 Task: Forward email with the signature Gabriel Evans with the subject Request for a video from softage.1@softage.net to softage.8@softage.net with the message Could you please provide a summary of the customer feedback received?, select last sentence, change the font color from current to red and background color to green Send the email
Action: Mouse moved to (1090, 86)
Screenshot: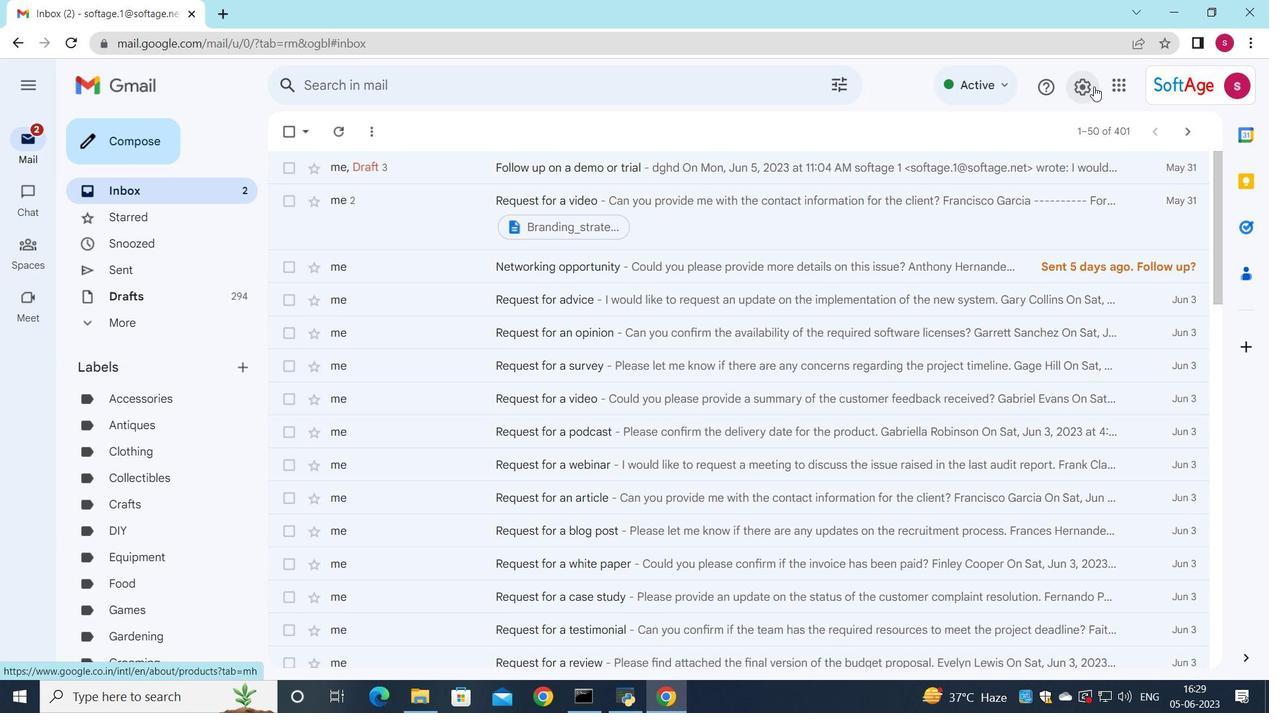 
Action: Mouse pressed left at (1090, 86)
Screenshot: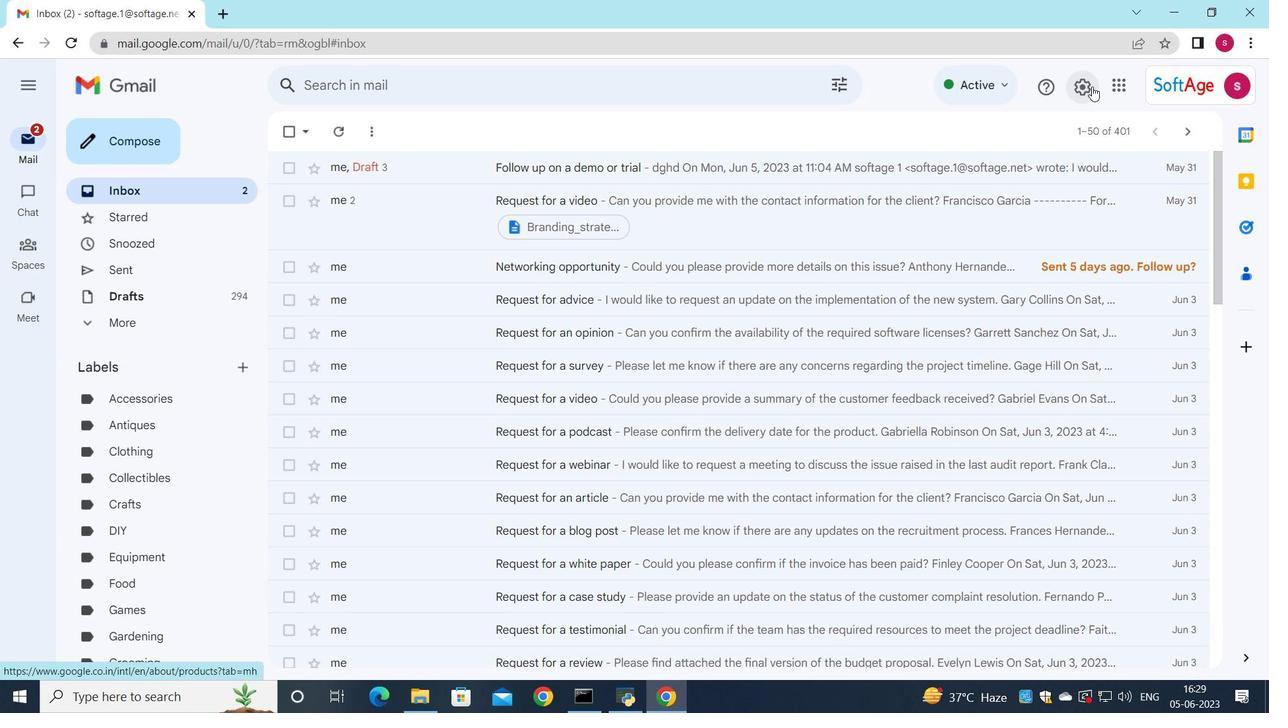 
Action: Mouse moved to (1094, 166)
Screenshot: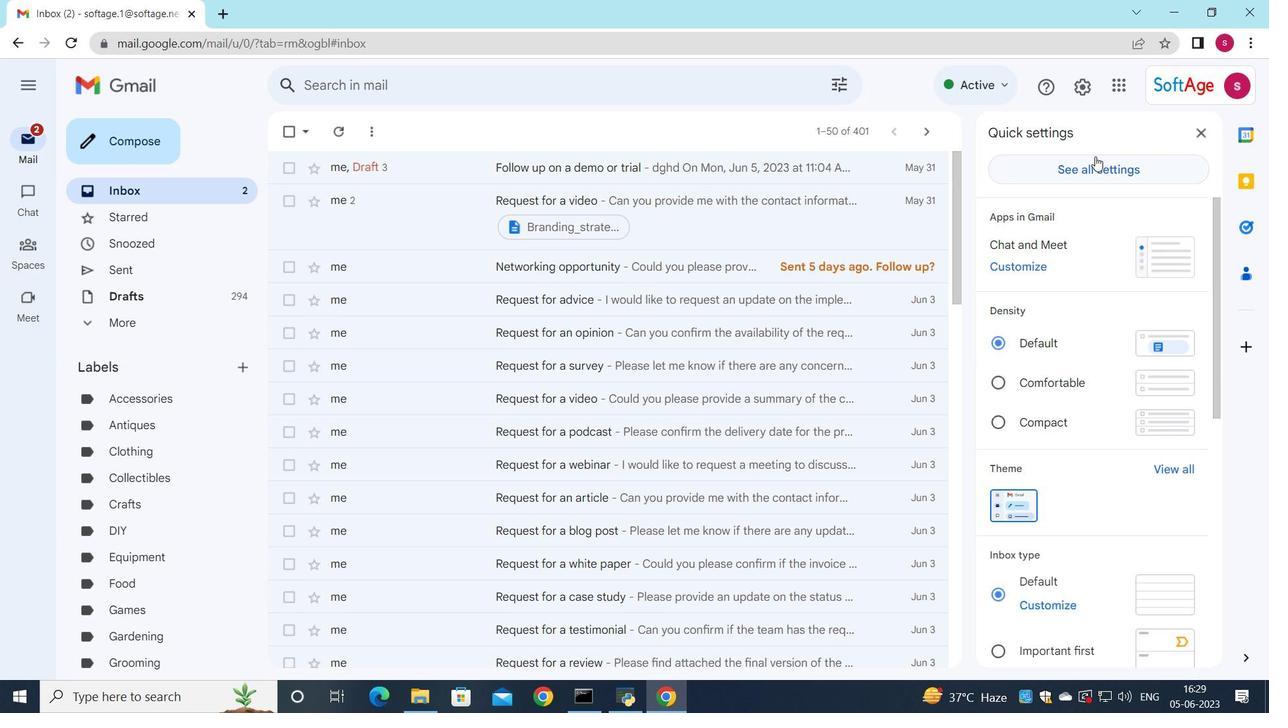 
Action: Mouse pressed left at (1094, 166)
Screenshot: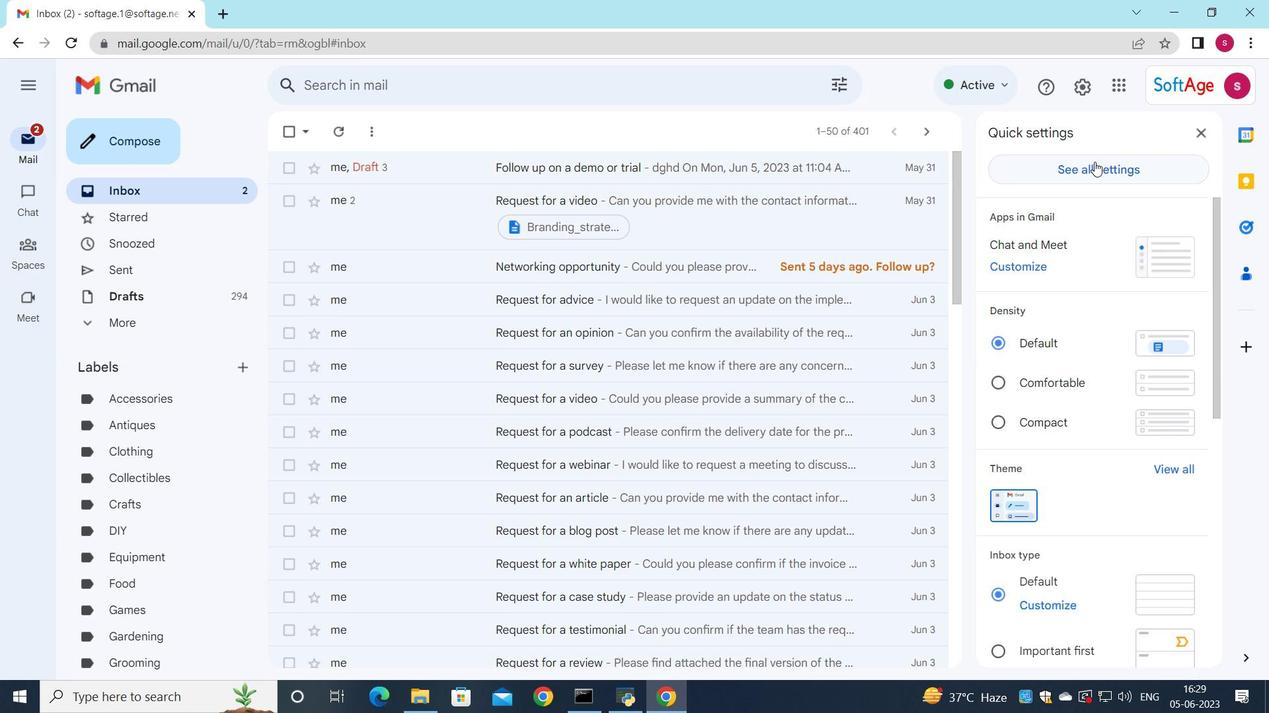 
Action: Mouse moved to (591, 580)
Screenshot: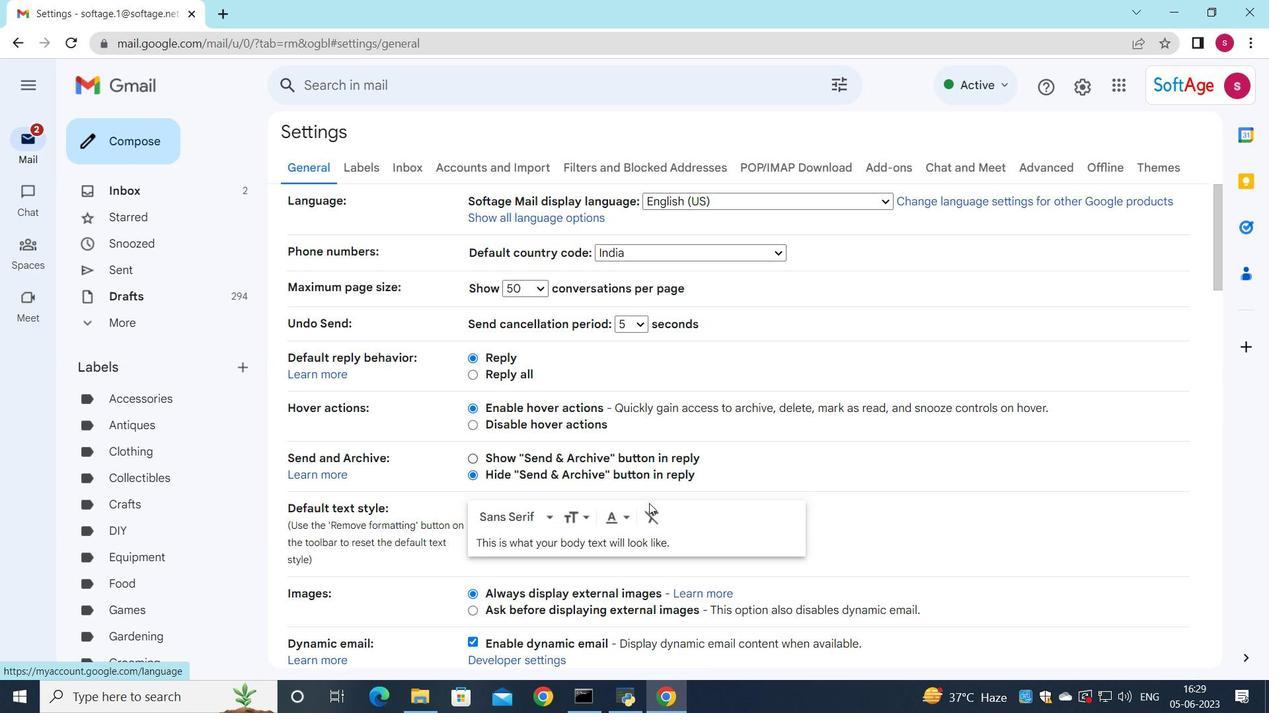 
Action: Mouse scrolled (591, 579) with delta (0, 0)
Screenshot: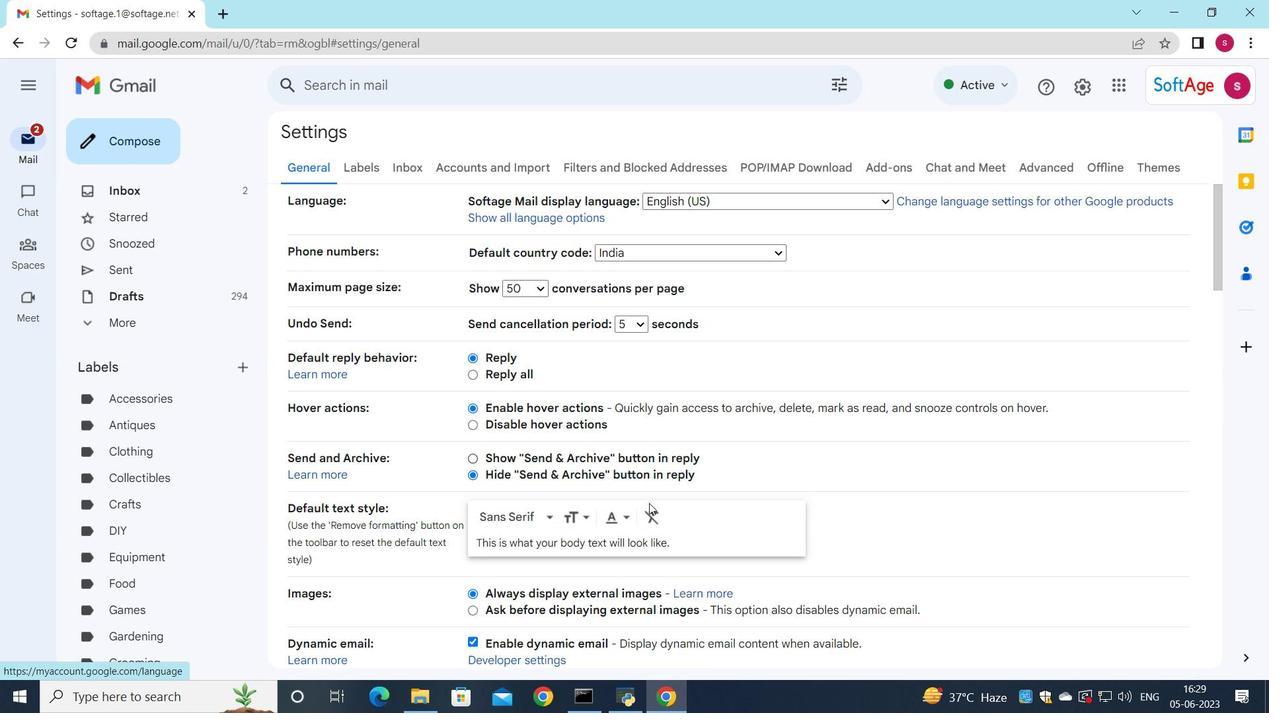 
Action: Mouse scrolled (591, 579) with delta (0, 0)
Screenshot: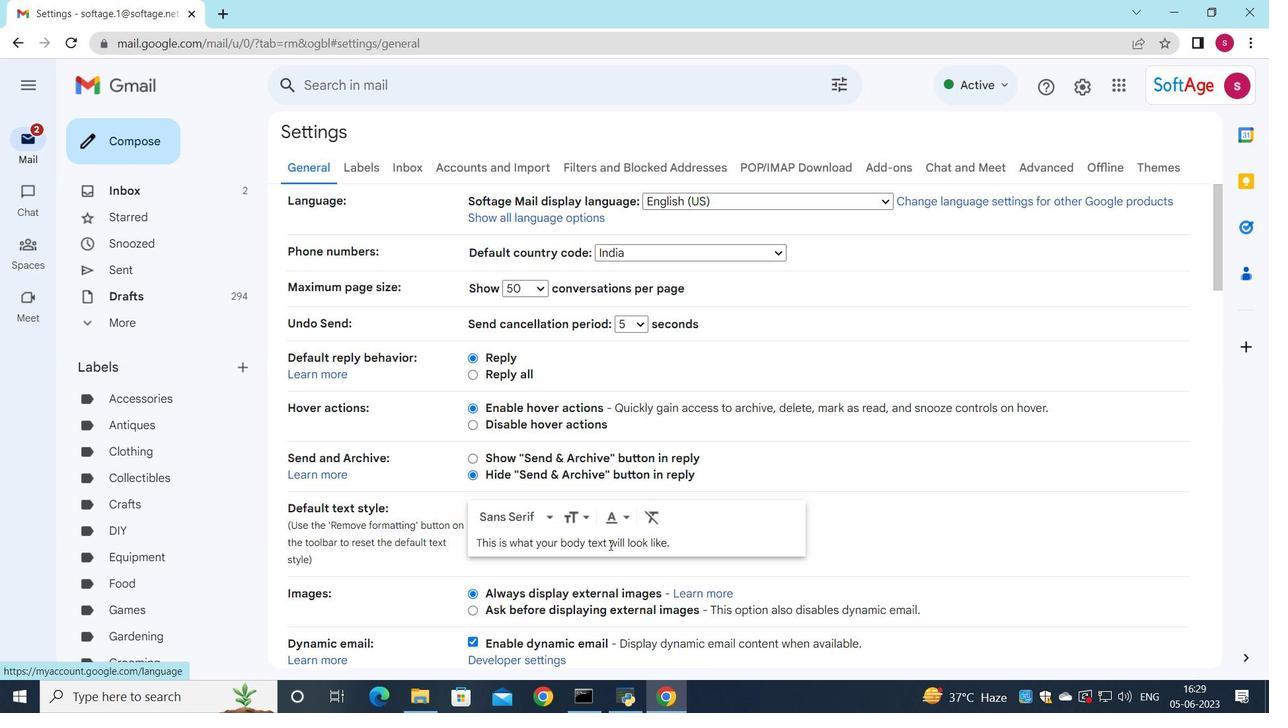 
Action: Mouse scrolled (591, 579) with delta (0, 0)
Screenshot: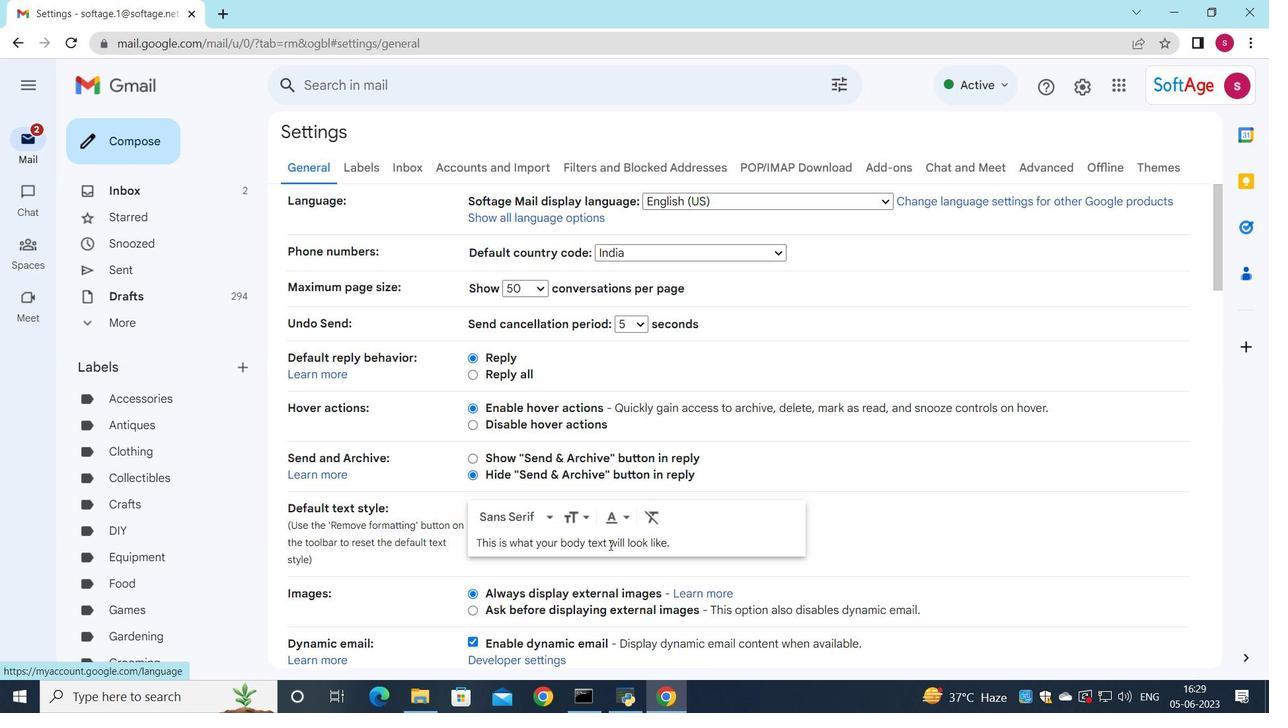 
Action: Mouse scrolled (591, 579) with delta (0, 0)
Screenshot: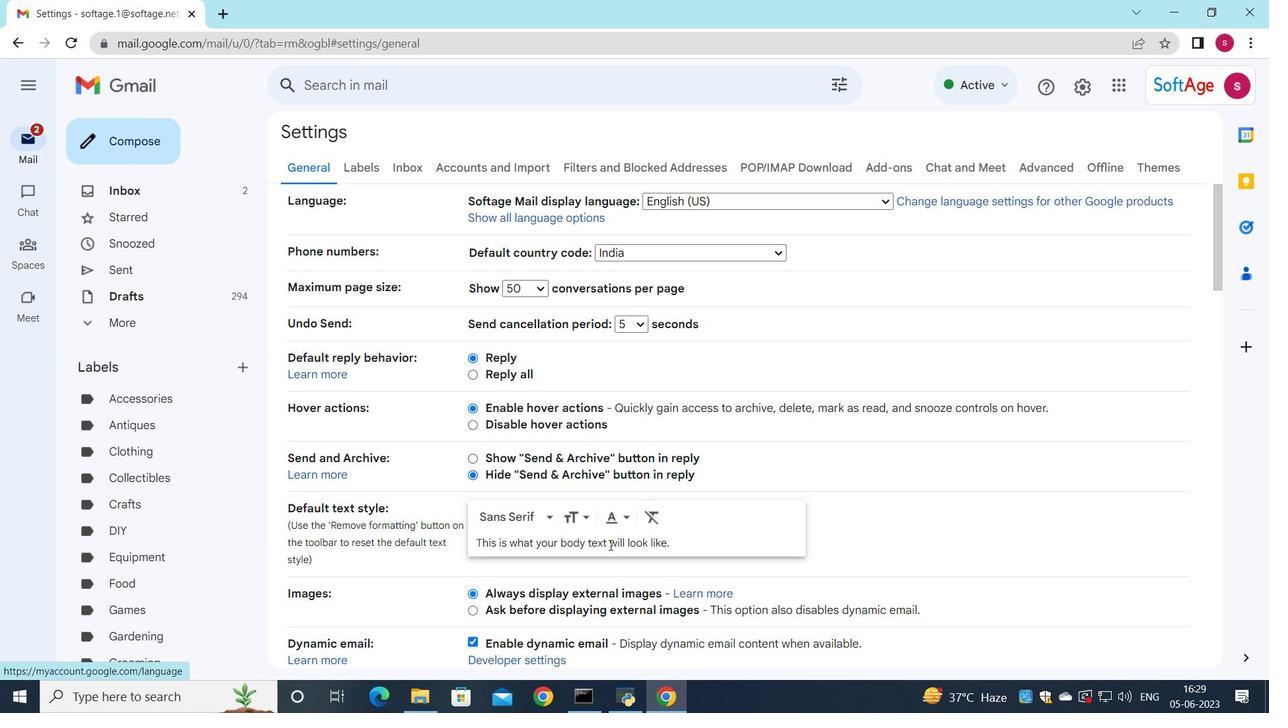 
Action: Mouse moved to (598, 553)
Screenshot: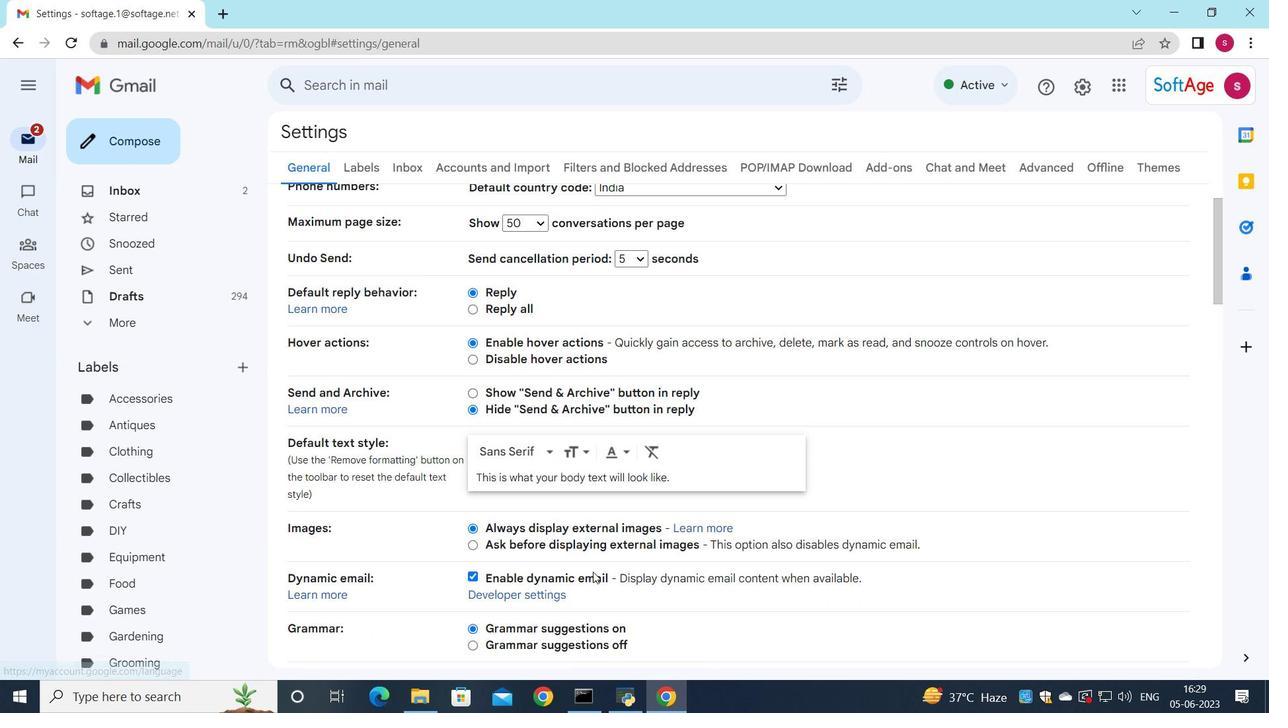 
Action: Mouse scrolled (598, 552) with delta (0, 0)
Screenshot: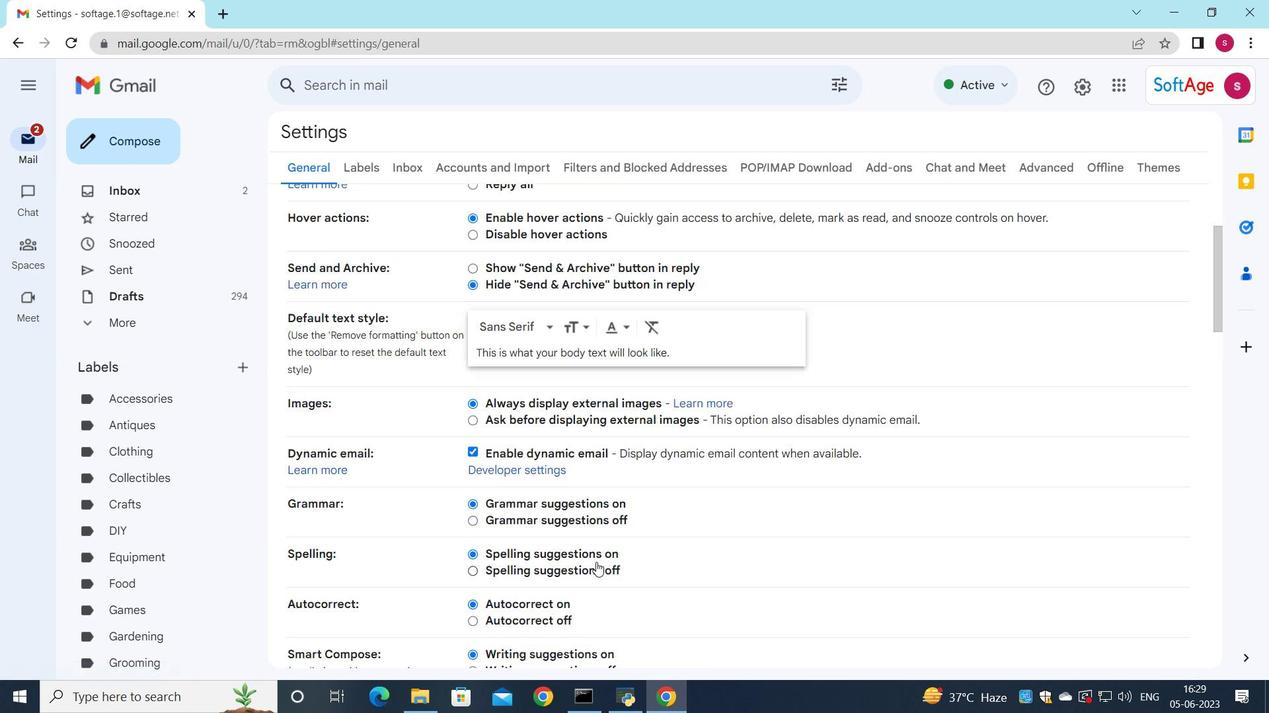 
Action: Mouse scrolled (598, 552) with delta (0, 0)
Screenshot: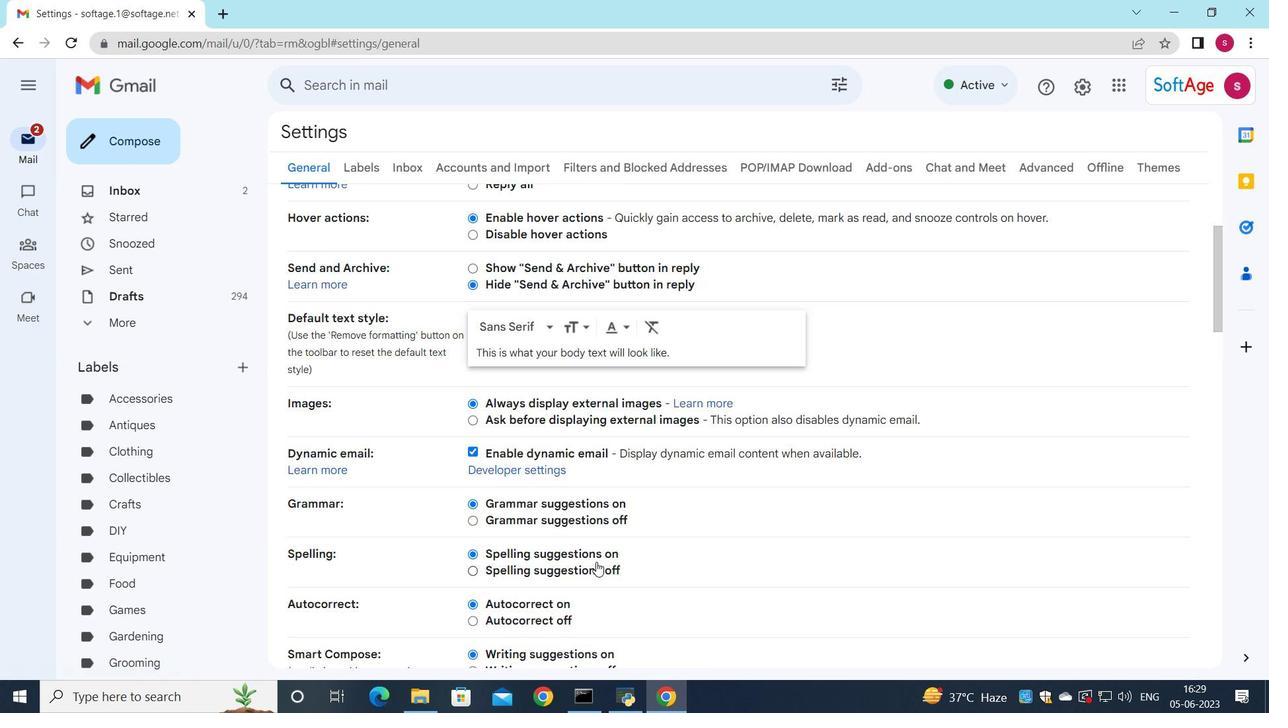 
Action: Mouse scrolled (598, 552) with delta (0, 0)
Screenshot: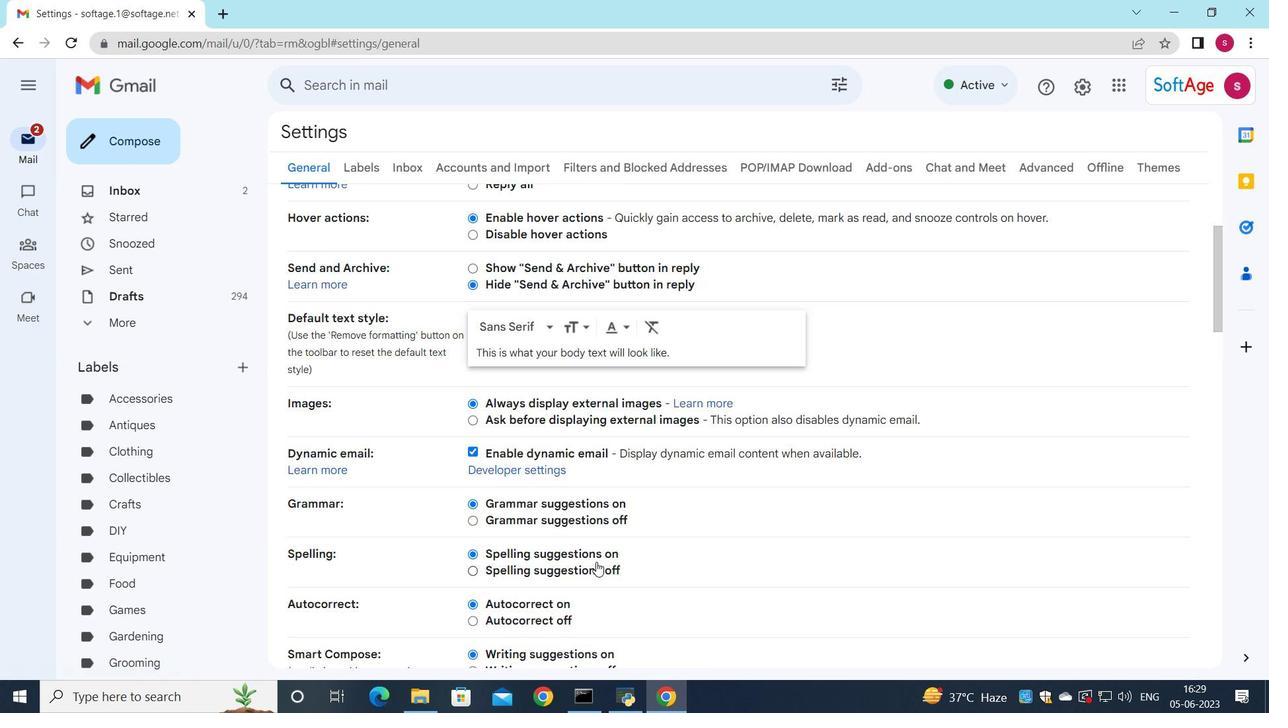 
Action: Mouse scrolled (598, 552) with delta (0, 0)
Screenshot: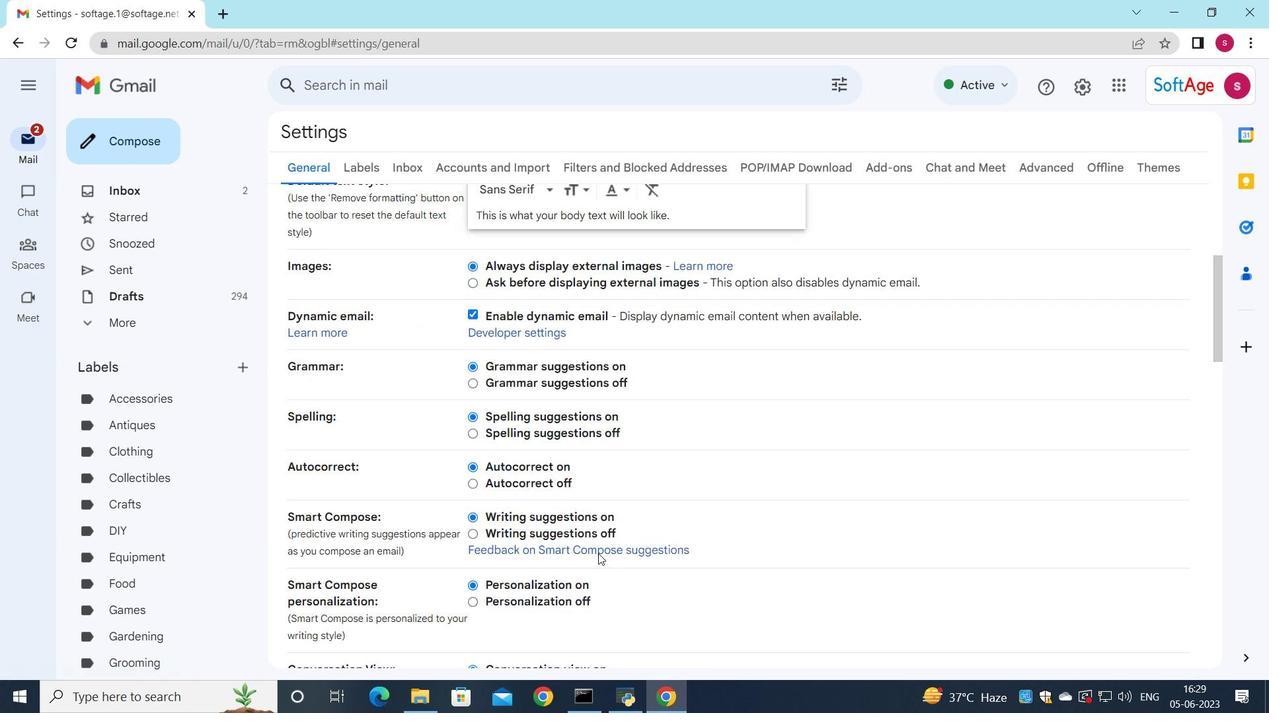 
Action: Mouse moved to (599, 552)
Screenshot: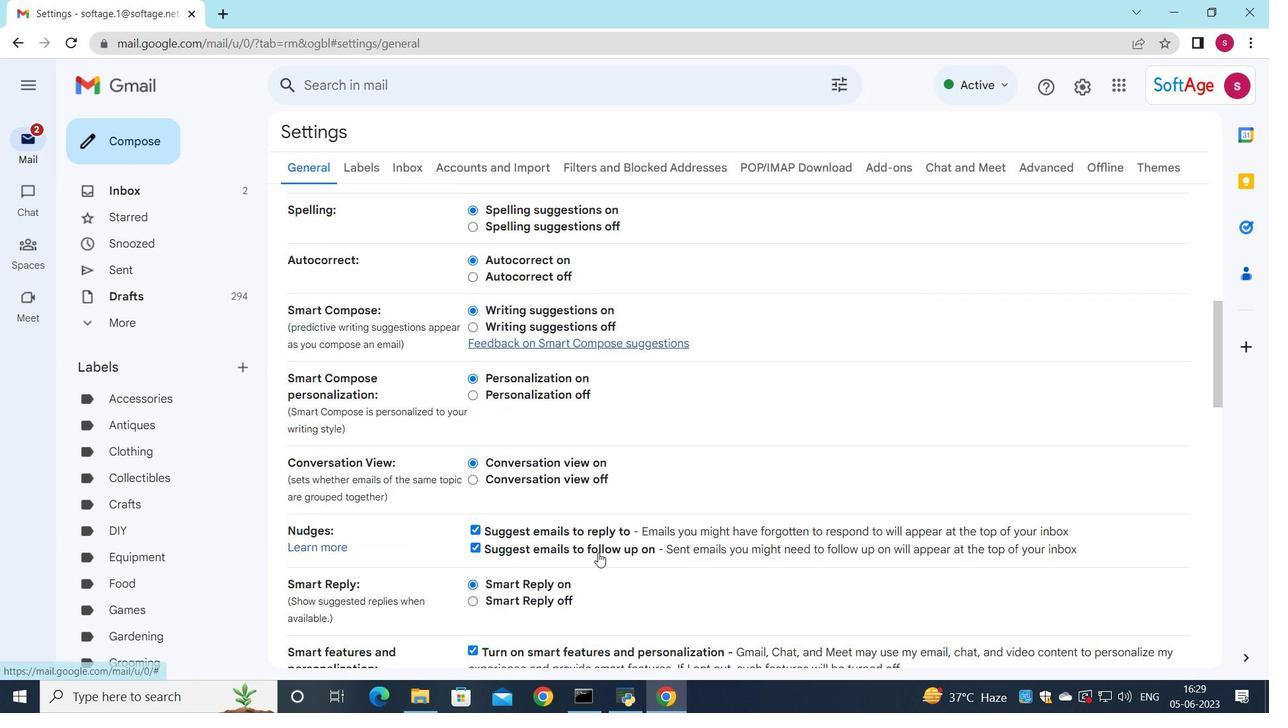
Action: Mouse scrolled (599, 551) with delta (0, 0)
Screenshot: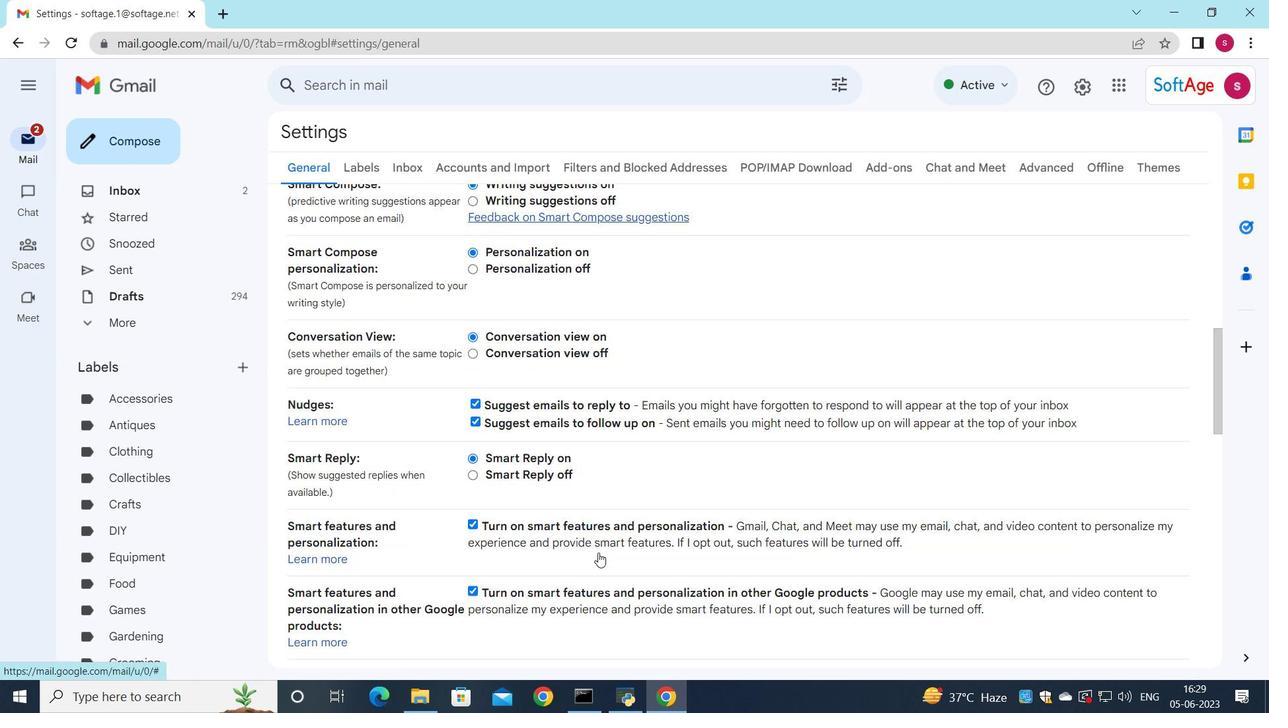 
Action: Mouse scrolled (599, 551) with delta (0, 0)
Screenshot: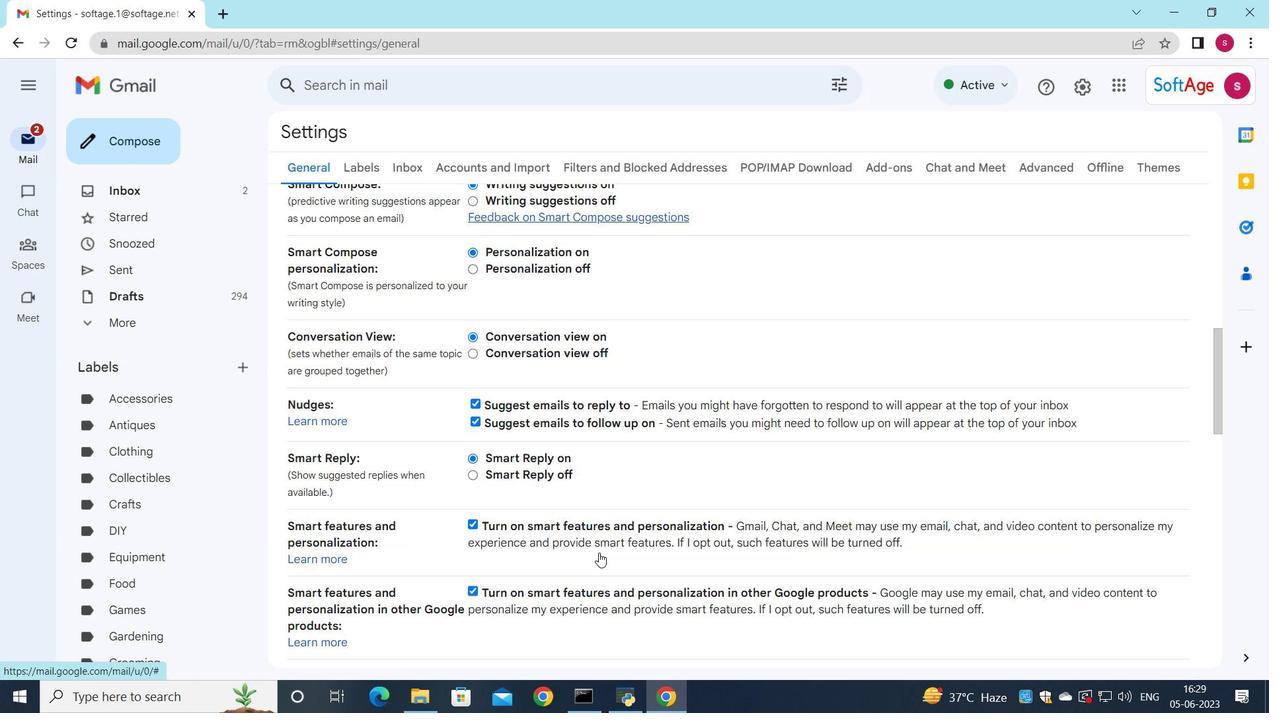 
Action: Mouse scrolled (599, 551) with delta (0, 0)
Screenshot: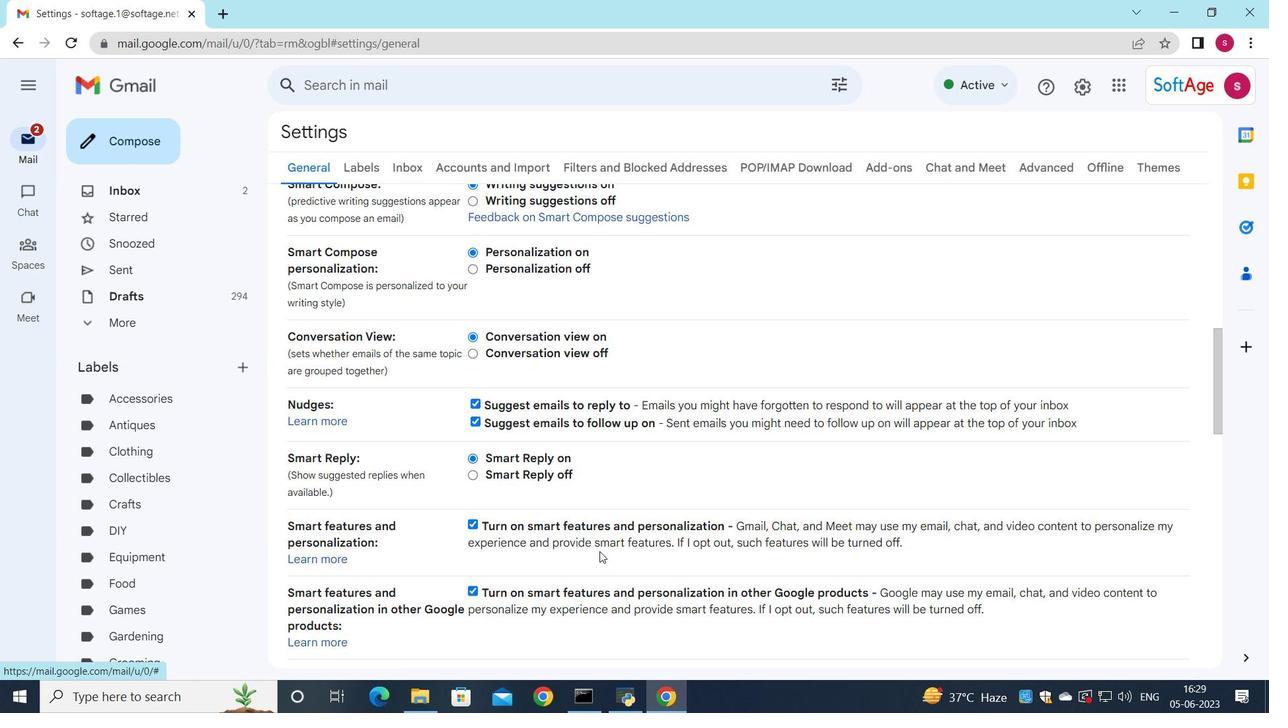 
Action: Mouse moved to (608, 536)
Screenshot: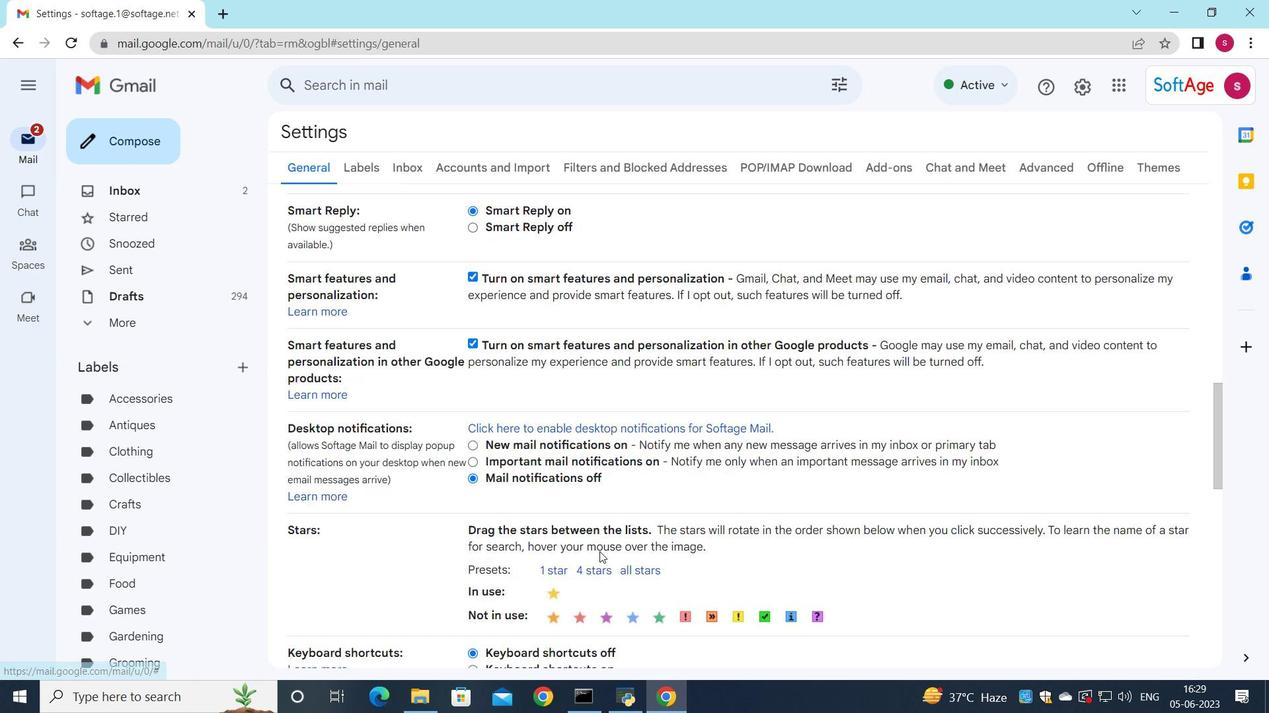 
Action: Mouse scrolled (608, 535) with delta (0, 0)
Screenshot: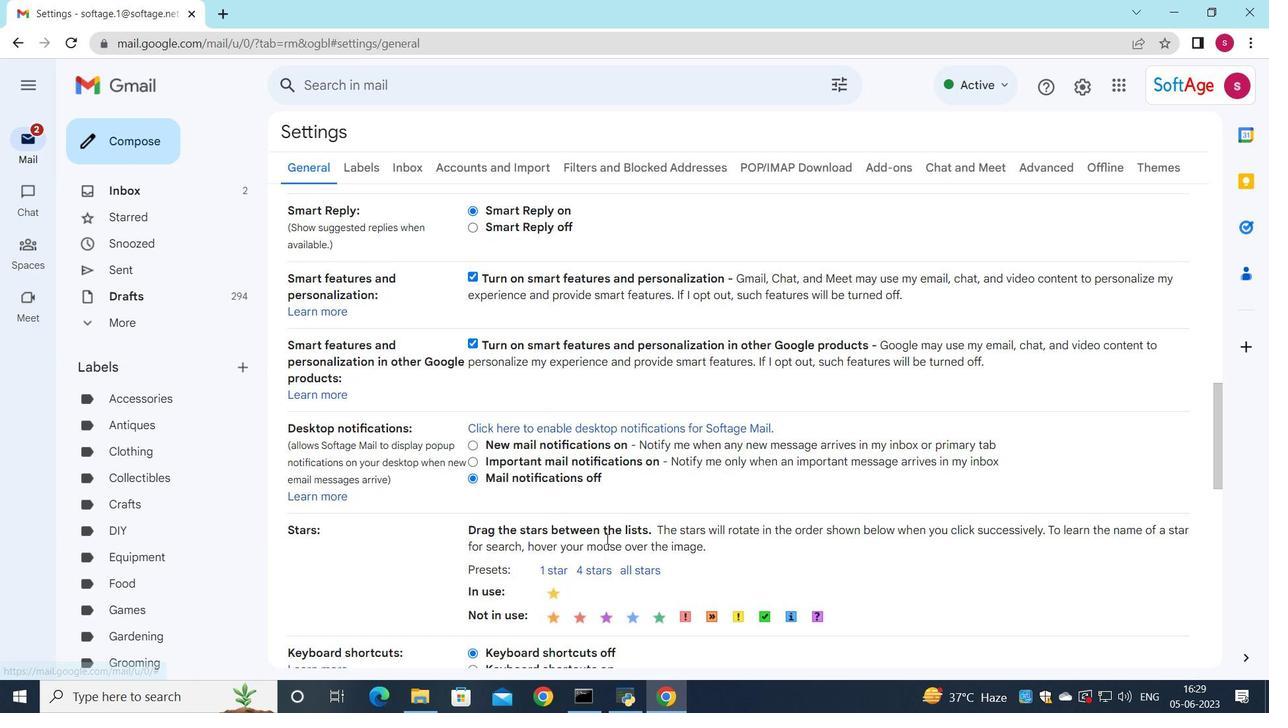 
Action: Mouse scrolled (608, 535) with delta (0, 0)
Screenshot: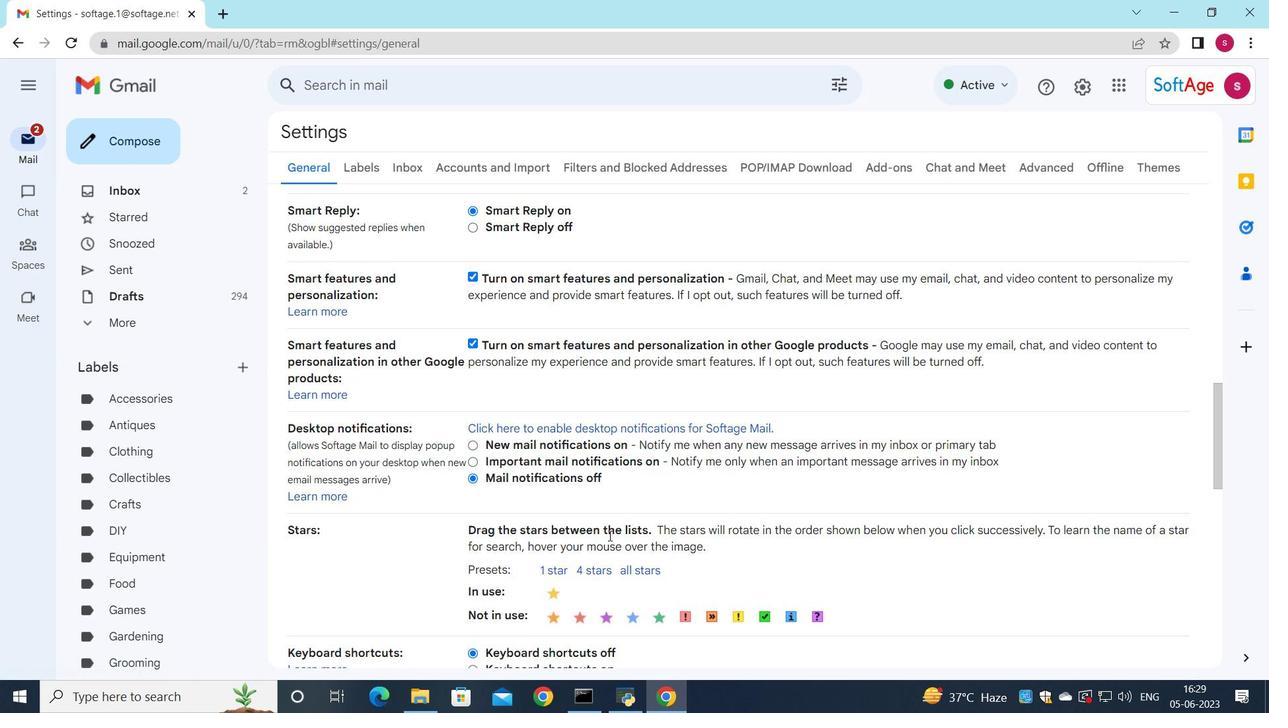 
Action: Mouse moved to (608, 536)
Screenshot: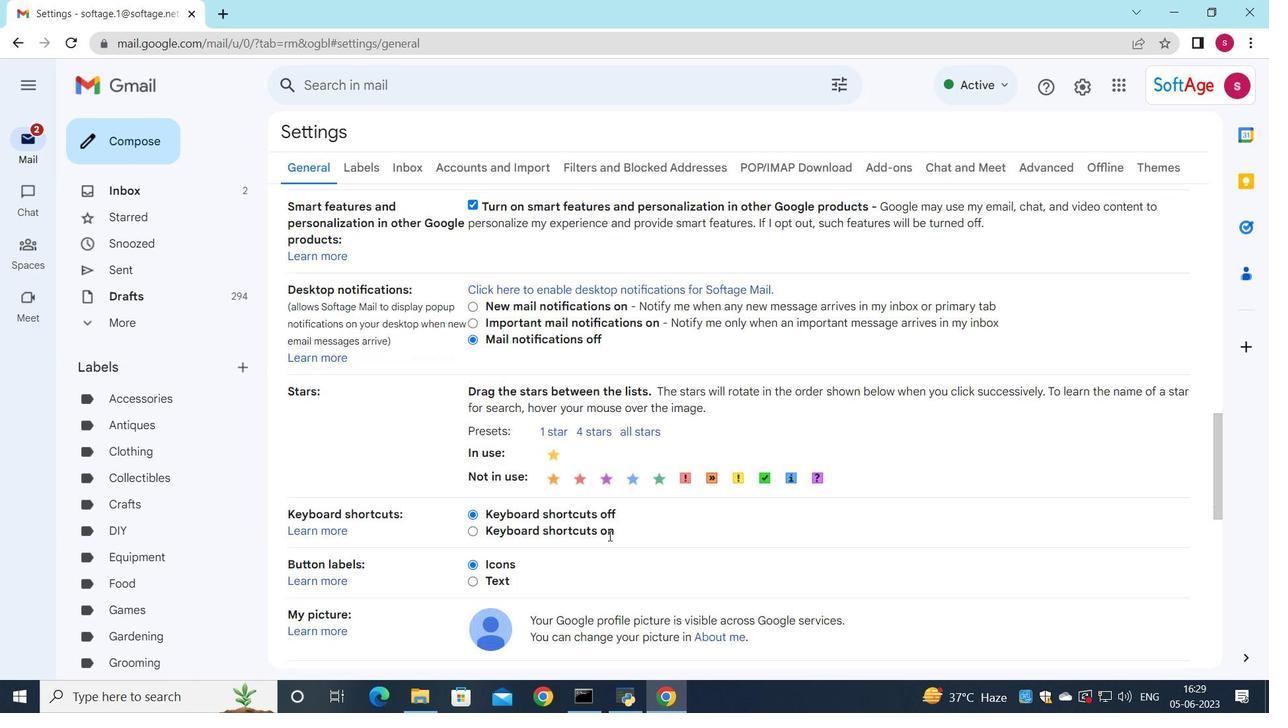 
Action: Mouse scrolled (608, 535) with delta (0, 0)
Screenshot: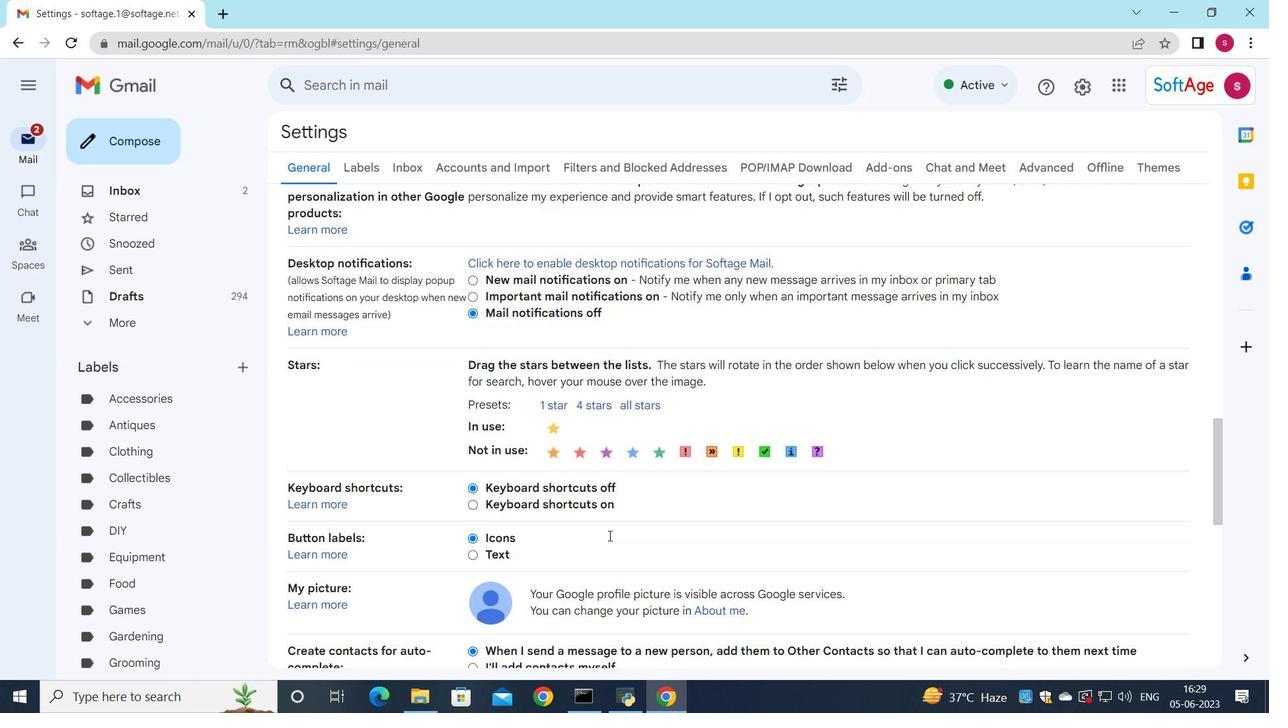 
Action: Mouse scrolled (608, 535) with delta (0, 0)
Screenshot: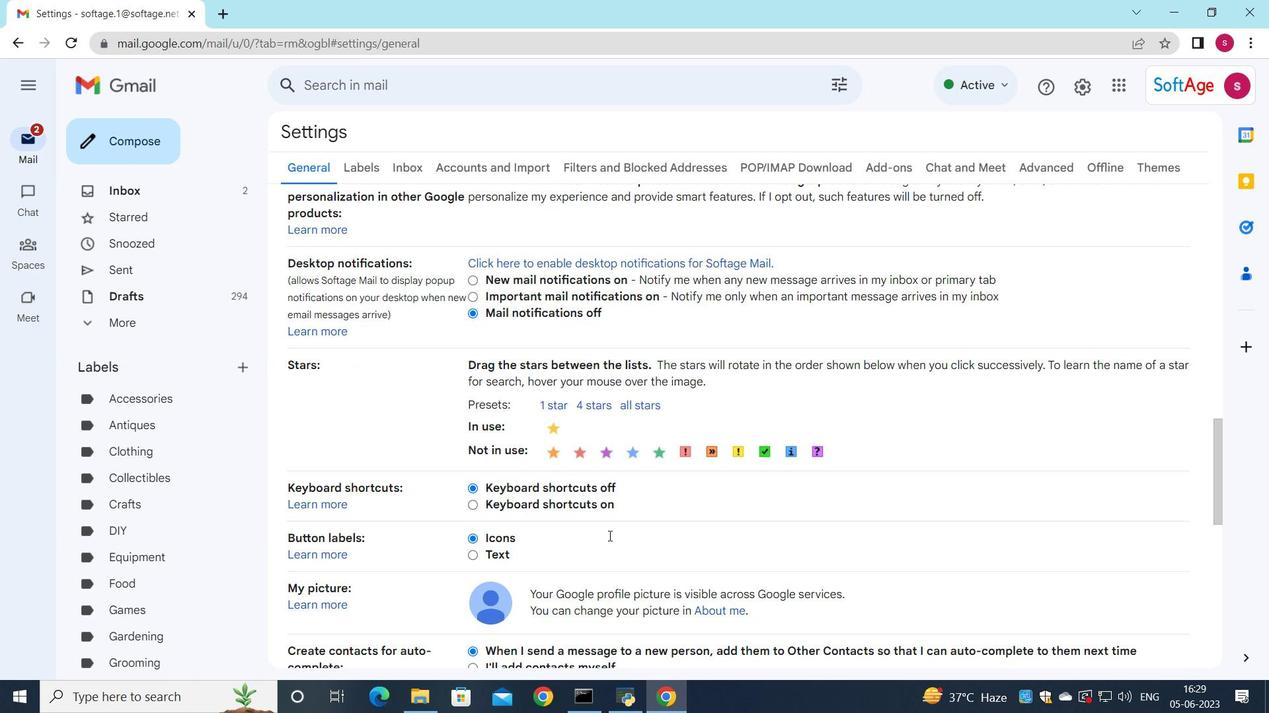 
Action: Mouse moved to (602, 537)
Screenshot: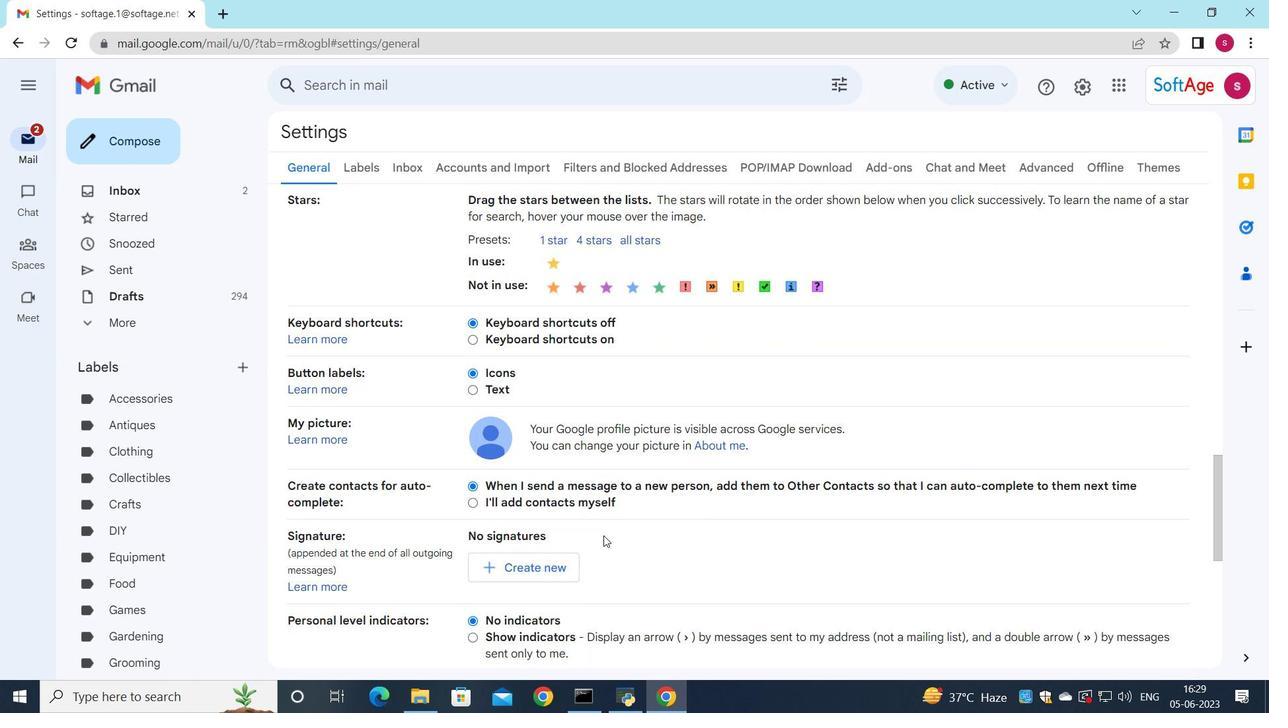 
Action: Mouse scrolled (602, 536) with delta (0, 0)
Screenshot: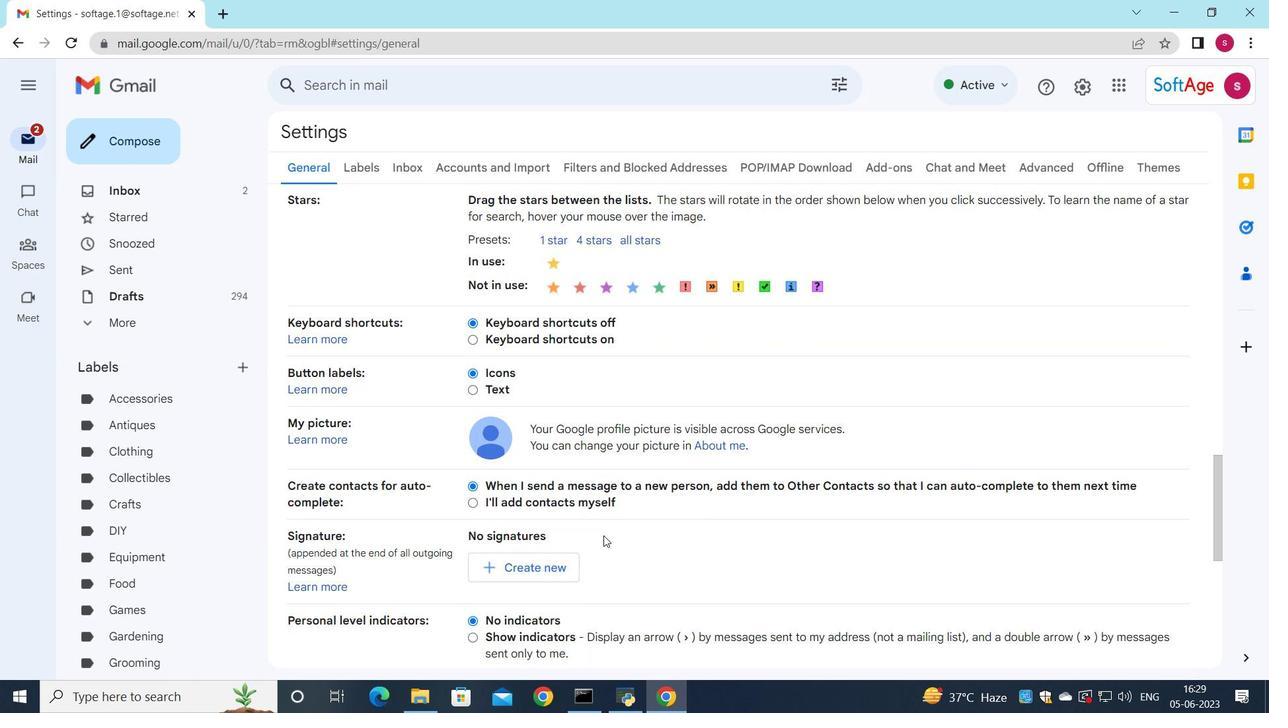 
Action: Mouse moved to (602, 537)
Screenshot: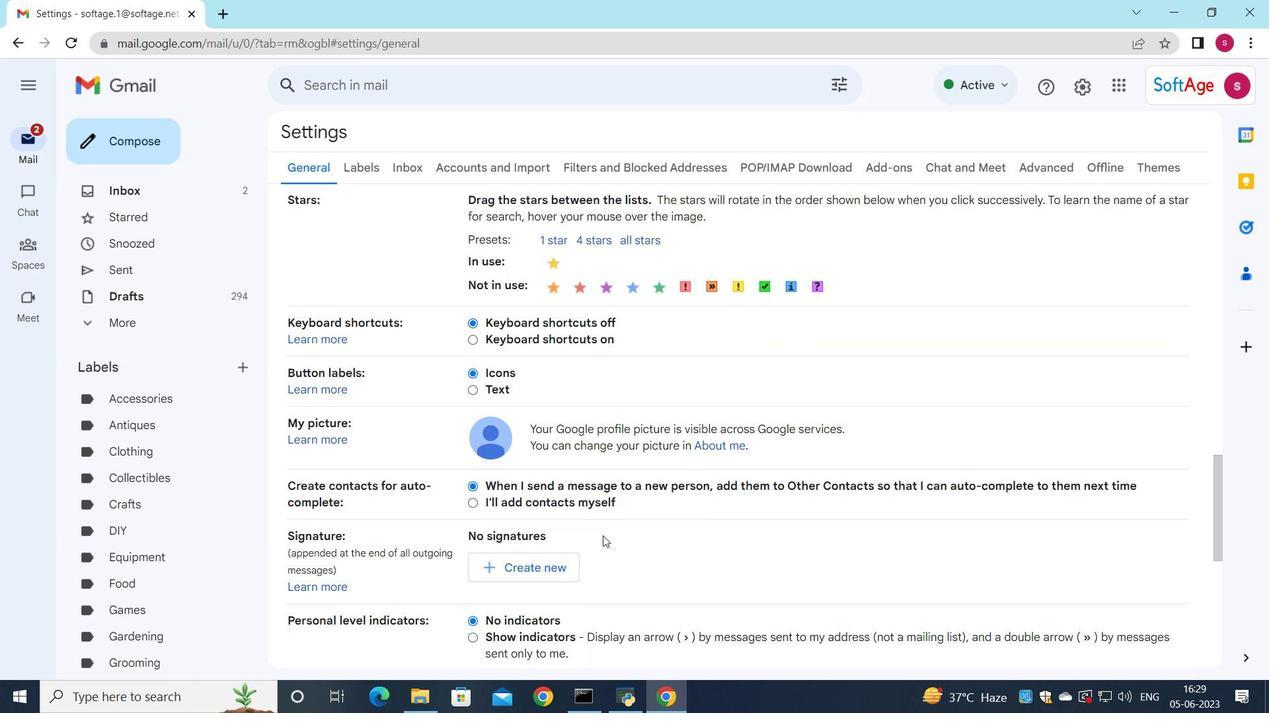 
Action: Mouse scrolled (602, 536) with delta (0, 0)
Screenshot: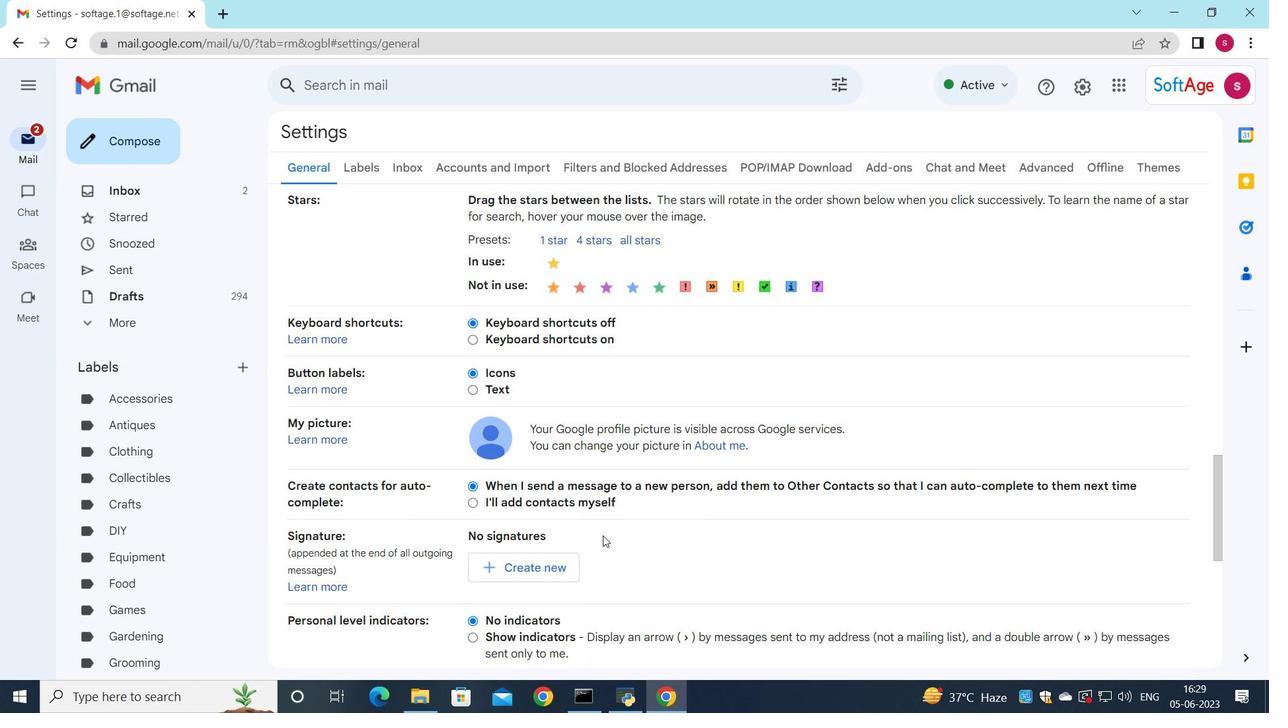 
Action: Mouse moved to (544, 412)
Screenshot: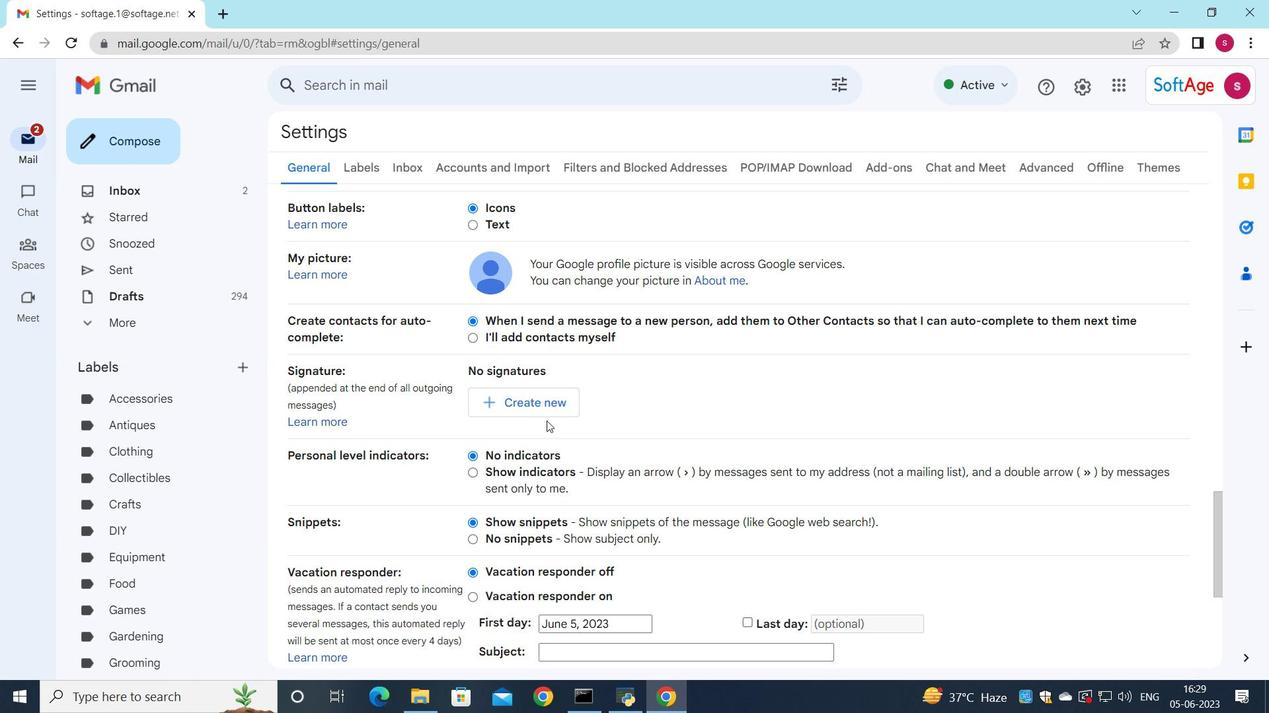 
Action: Mouse pressed left at (544, 412)
Screenshot: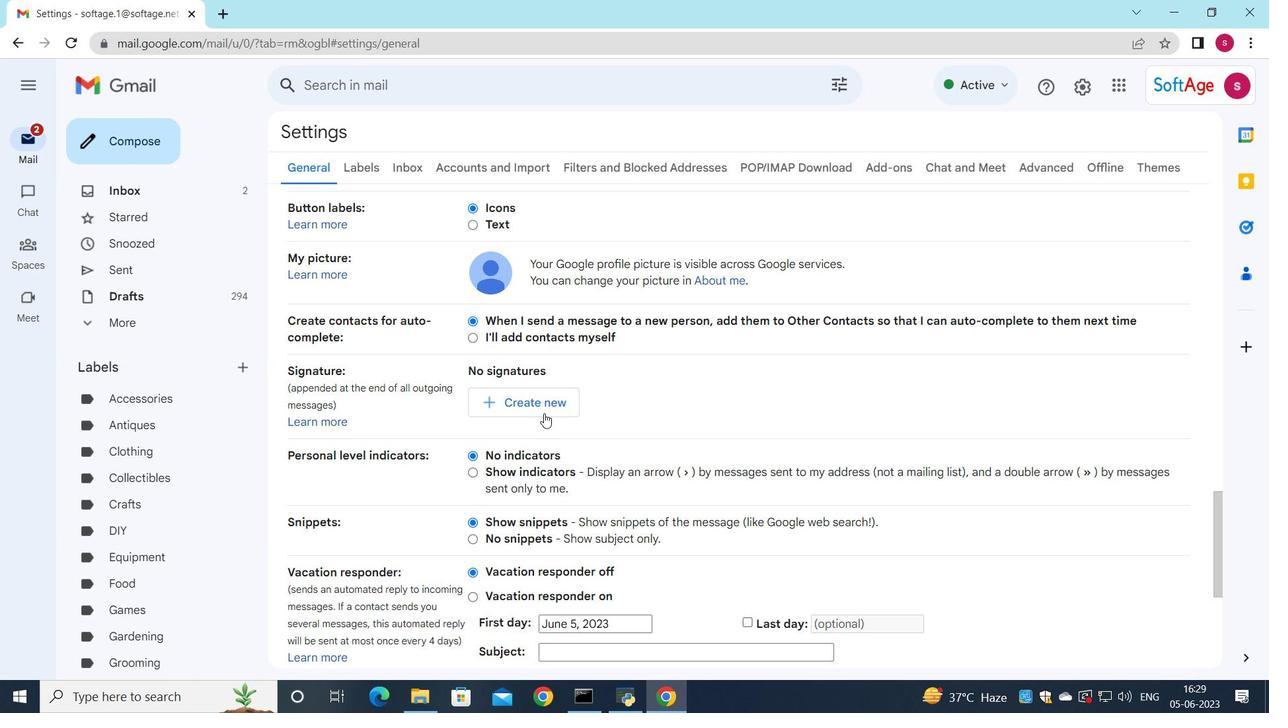 
Action: Mouse moved to (805, 334)
Screenshot: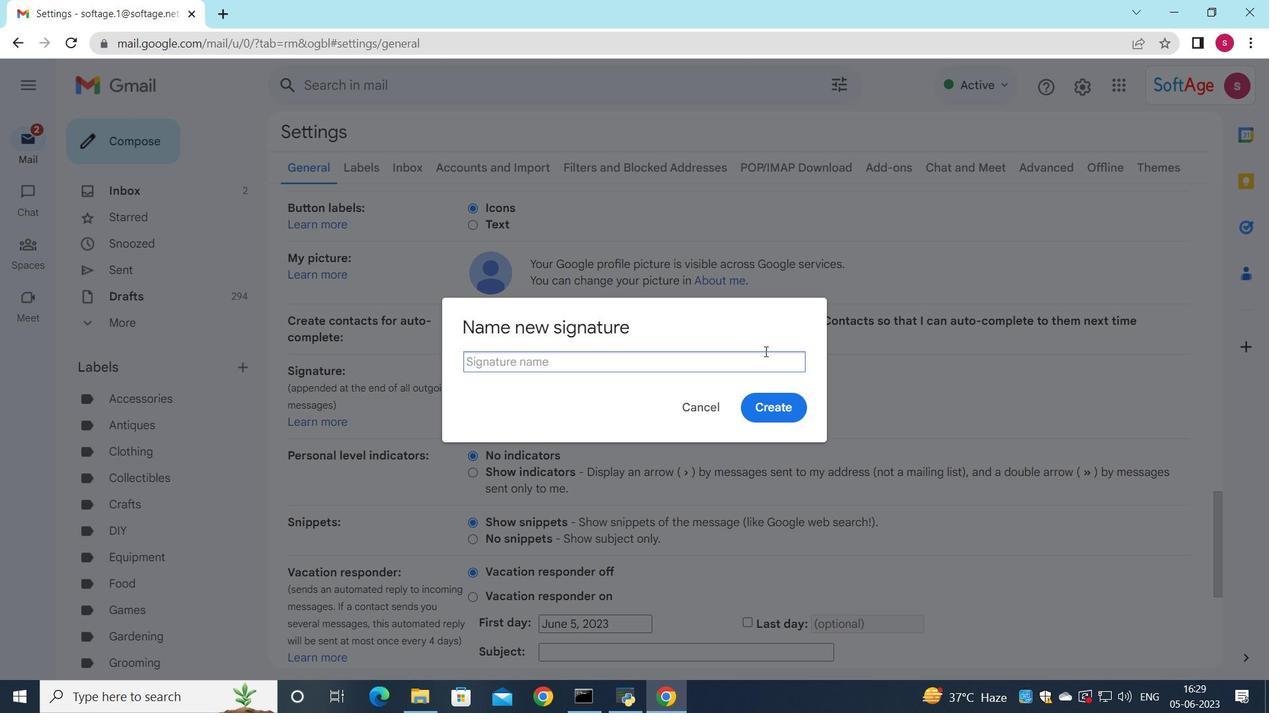 
Action: Key pressed <Key.shift><Key.shift>Gabriel<Key.space><Key.shift>evans
Screenshot: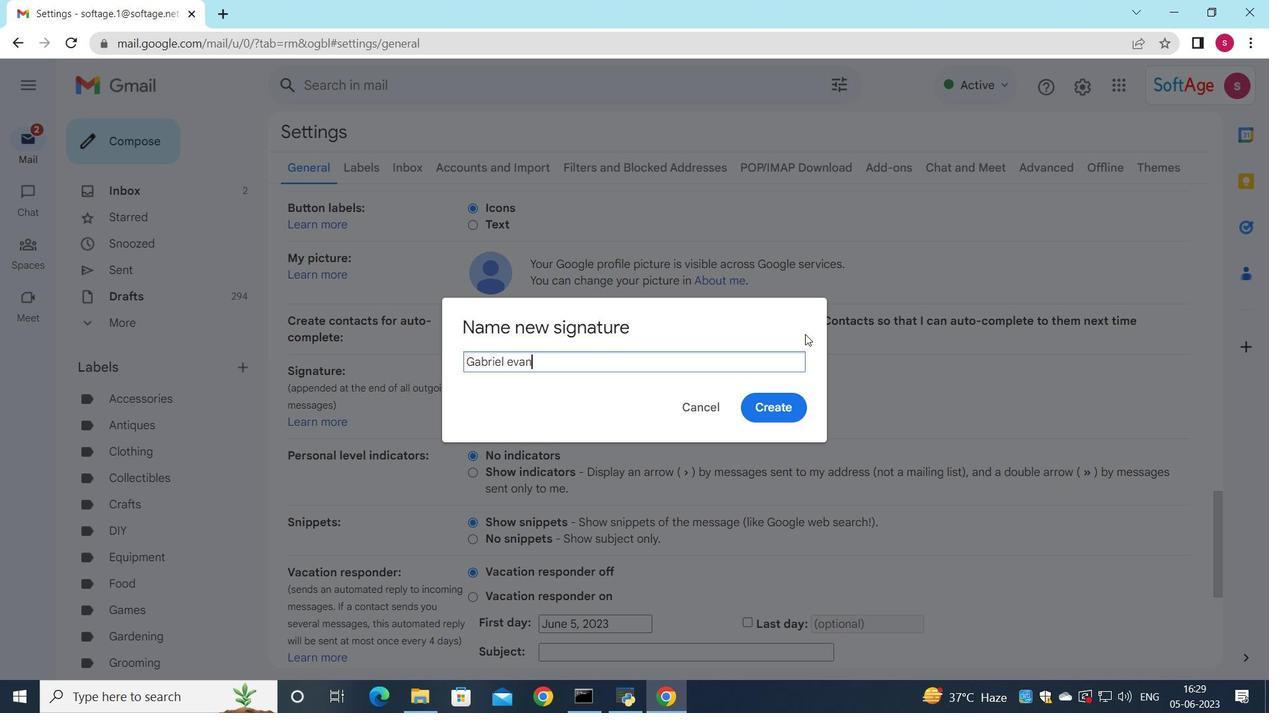 
Action: Mouse moved to (512, 363)
Screenshot: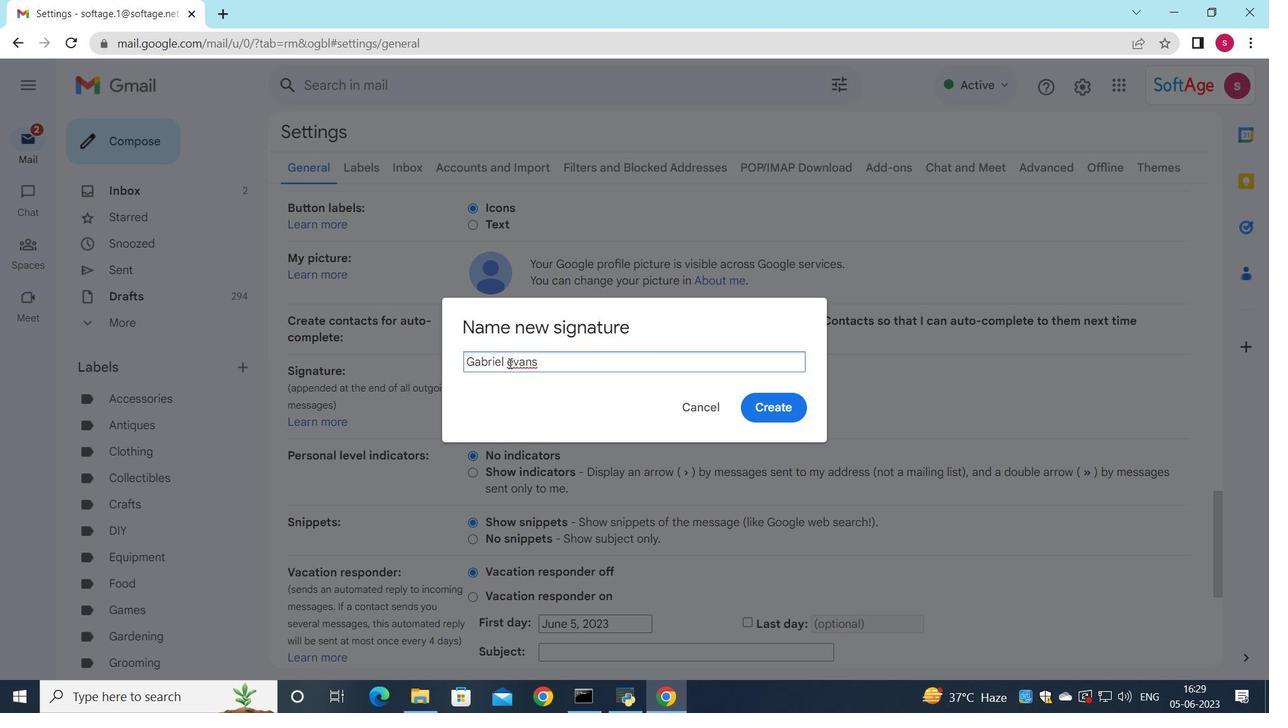 
Action: Mouse pressed left at (512, 363)
Screenshot: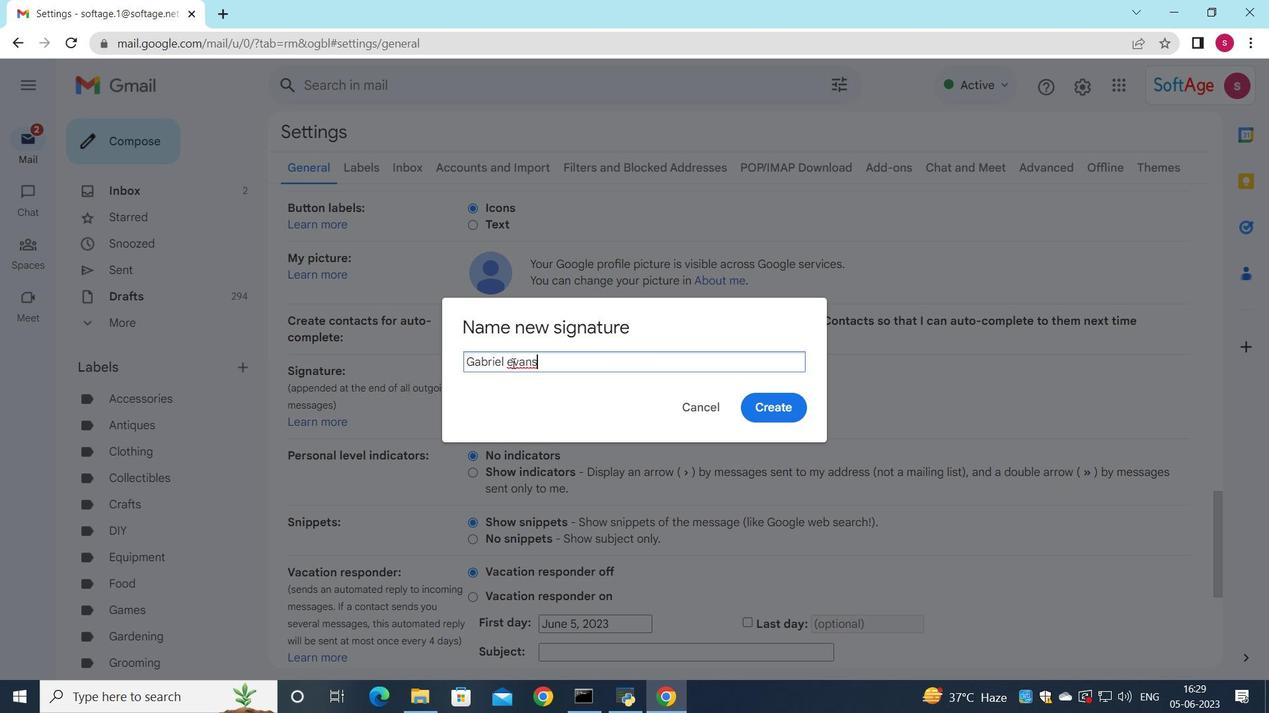 
Action: Key pressed <Key.backspace><Key.shift>E
Screenshot: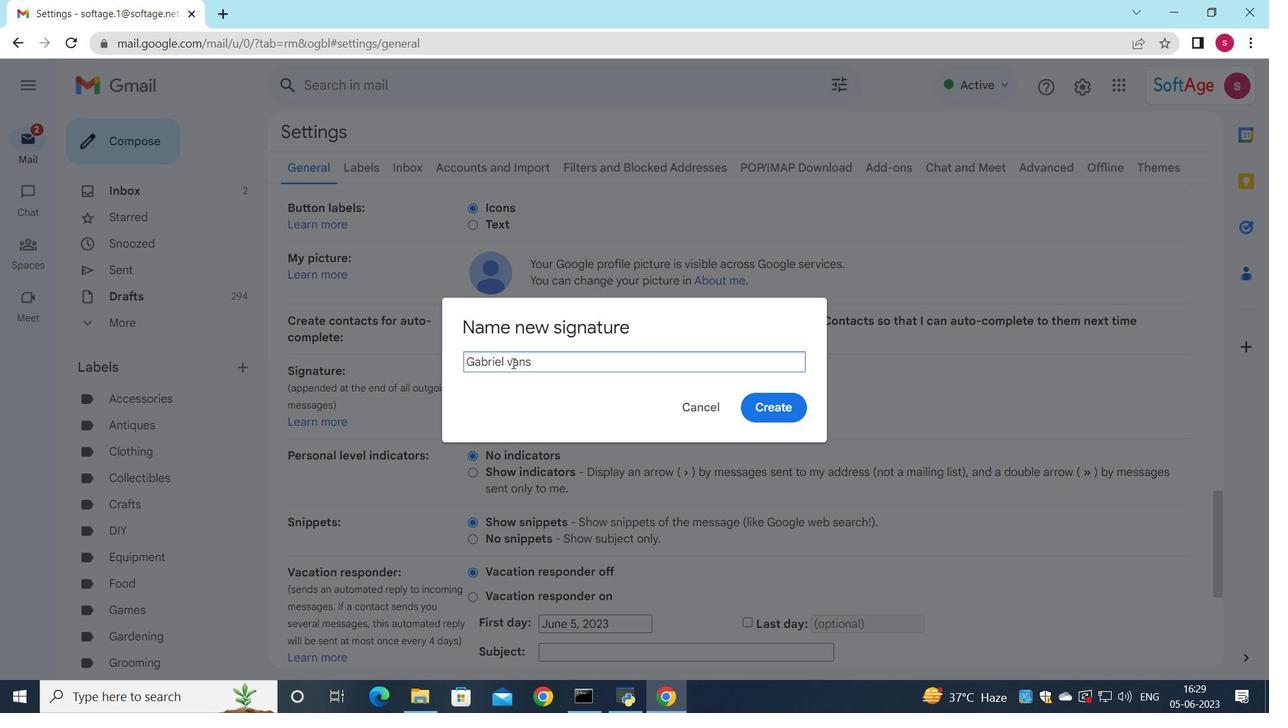 
Action: Mouse moved to (775, 407)
Screenshot: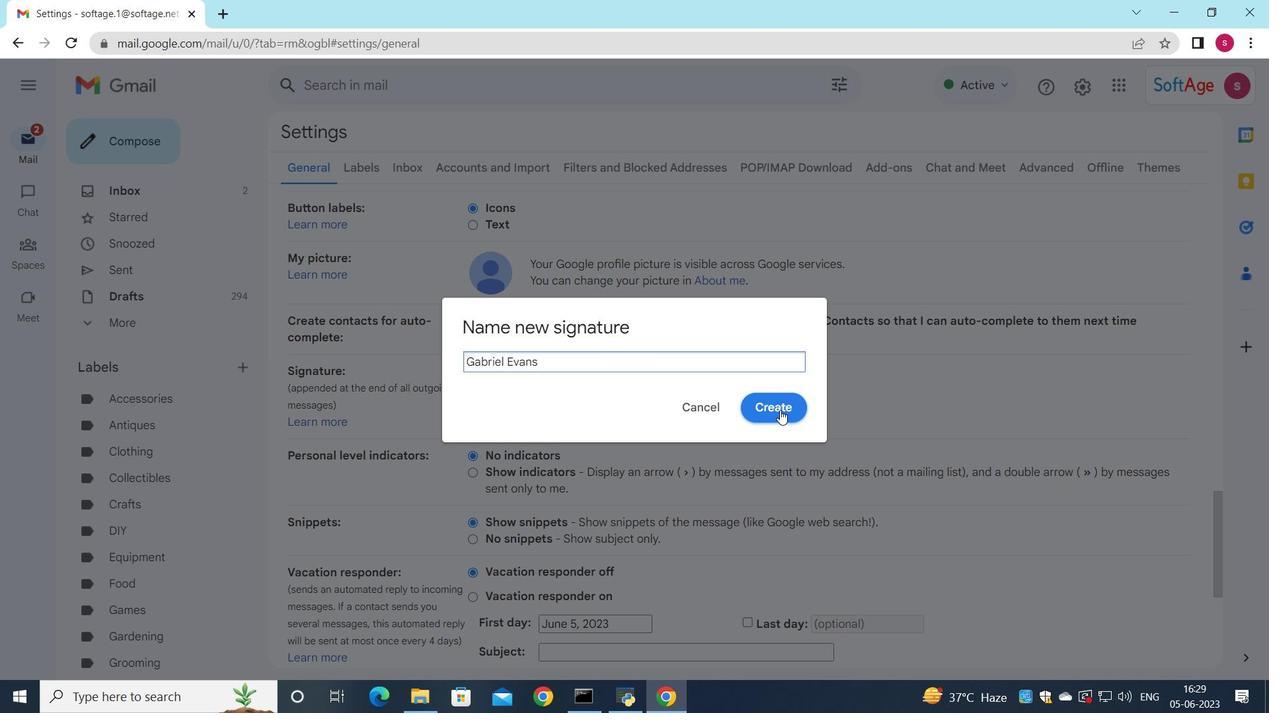 
Action: Mouse pressed left at (775, 407)
Screenshot: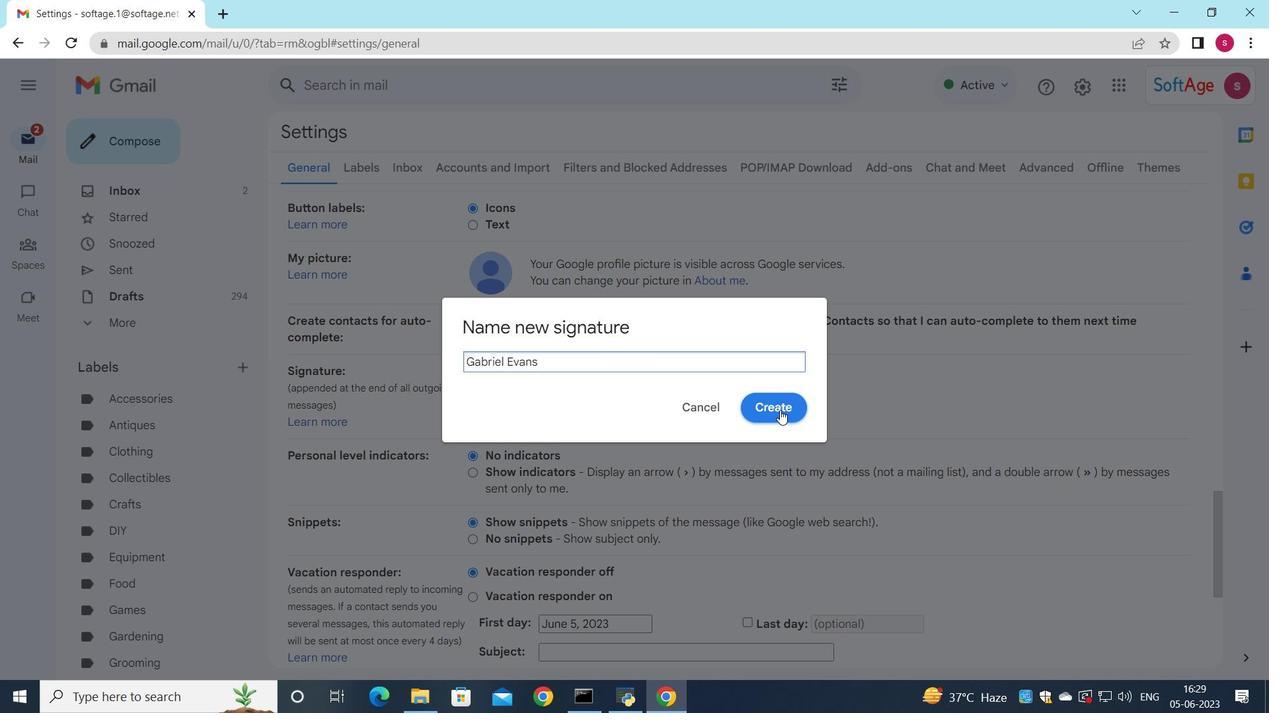
Action: Mouse moved to (762, 421)
Screenshot: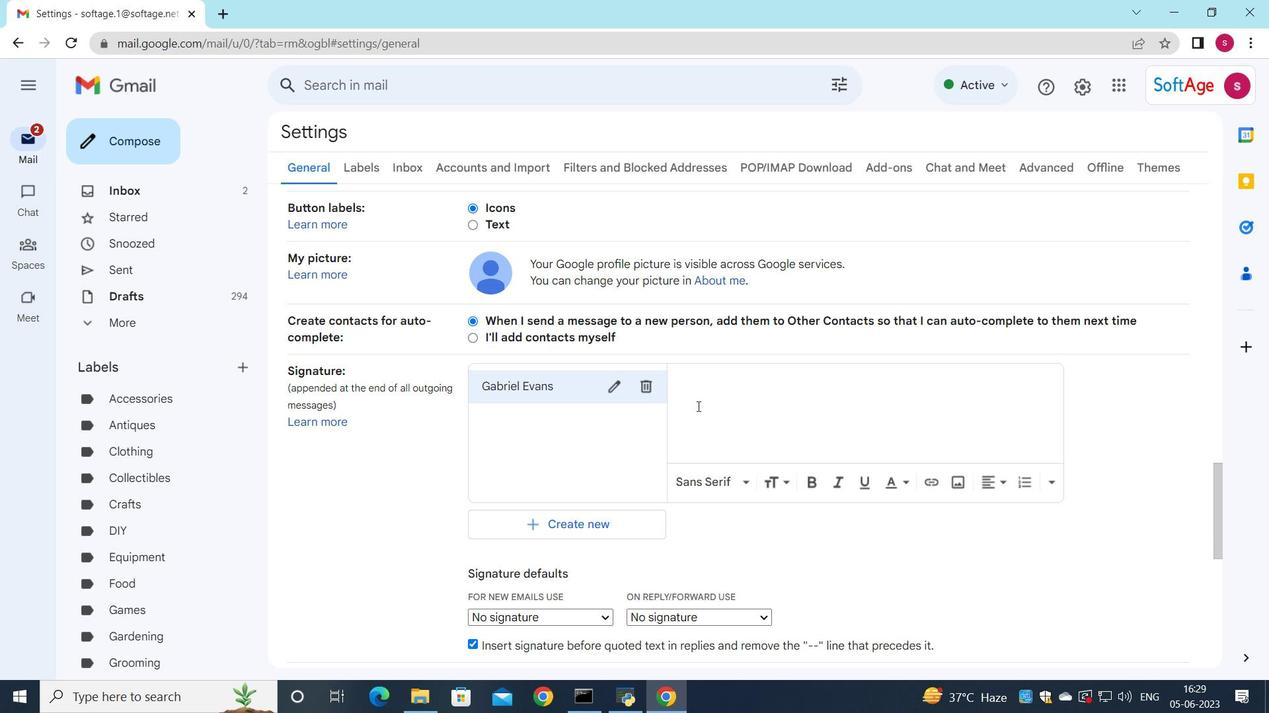 
Action: Mouse pressed left at (762, 421)
Screenshot: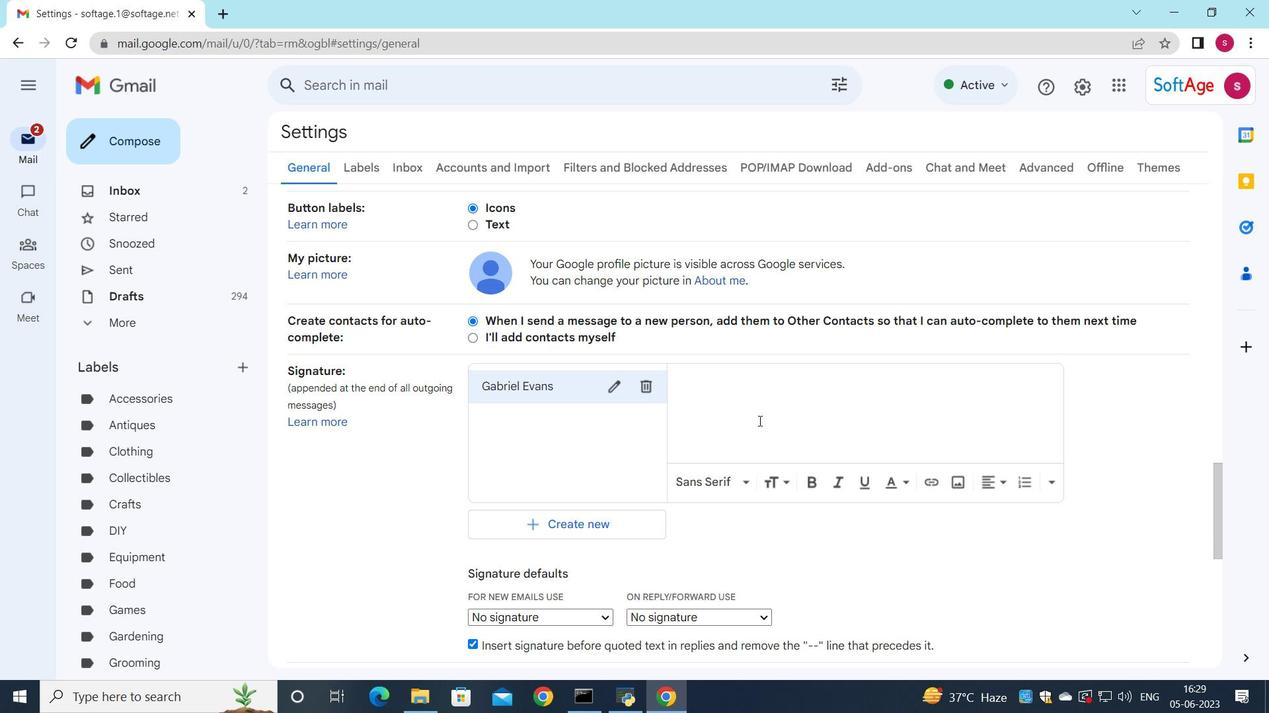 
Action: Key pressed <Key.shift>Gabriel<Key.space><Key.shift>Evans
Screenshot: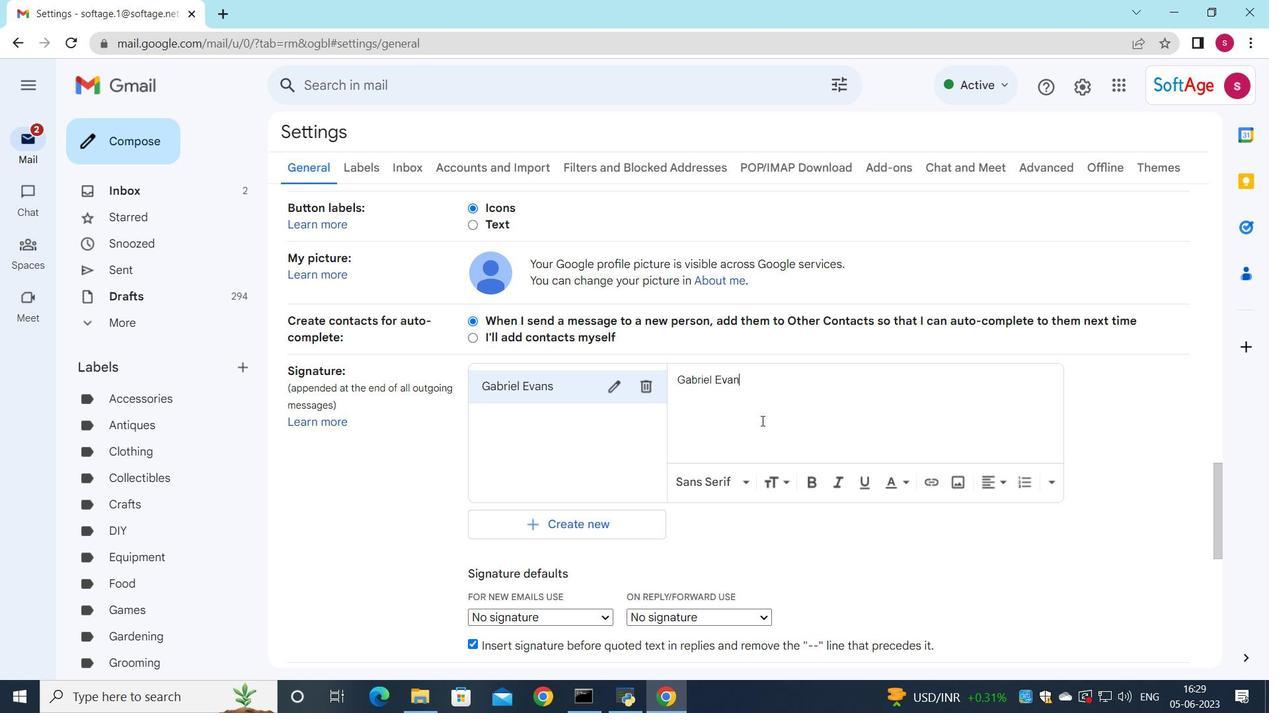 
Action: Mouse scrolled (762, 421) with delta (0, 0)
Screenshot: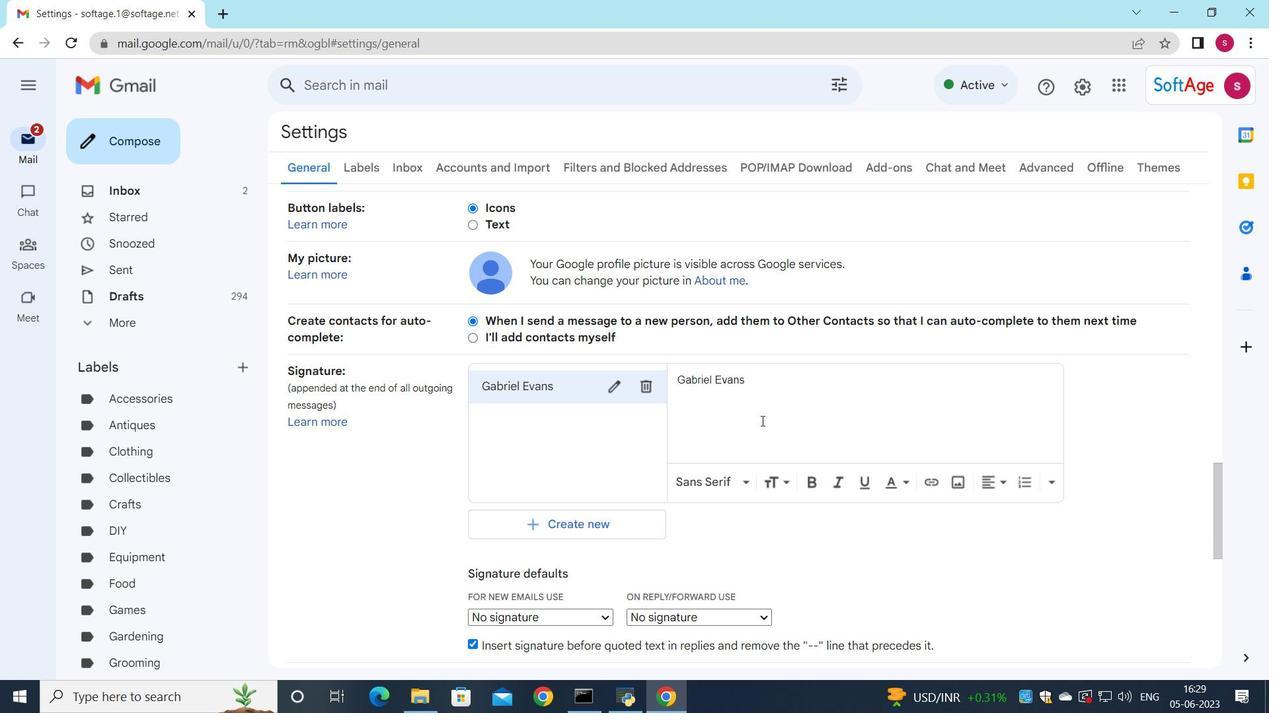 
Action: Mouse moved to (652, 409)
Screenshot: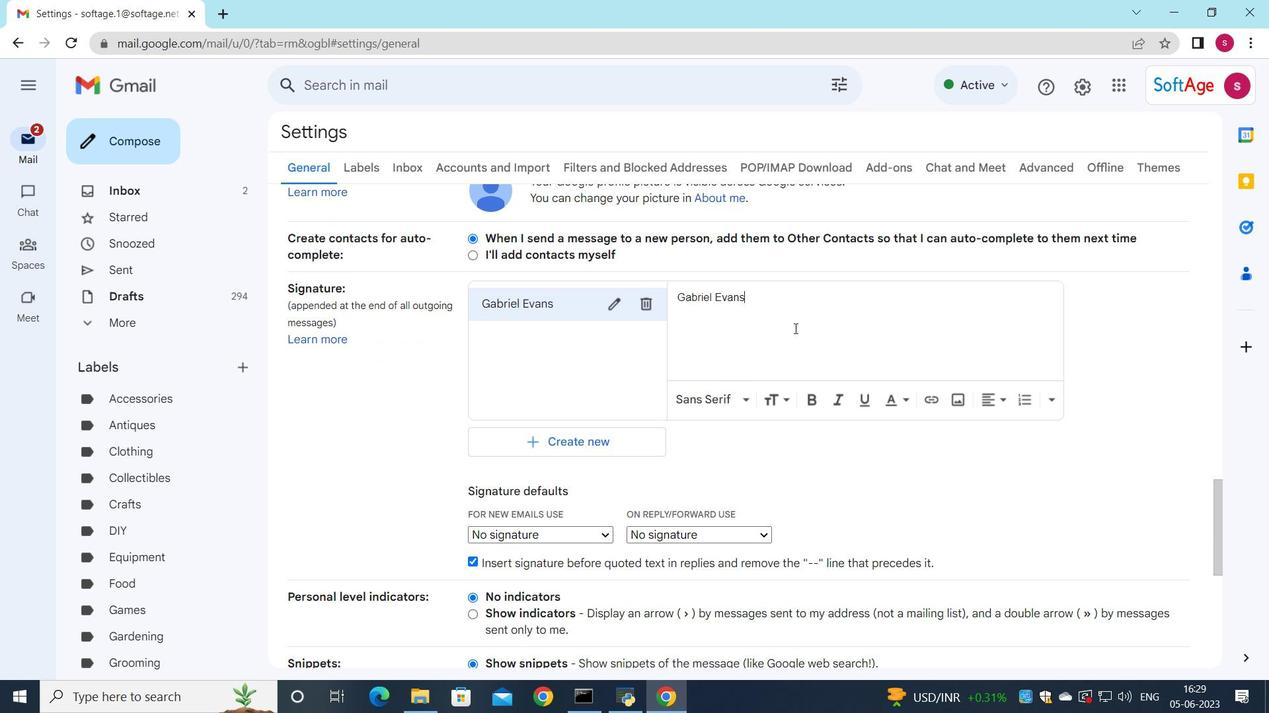 
Action: Mouse scrolled (652, 408) with delta (0, 0)
Screenshot: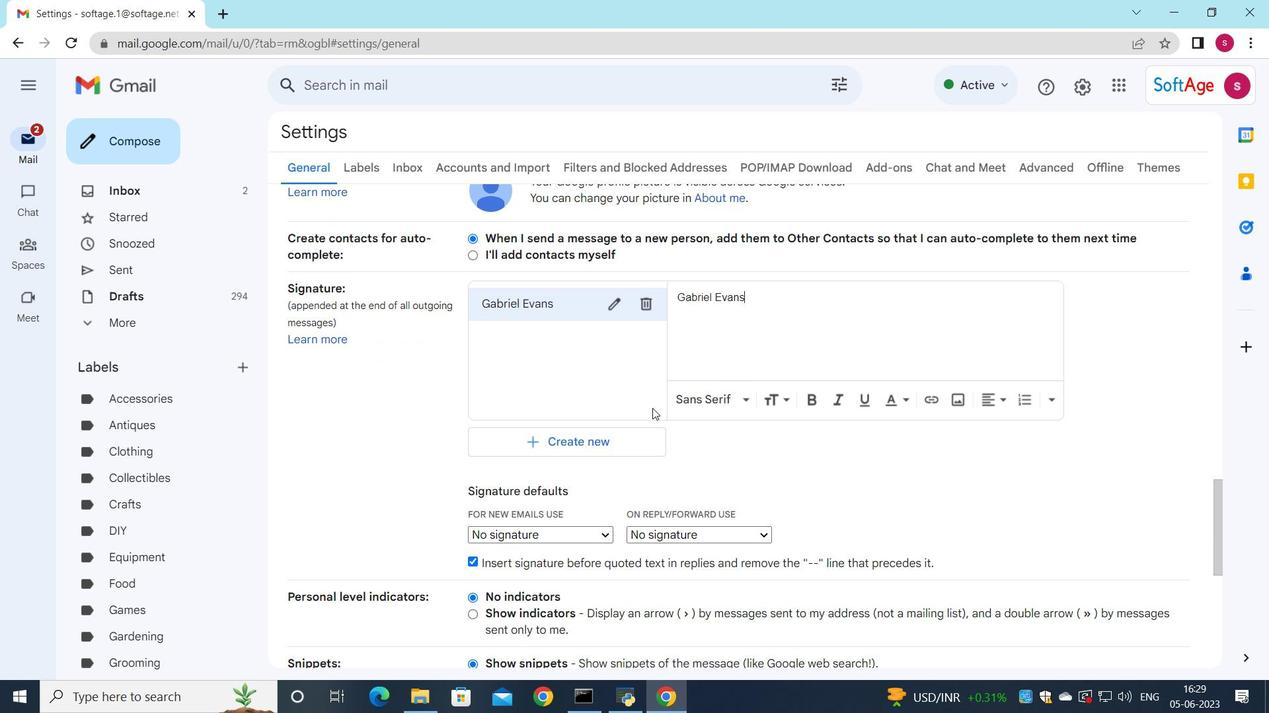 
Action: Mouse moved to (608, 446)
Screenshot: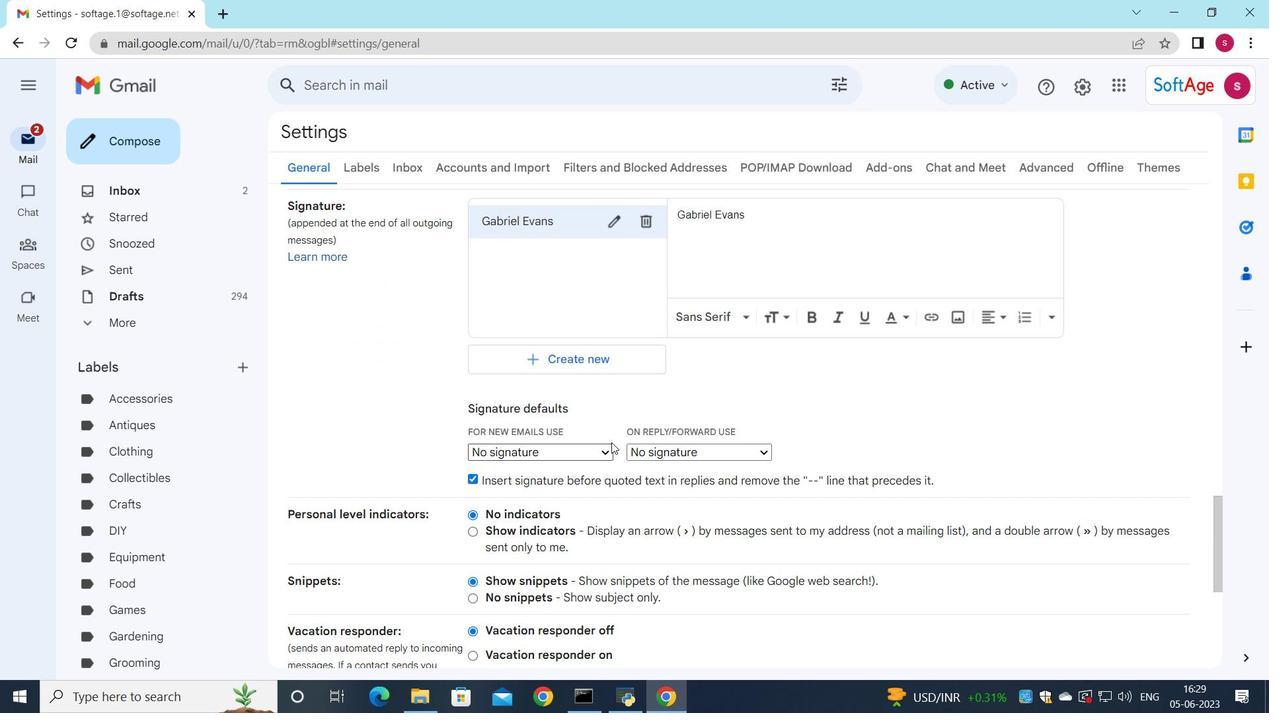 
Action: Mouse pressed left at (608, 446)
Screenshot: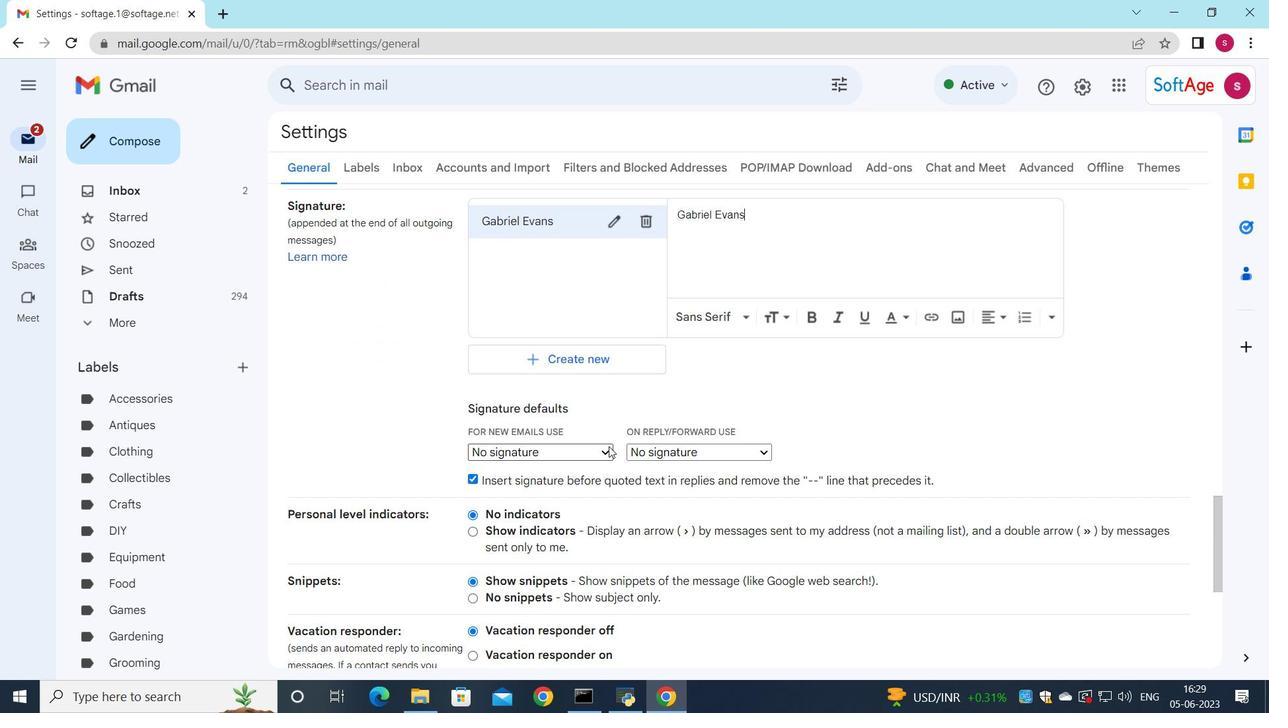 
Action: Mouse moved to (585, 485)
Screenshot: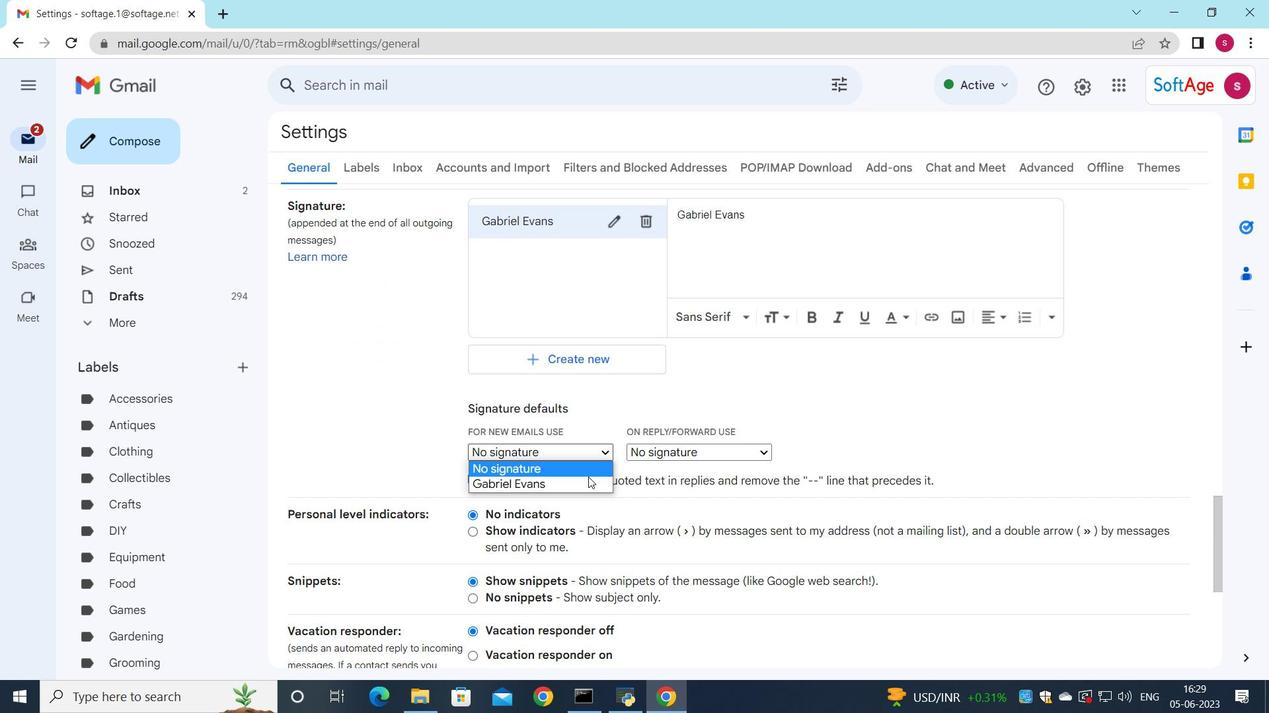 
Action: Mouse pressed left at (585, 485)
Screenshot: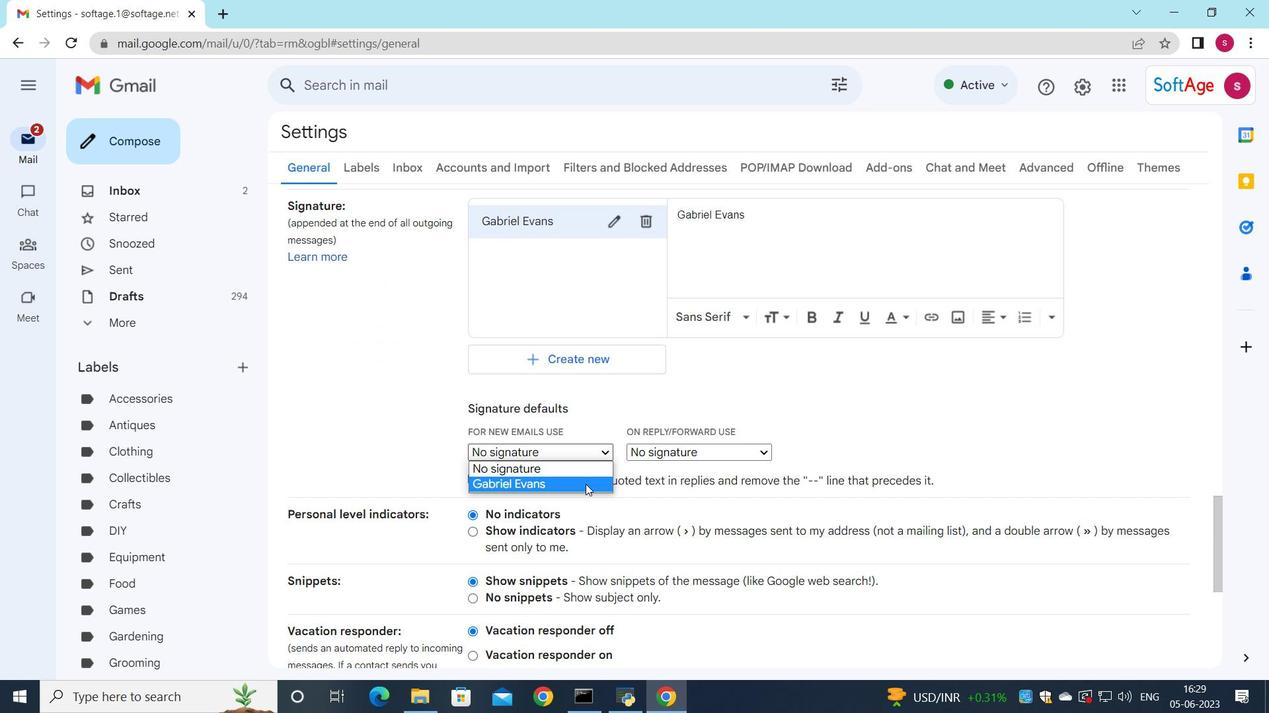 
Action: Mouse moved to (653, 454)
Screenshot: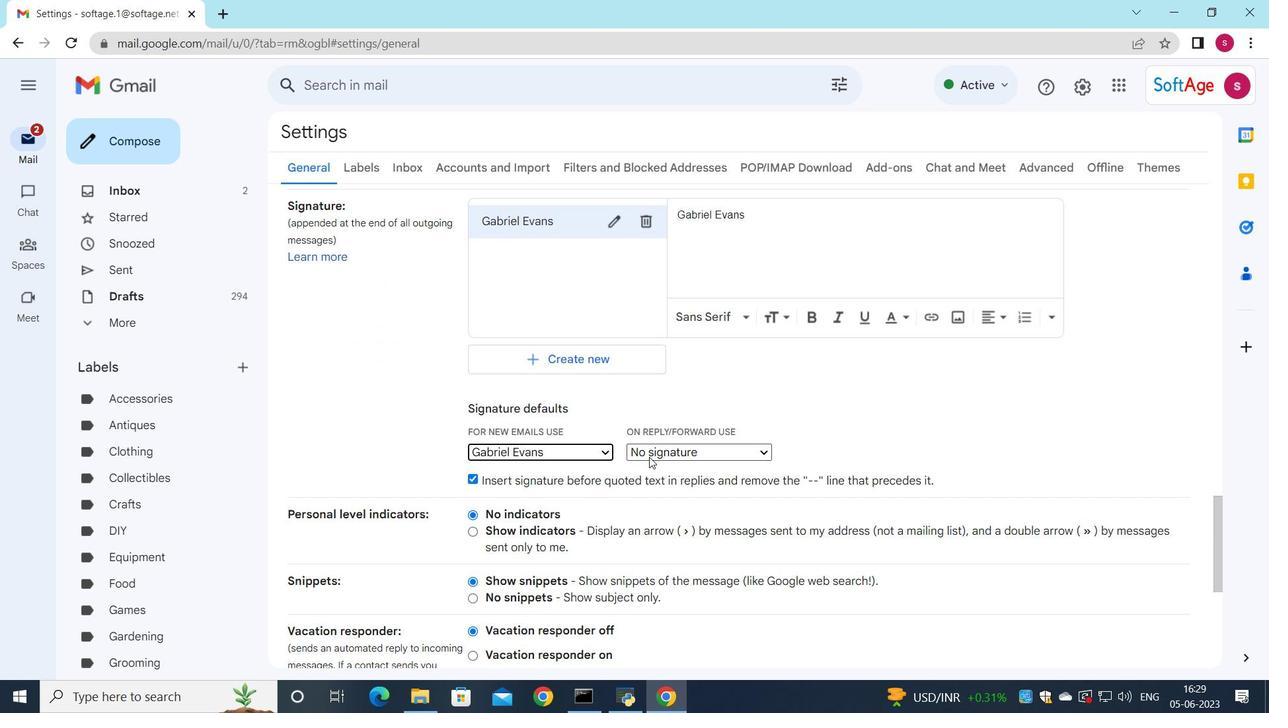
Action: Mouse pressed left at (653, 454)
Screenshot: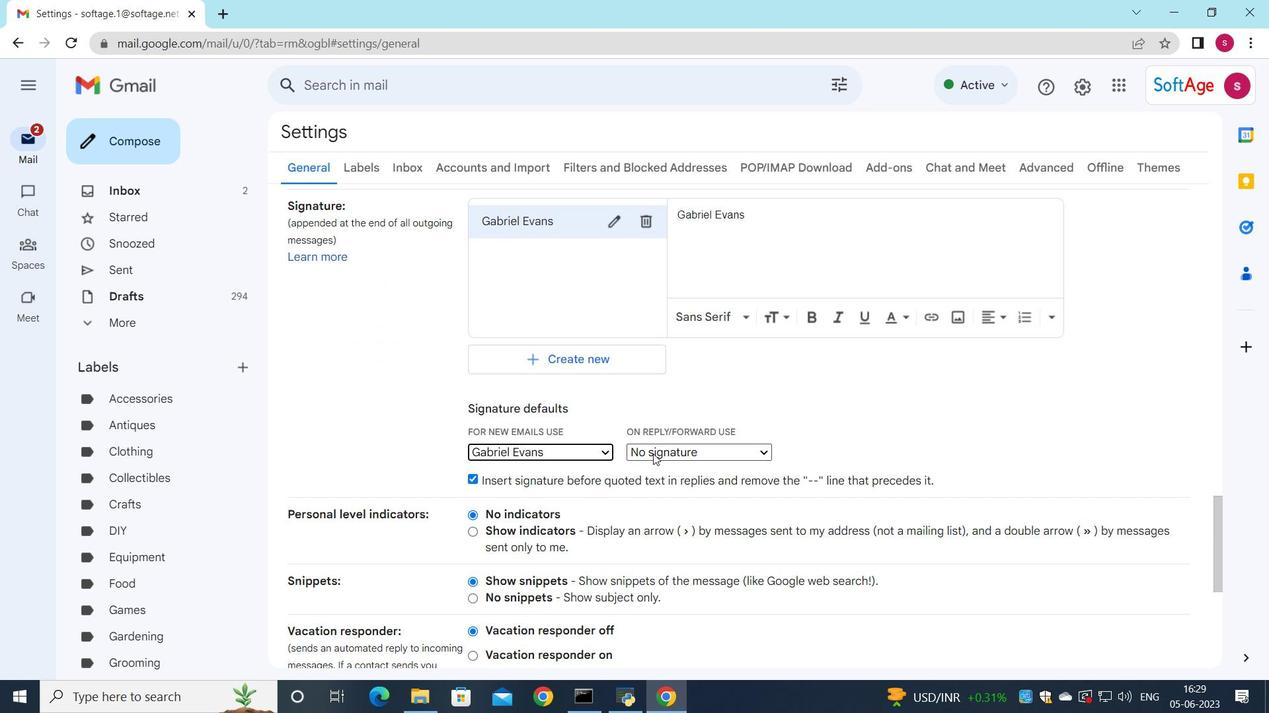 
Action: Mouse moved to (658, 483)
Screenshot: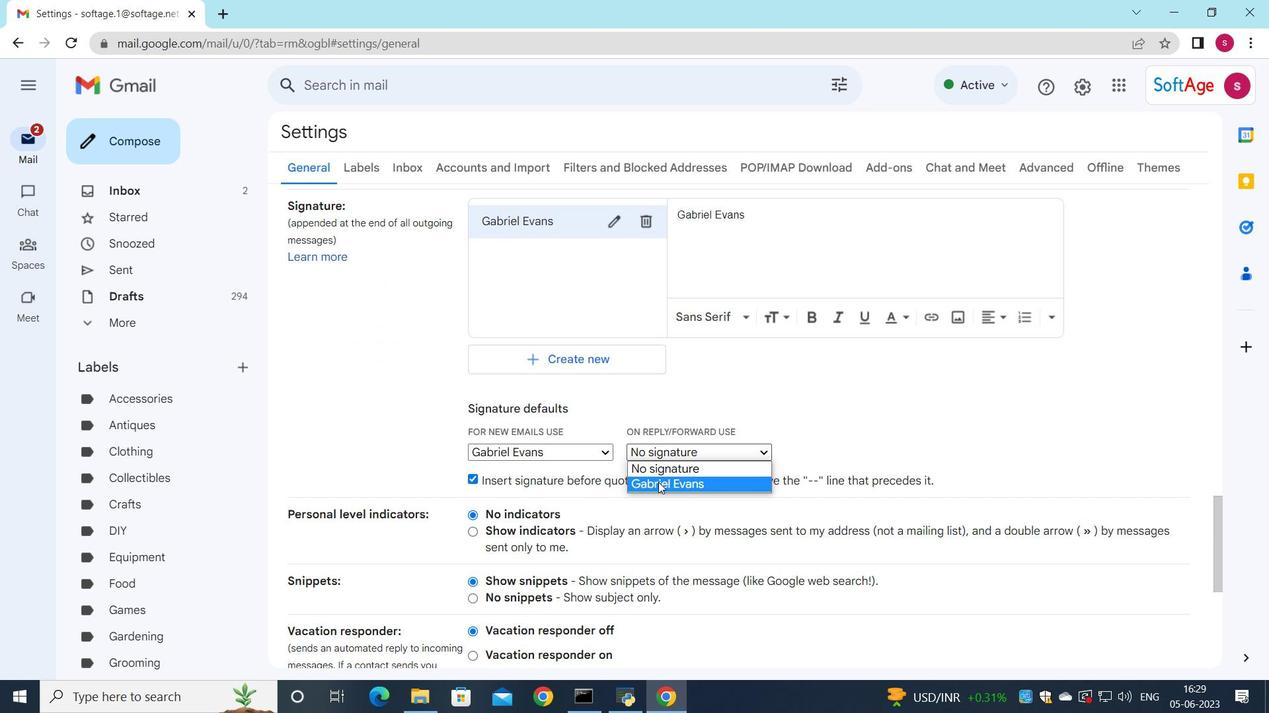 
Action: Mouse pressed left at (658, 483)
Screenshot: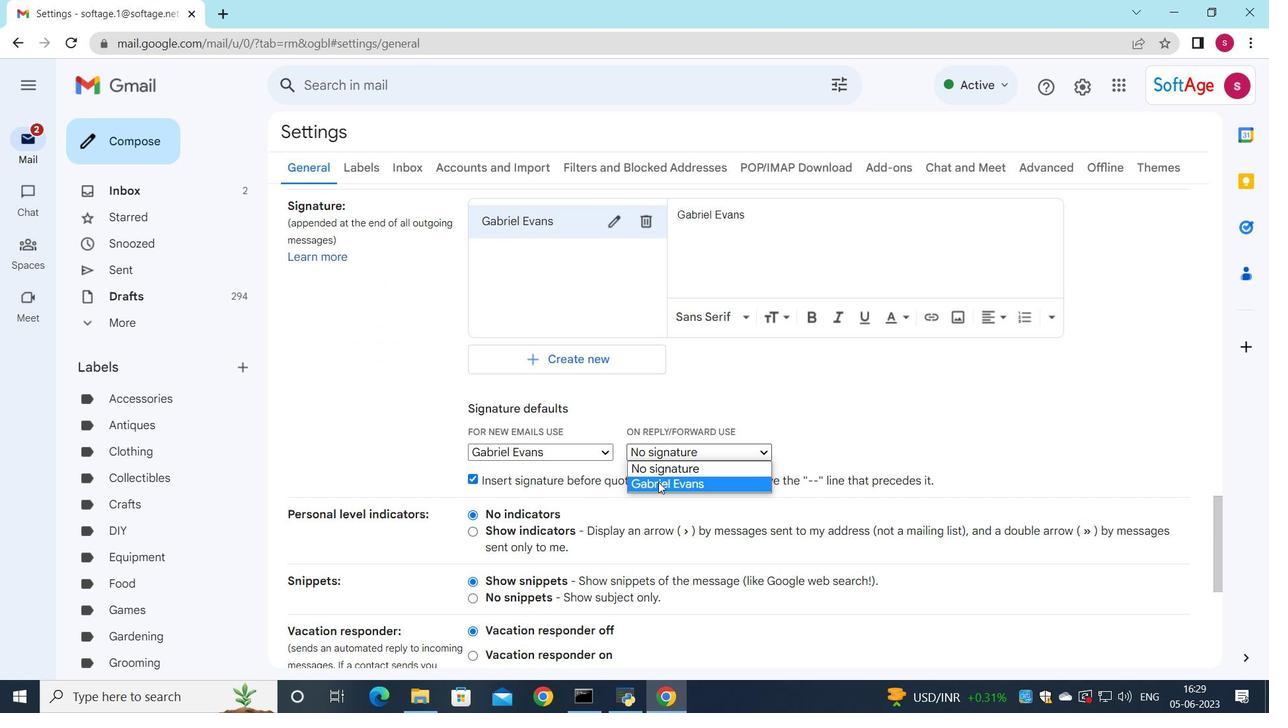 
Action: Mouse moved to (663, 470)
Screenshot: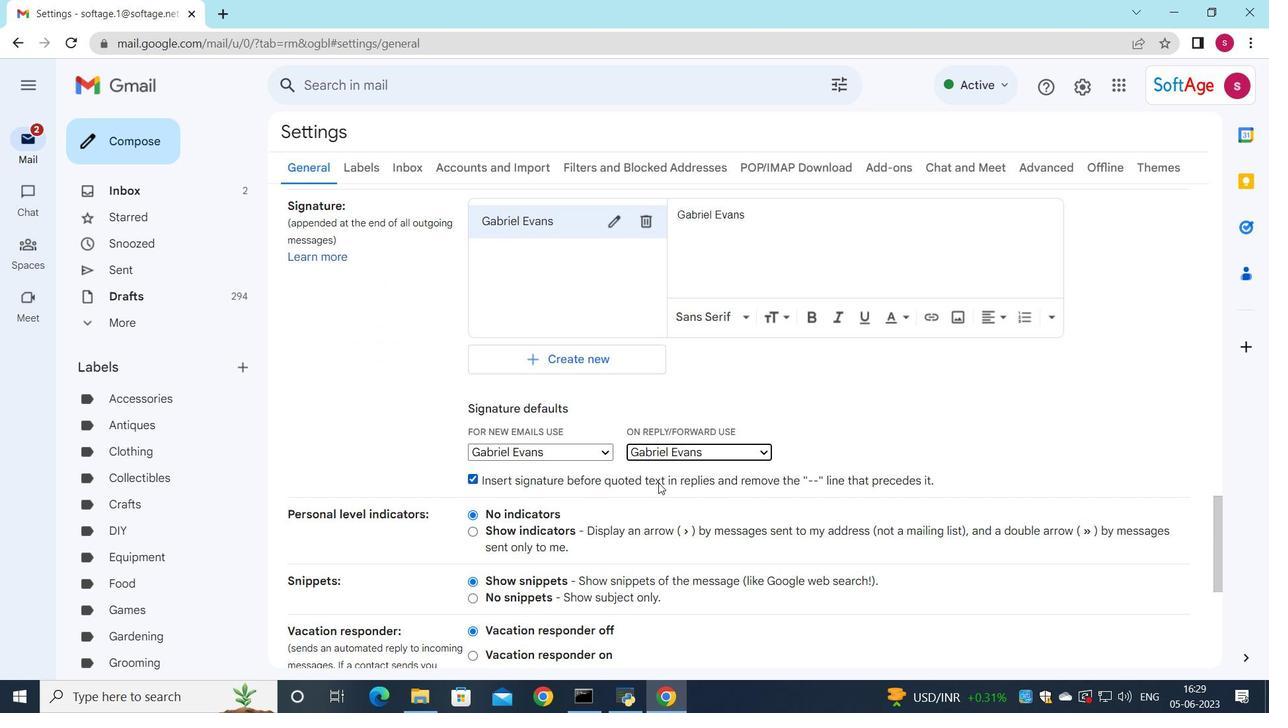 
Action: Mouse scrolled (663, 470) with delta (0, 0)
Screenshot: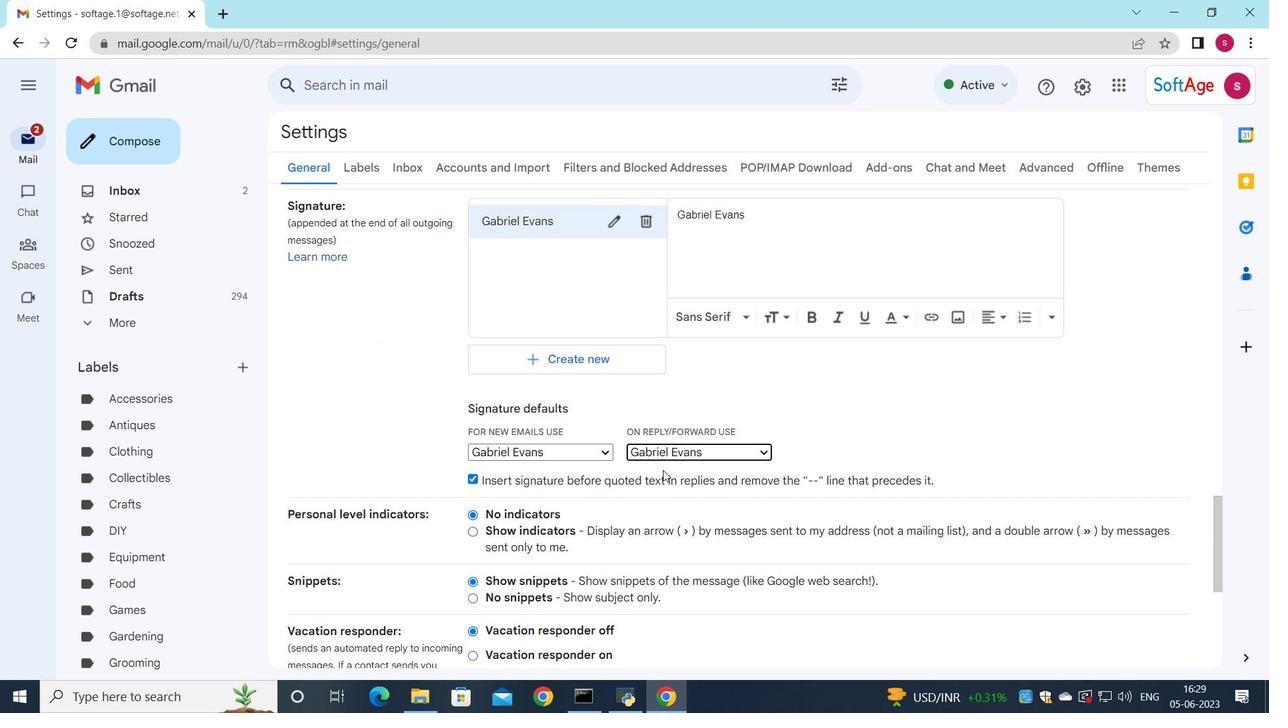 
Action: Mouse scrolled (663, 470) with delta (0, 0)
Screenshot: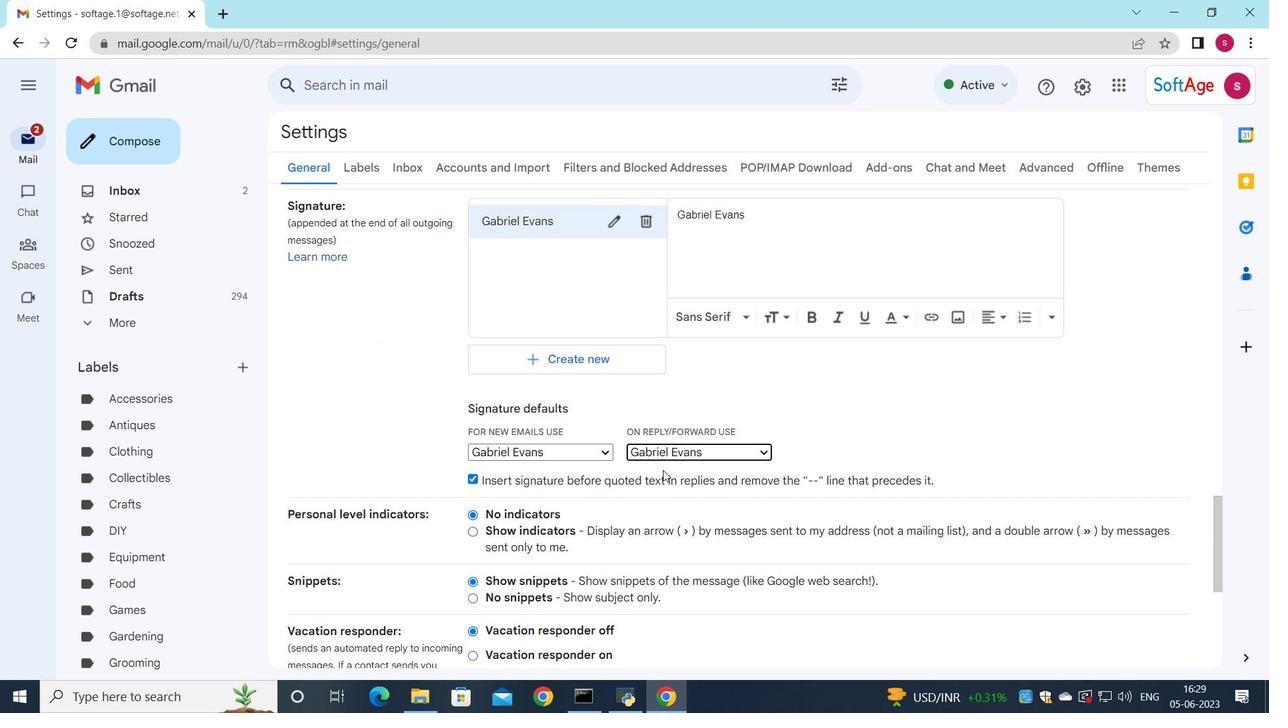 
Action: Mouse scrolled (663, 470) with delta (0, 0)
Screenshot: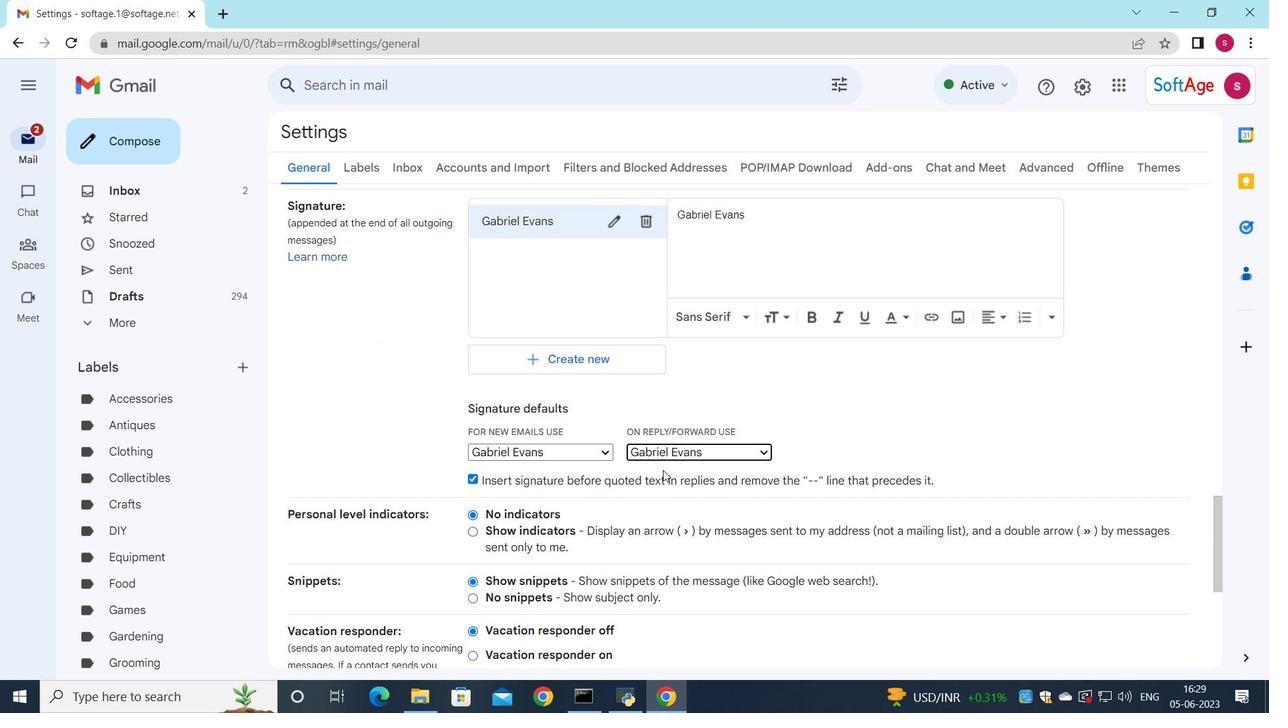 
Action: Mouse scrolled (663, 470) with delta (0, 0)
Screenshot: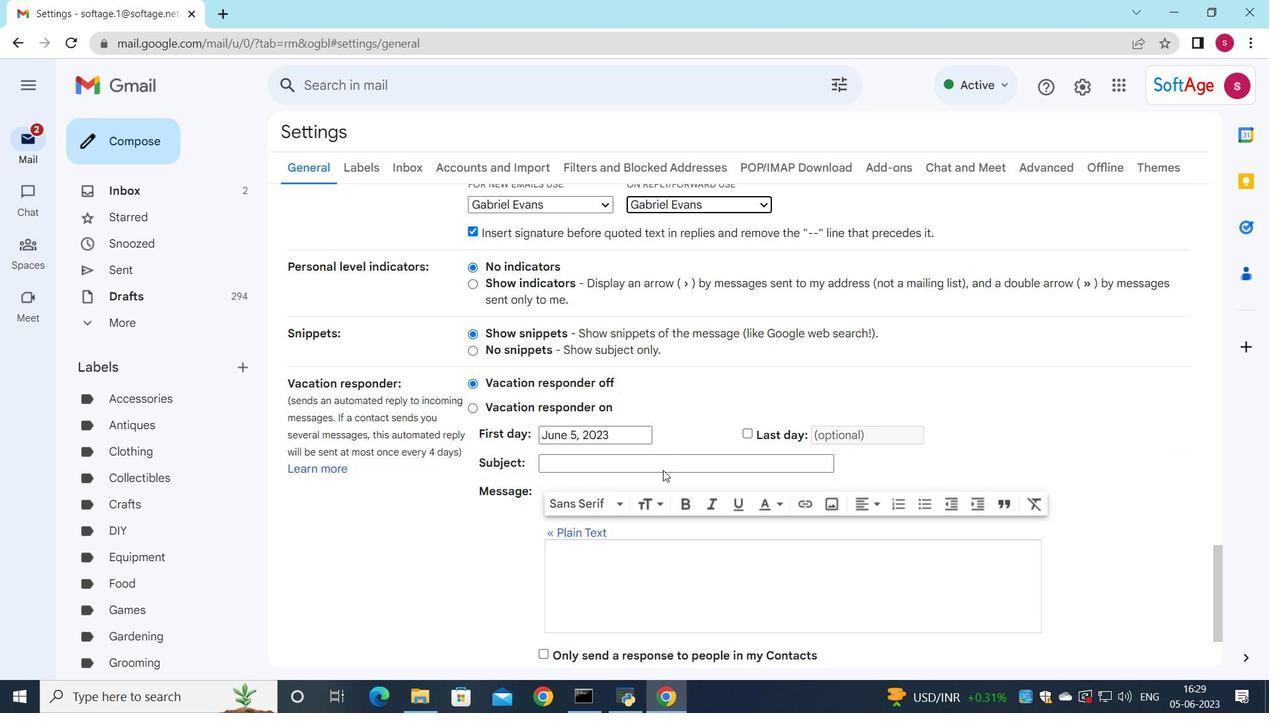 
Action: Mouse scrolled (663, 470) with delta (0, 0)
Screenshot: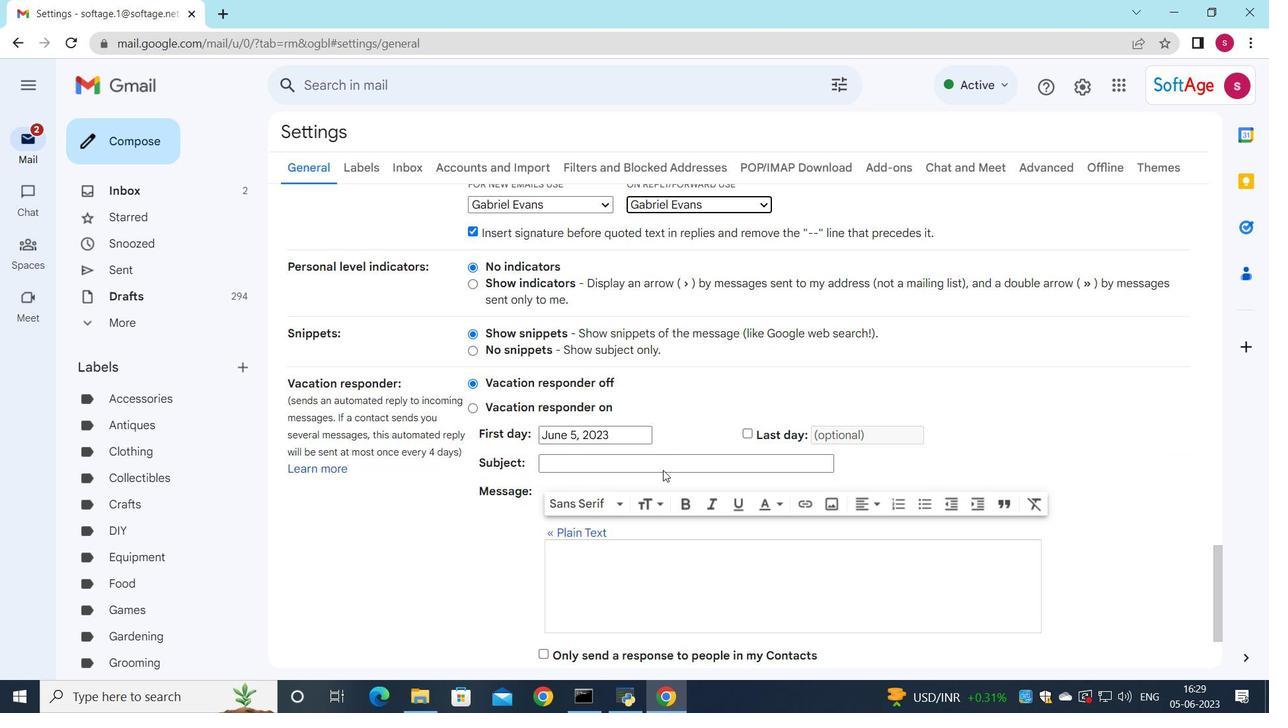 
Action: Mouse moved to (663, 470)
Screenshot: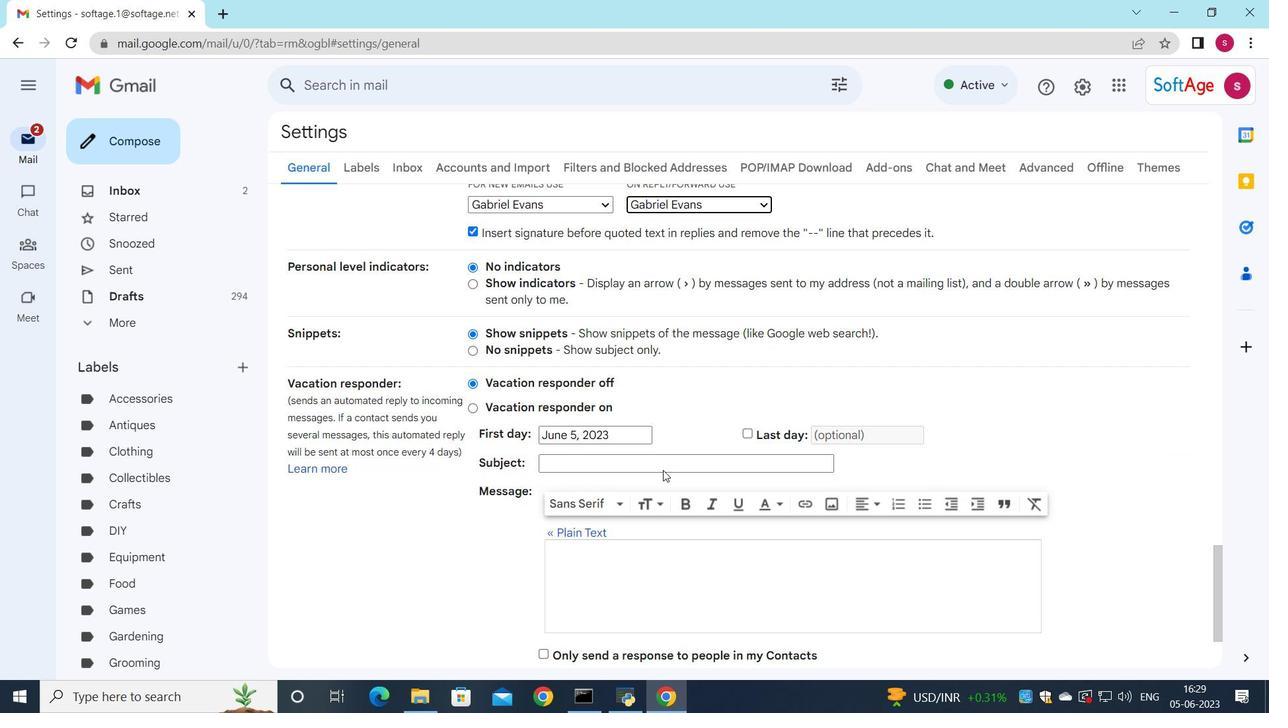 
Action: Mouse scrolled (663, 470) with delta (0, 0)
Screenshot: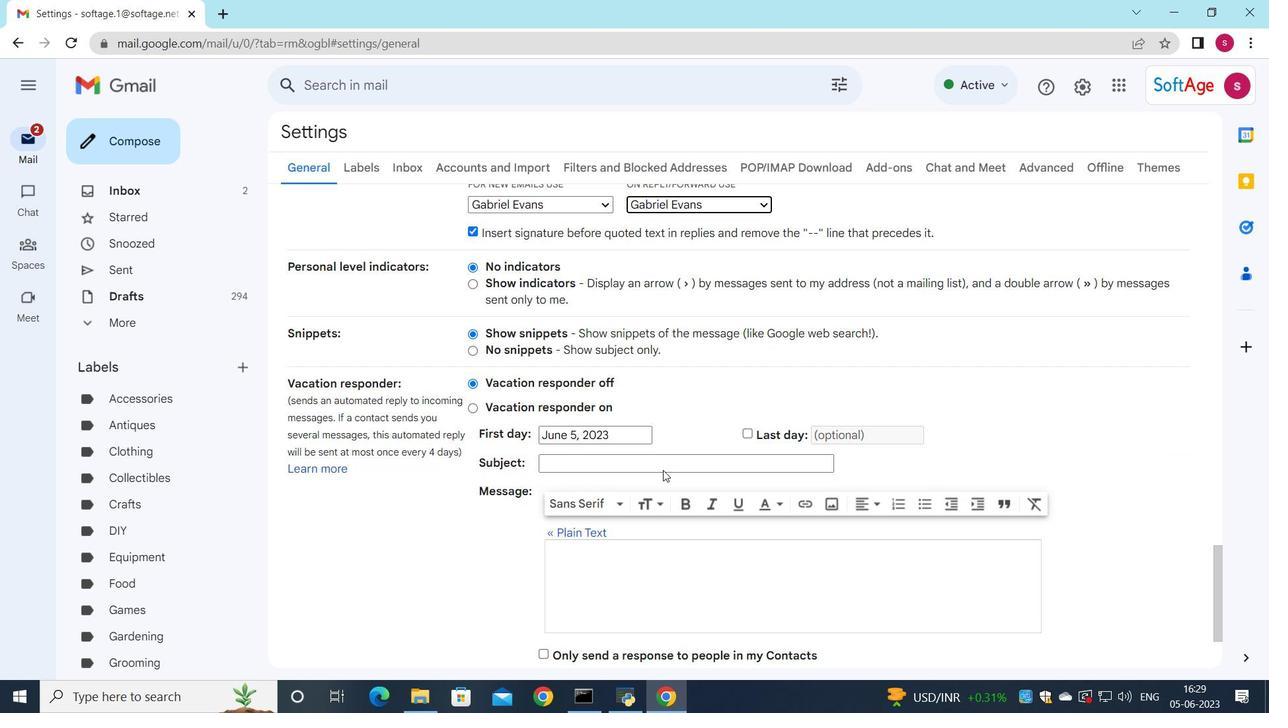 
Action: Mouse moved to (661, 475)
Screenshot: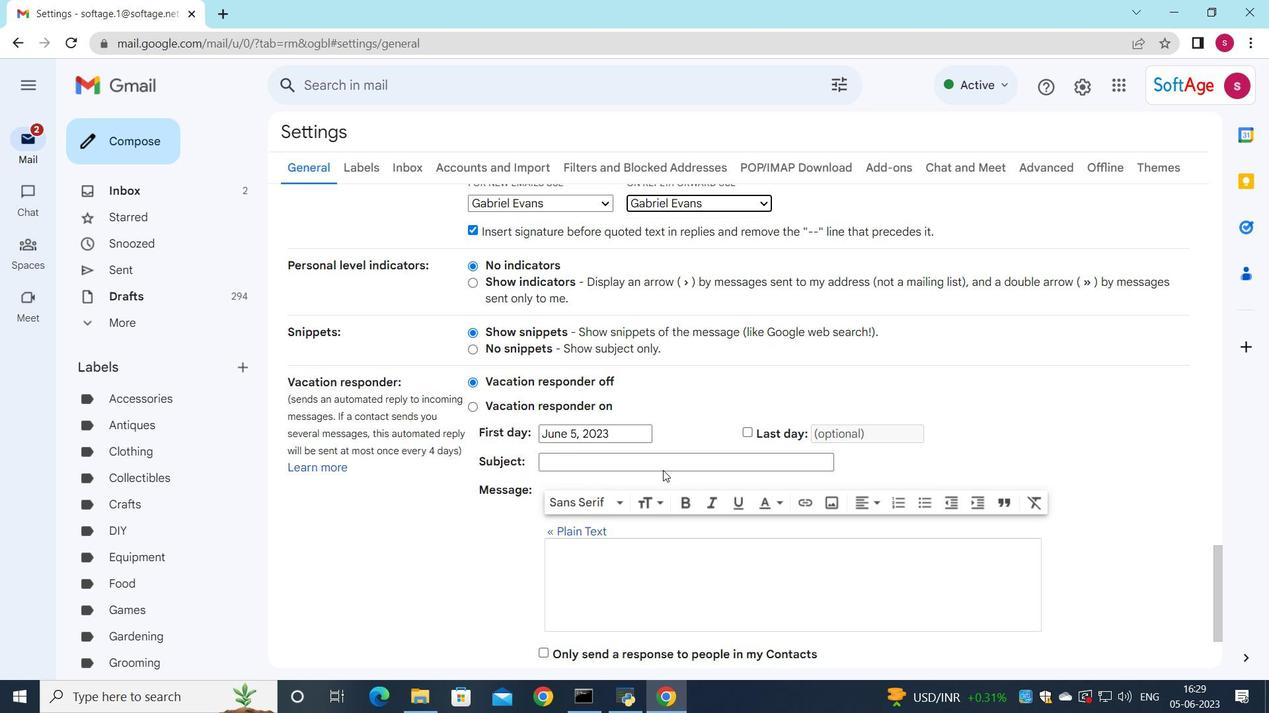 
Action: Mouse scrolled (661, 473) with delta (0, 0)
Screenshot: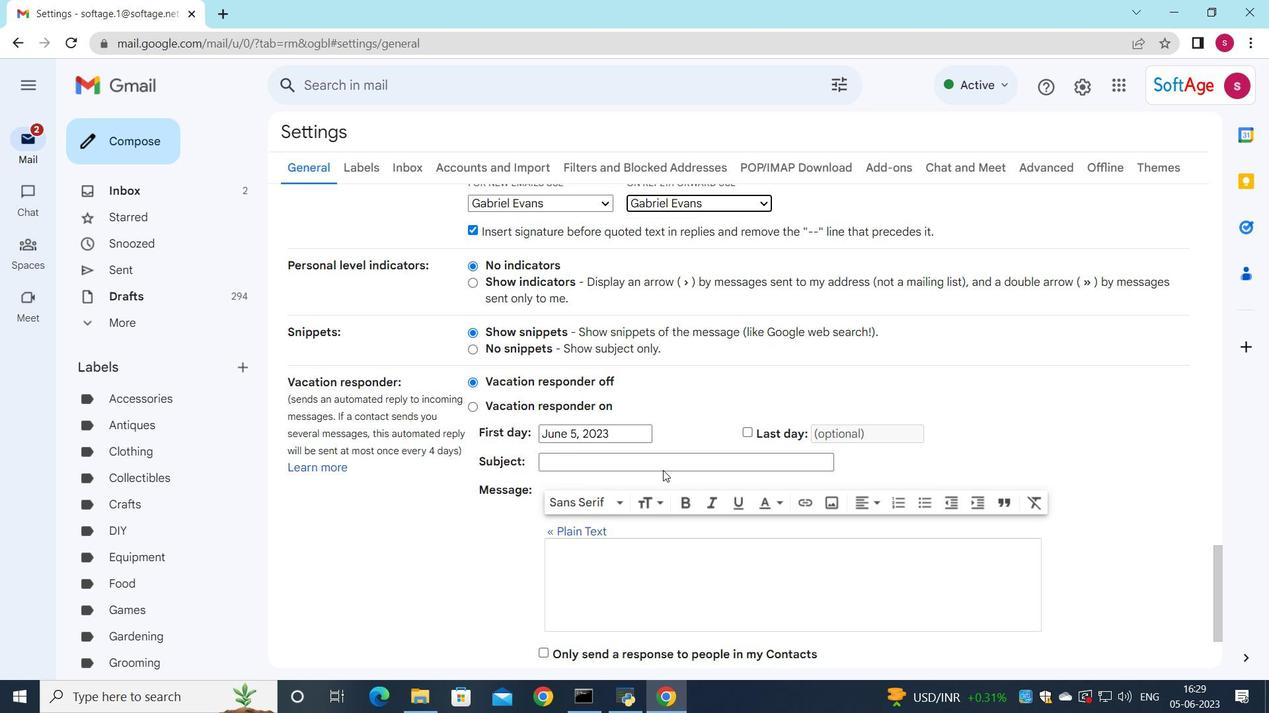 
Action: Mouse moved to (676, 581)
Screenshot: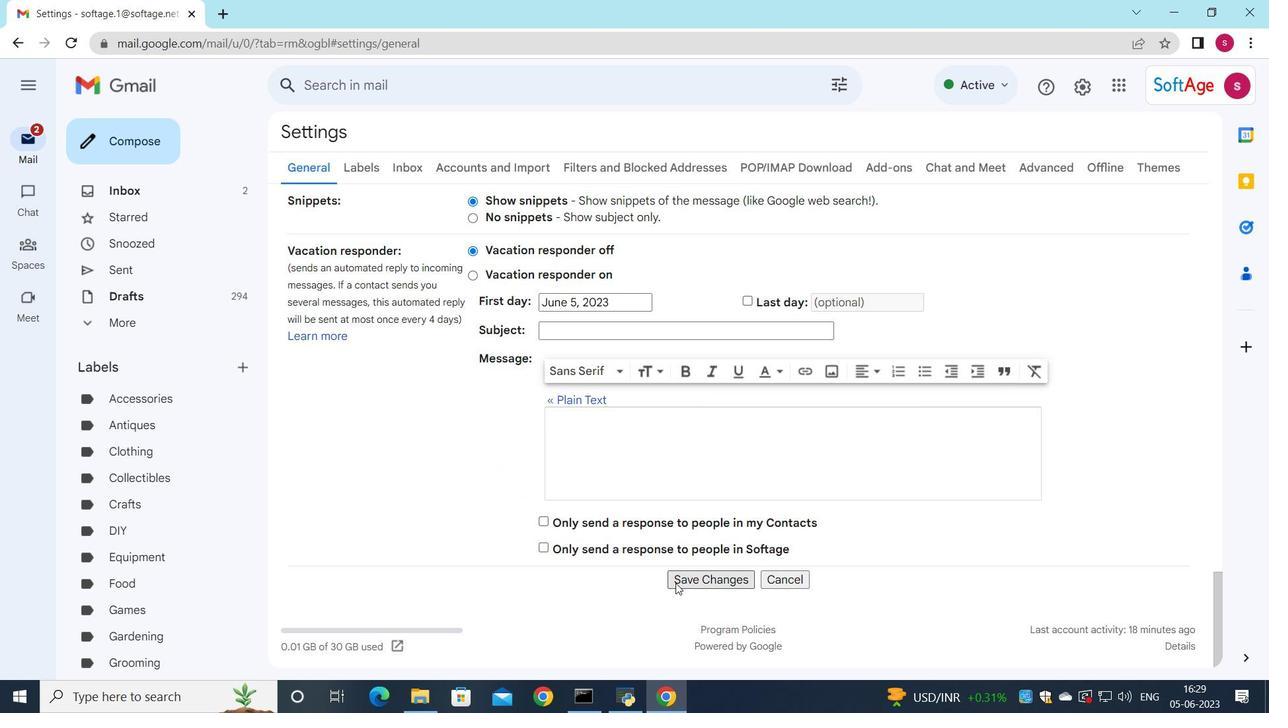 
Action: Mouse pressed left at (676, 581)
Screenshot: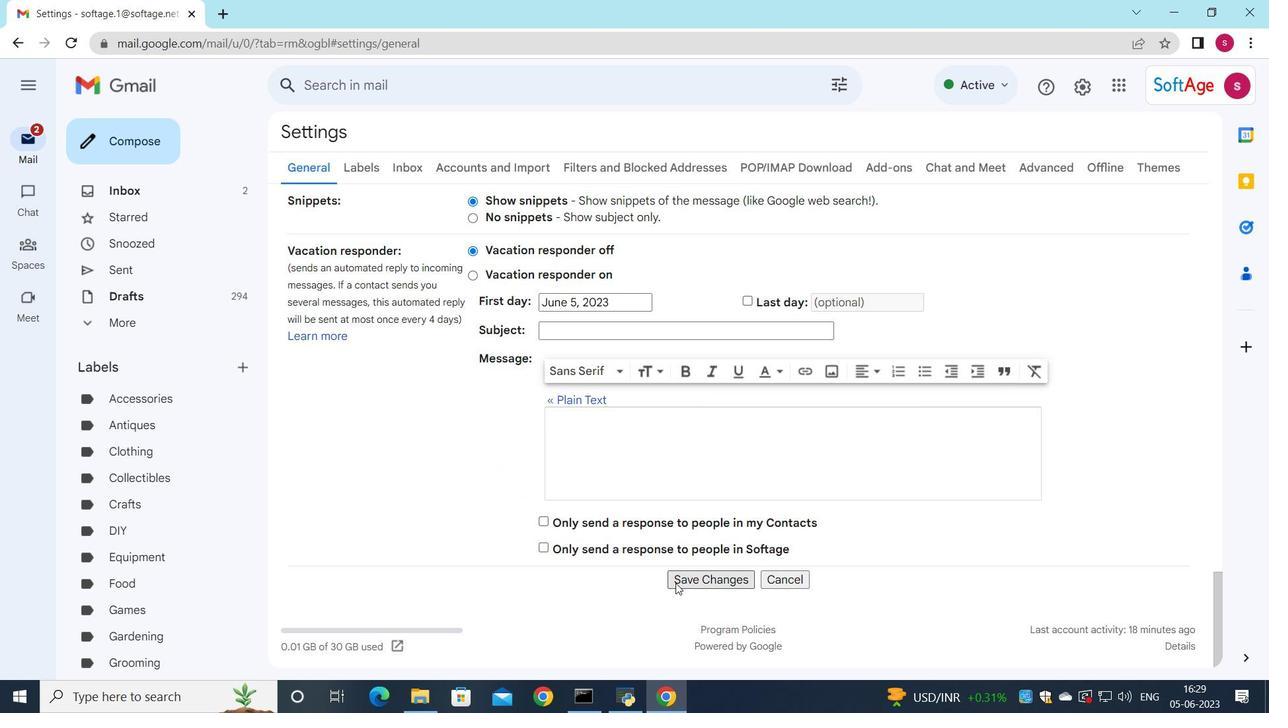 
Action: Mouse moved to (687, 234)
Screenshot: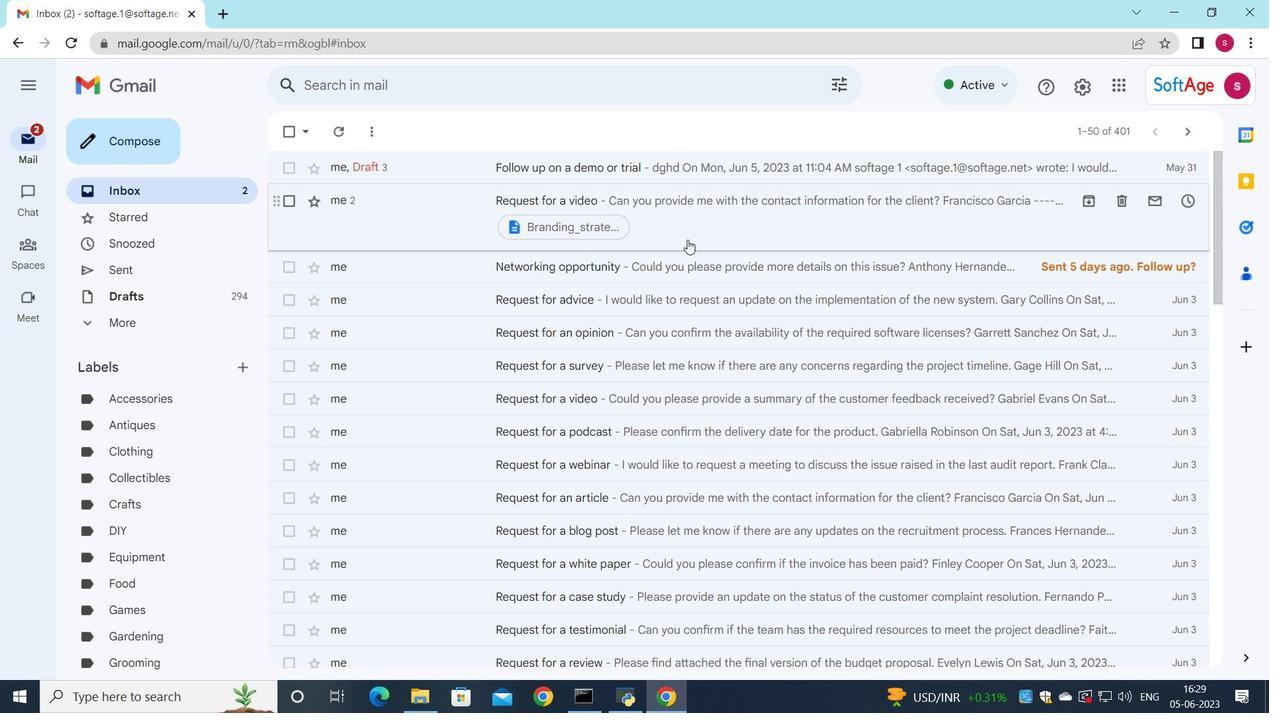 
Action: Mouse pressed left at (687, 234)
Screenshot: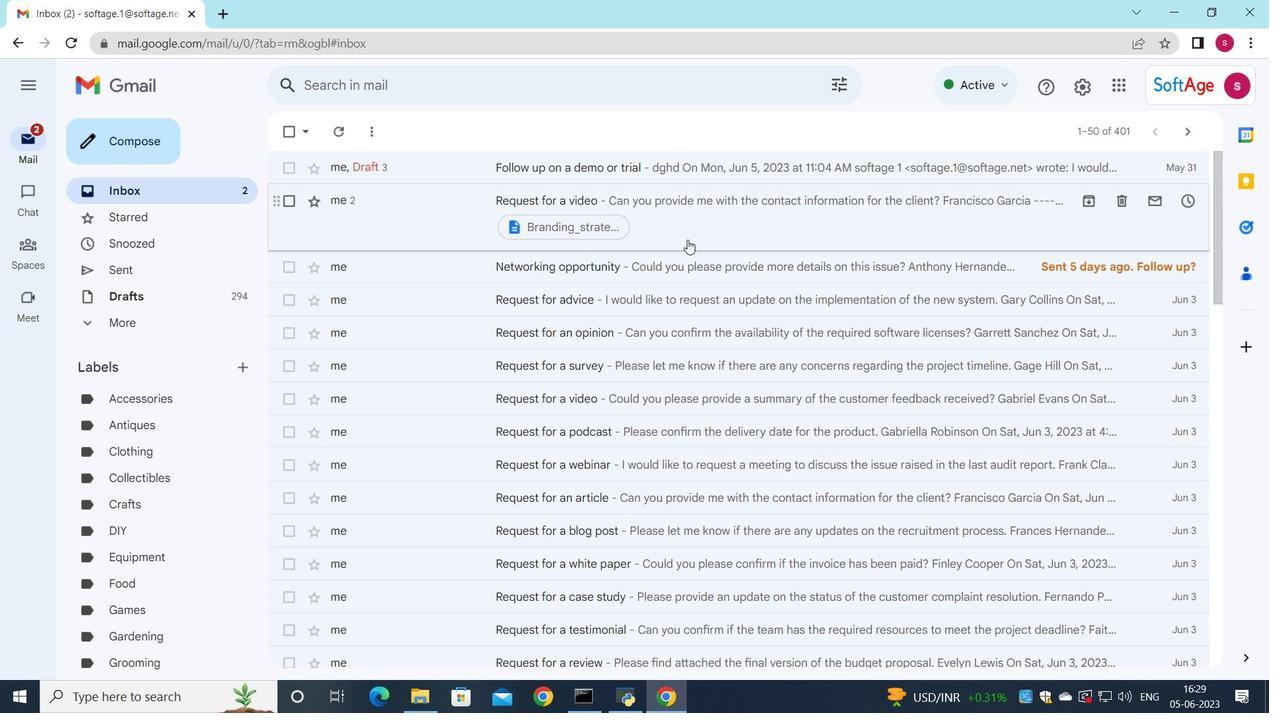 
Action: Mouse moved to (478, 590)
Screenshot: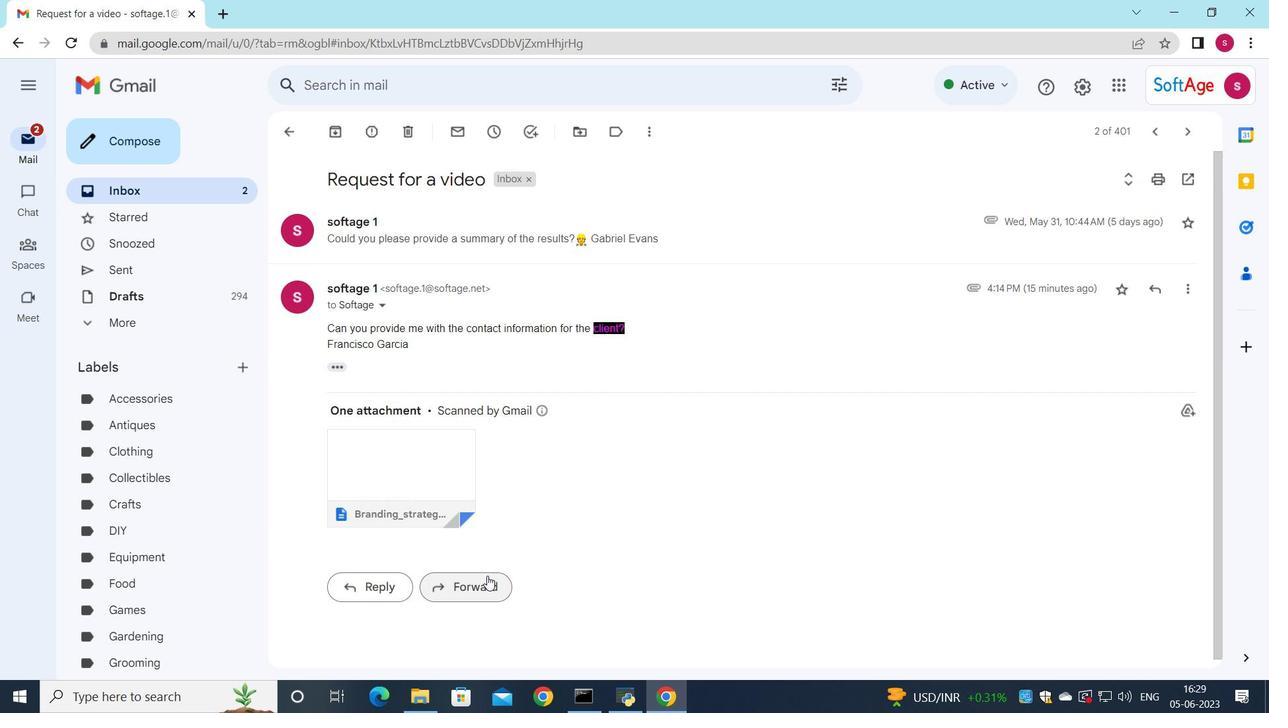 
Action: Mouse pressed left at (478, 590)
Screenshot: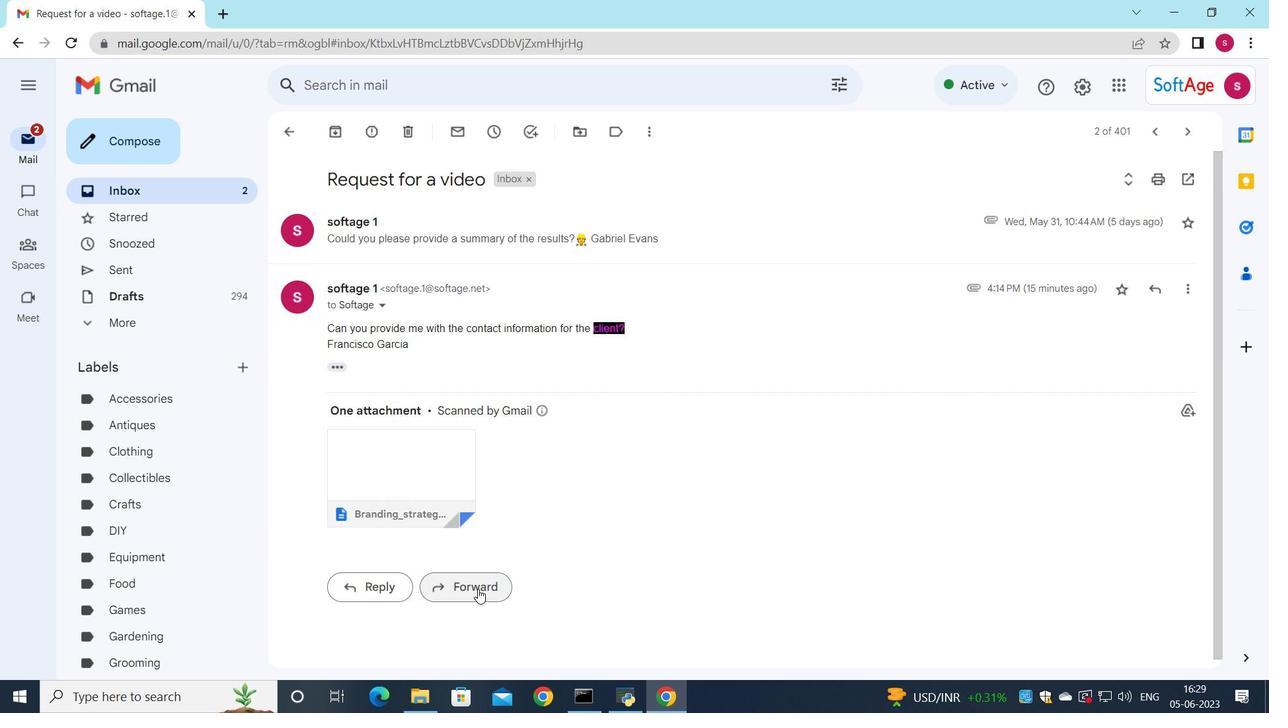 
Action: Mouse moved to (356, 555)
Screenshot: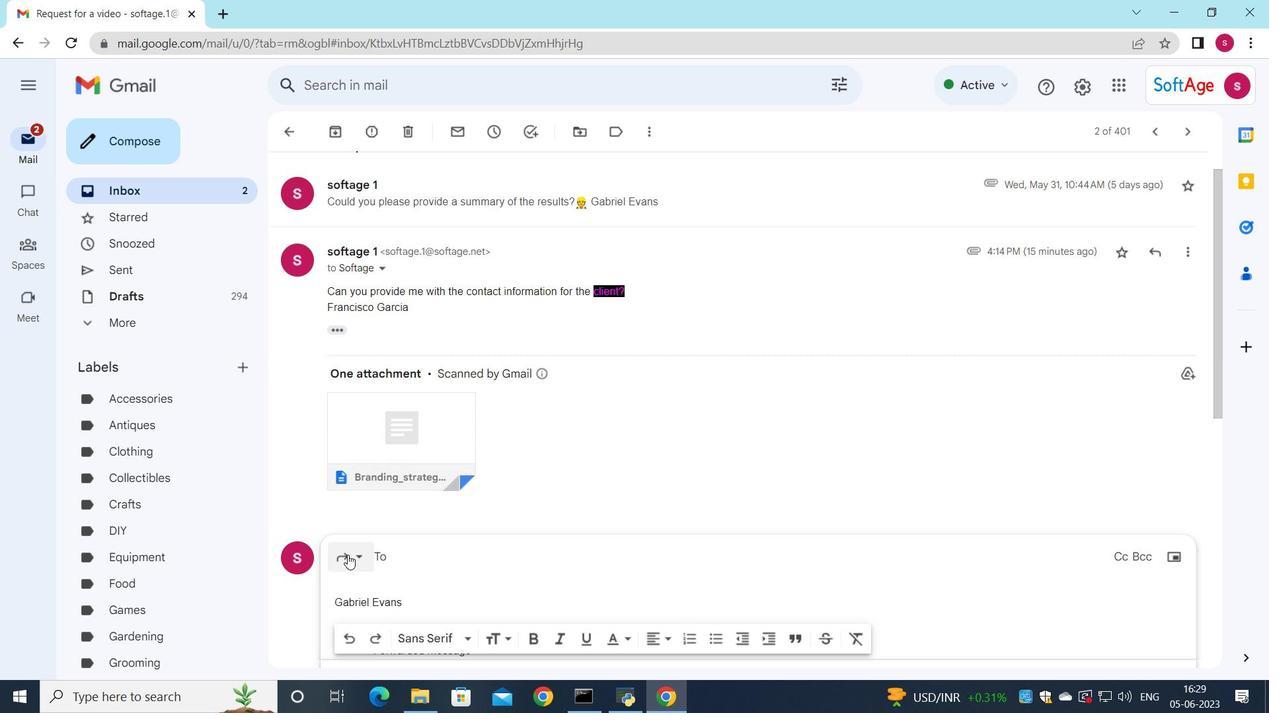 
Action: Mouse pressed left at (356, 555)
Screenshot: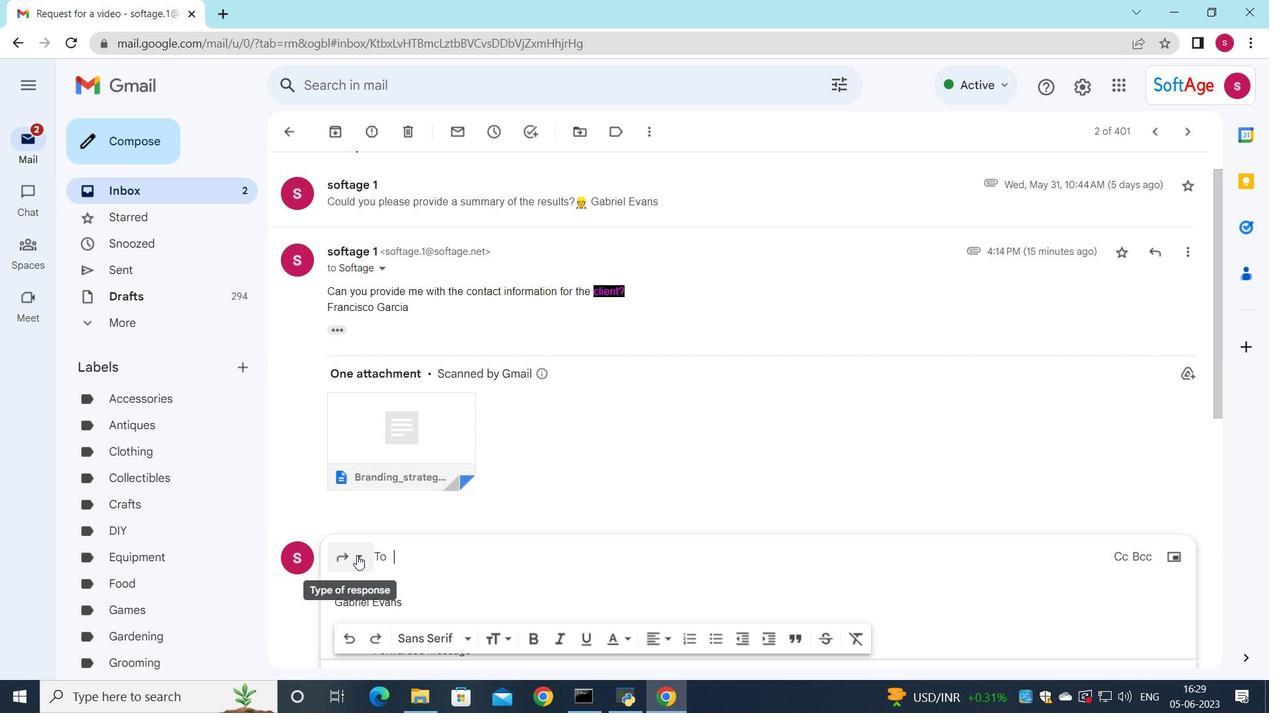 
Action: Mouse moved to (382, 502)
Screenshot: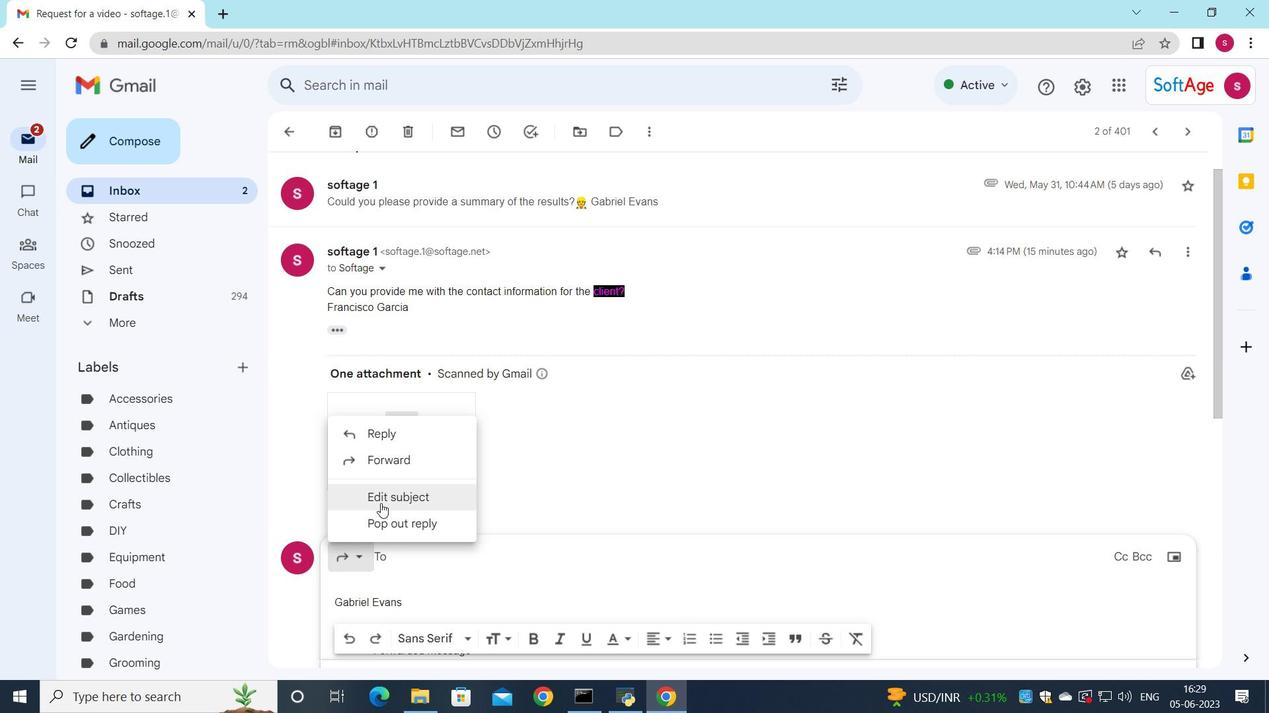 
Action: Mouse pressed left at (382, 502)
Screenshot: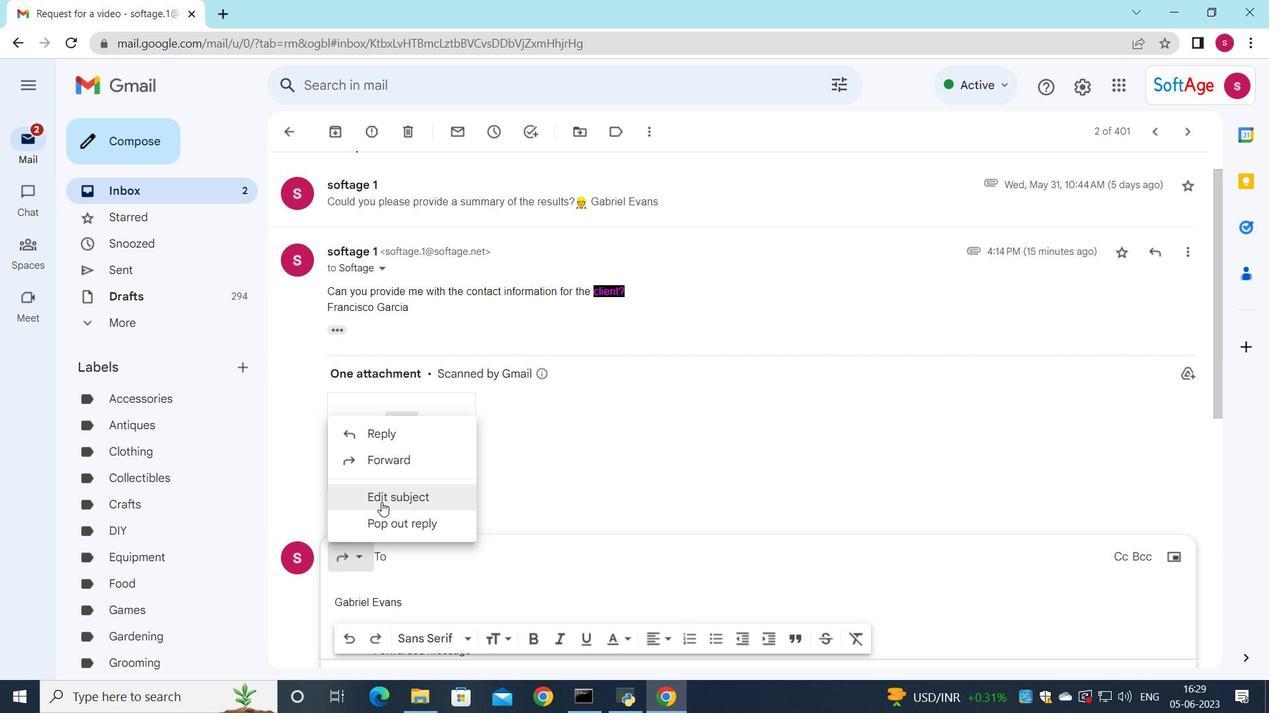 
Action: Mouse moved to (836, 247)
Screenshot: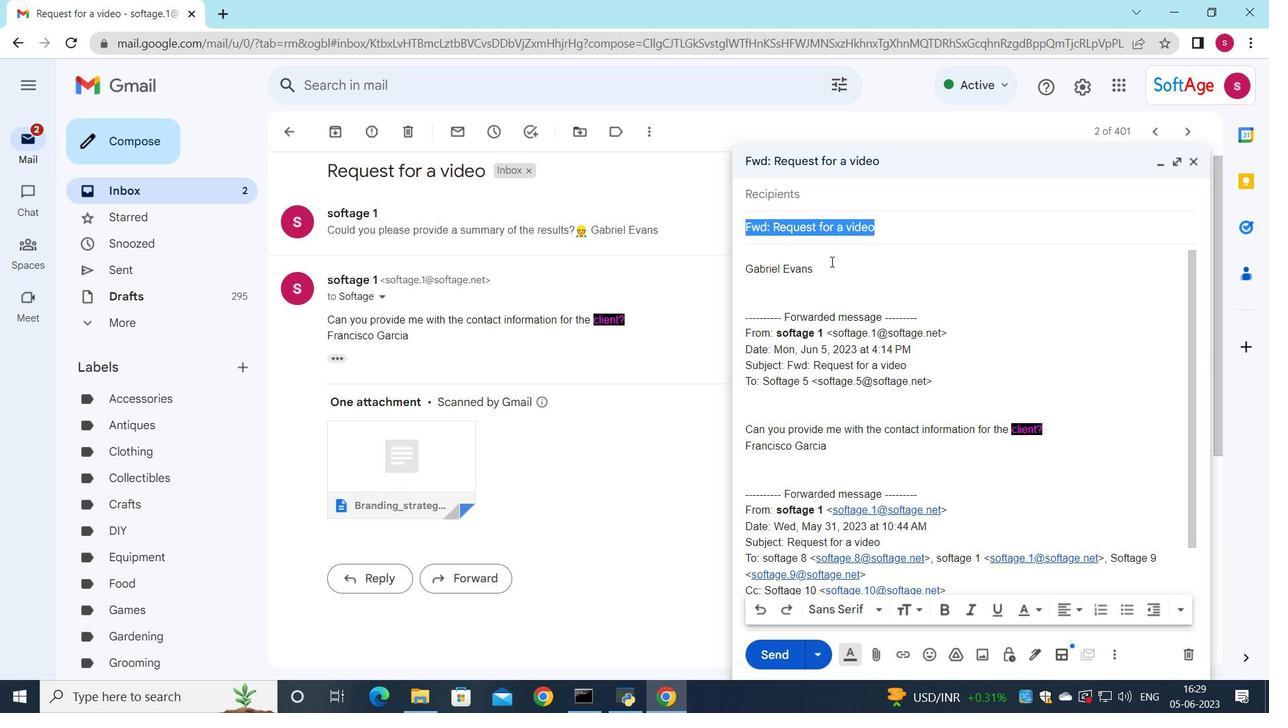 
Action: Key pressed <Key.shift><Key.shift><Key.shift><Key.shift><Key.shift><Key.shift><Key.shift><Key.shift><Key.shift><Key.shift><Key.shift><Key.shift><Key.shift><Key.shift><Key.shift><Key.shift><Key.shift><Key.shift><Key.shift><Key.shift><Key.shift><Key.shift><Key.shift><Key.shift><Key.shift><Key.shift><Key.shift><Key.shift><Key.shift><Key.shift><Key.shift><Key.shift><Key.shift><Key.shift><Key.shift><Key.shift><Key.shift><Key.shift><Key.shift><Key.shift><Key.shift><Key.shift><Key.shift><Key.shift><Key.shift><Key.shift><Key.shift><Key.shift><Key.shift><Key.shift><Key.shift><Key.shift><Key.shift><Key.shift><Key.shift><Key.shift><Key.shift><Key.shift><Key.shift><Key.shift><Key.shift><Key.shift><Key.shift><Key.shift><Key.shift><Key.shift><Key.shift><Key.shift><Key.shift><Key.shift><Key.shift><Key.shift><Key.shift><Key.shift><Key.shift><Key.shift><Key.shift><Key.shift>RE<Key.backspace>equr<Key.backspace>est<Key.space>for<Key.space>a<Key.space>video
Screenshot: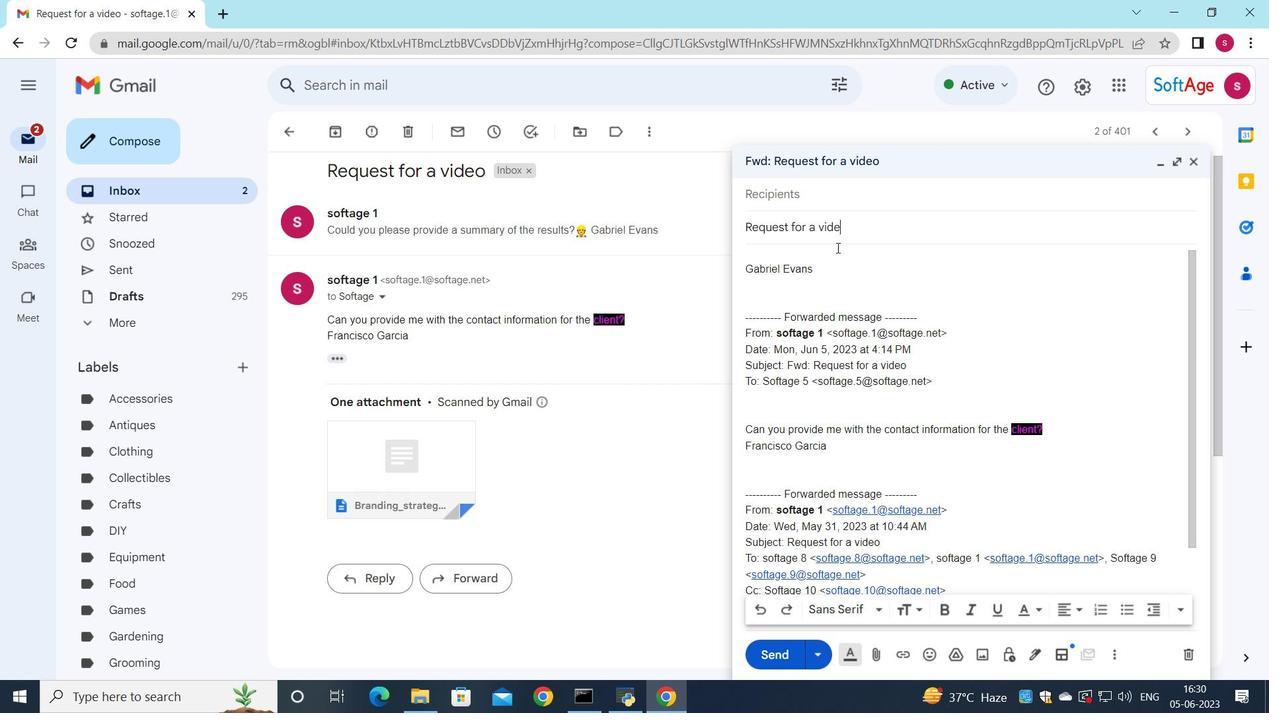 
Action: Mouse moved to (846, 195)
Screenshot: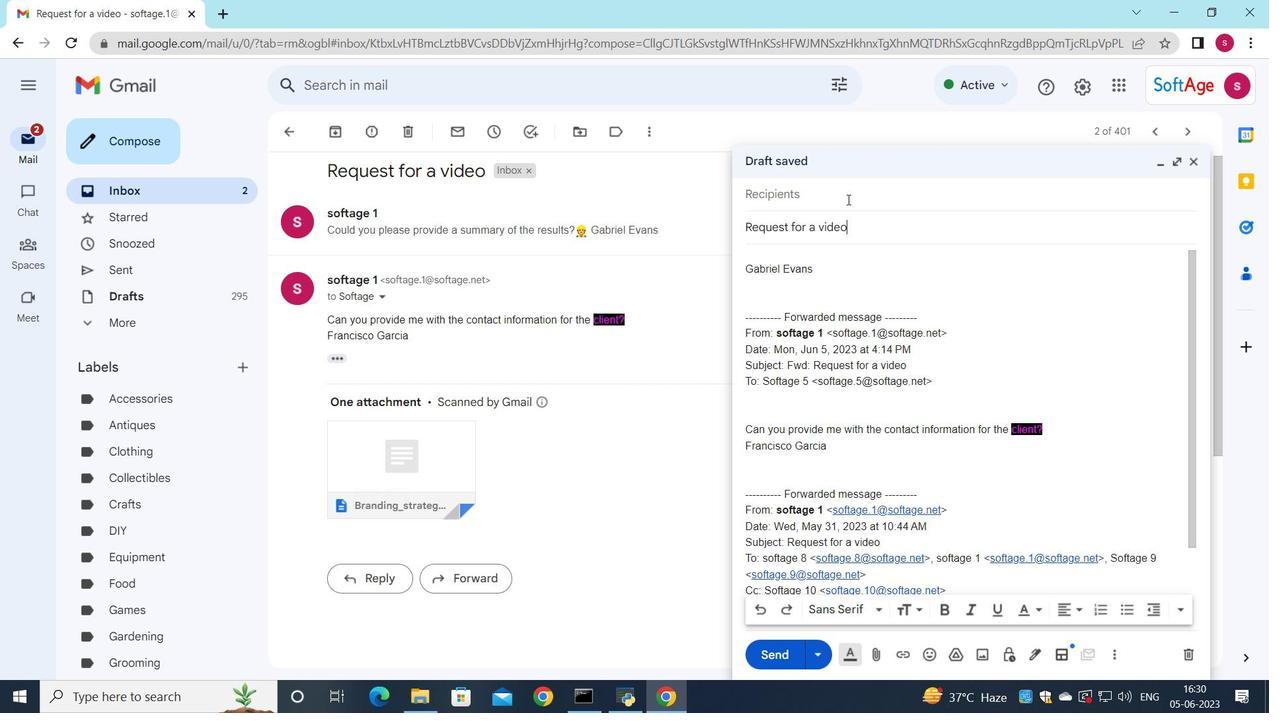 
Action: Mouse pressed left at (846, 195)
Screenshot: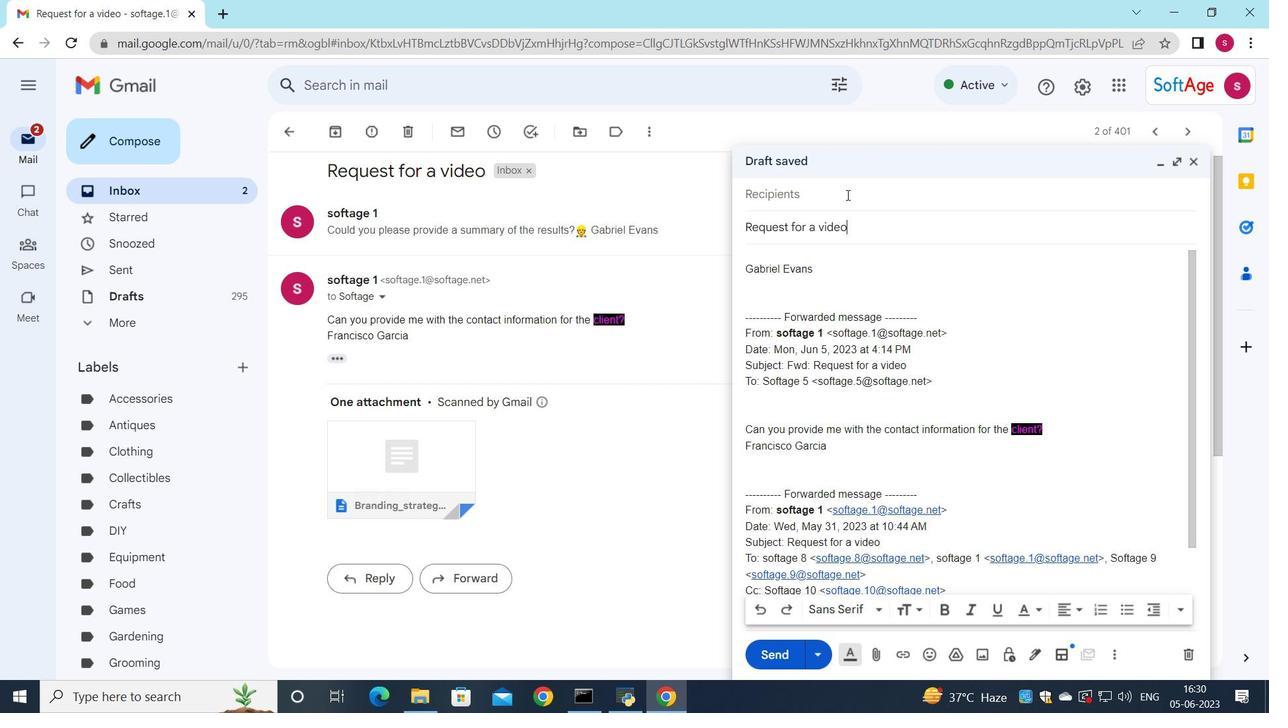 
Action: Mouse moved to (846, 195)
Screenshot: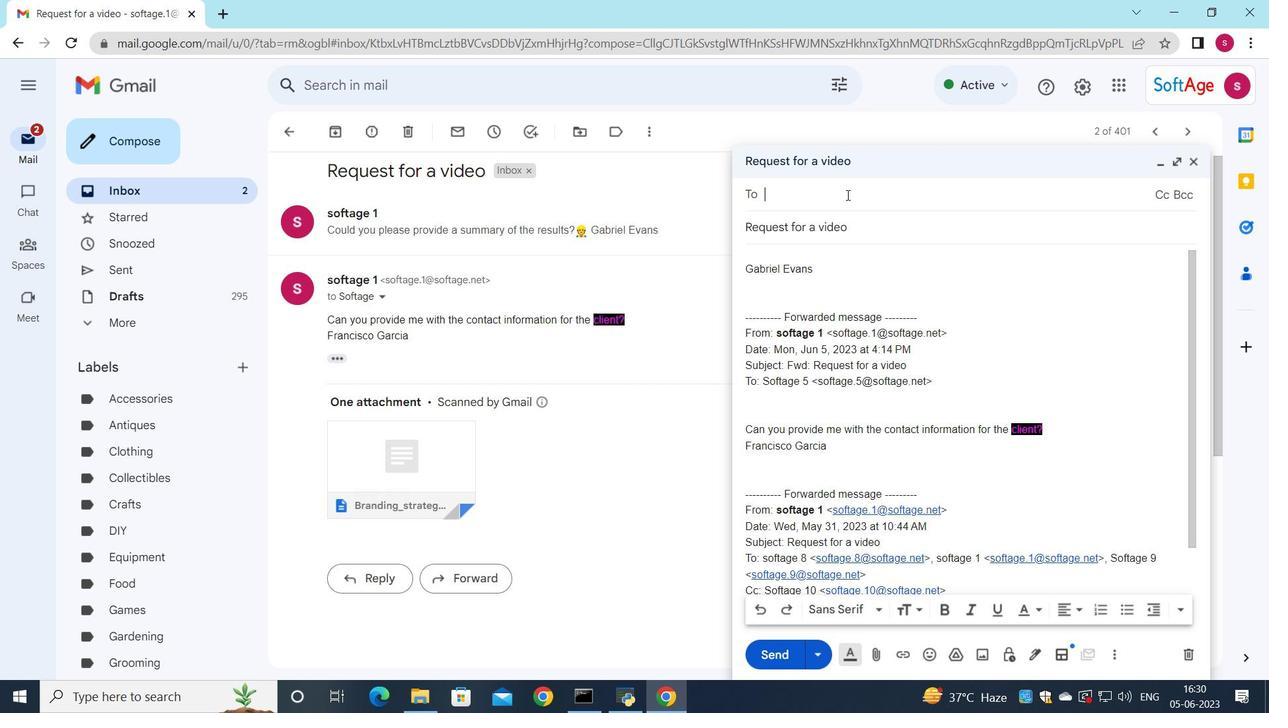 
Action: Key pressed softage.8<Key.enter>
Screenshot: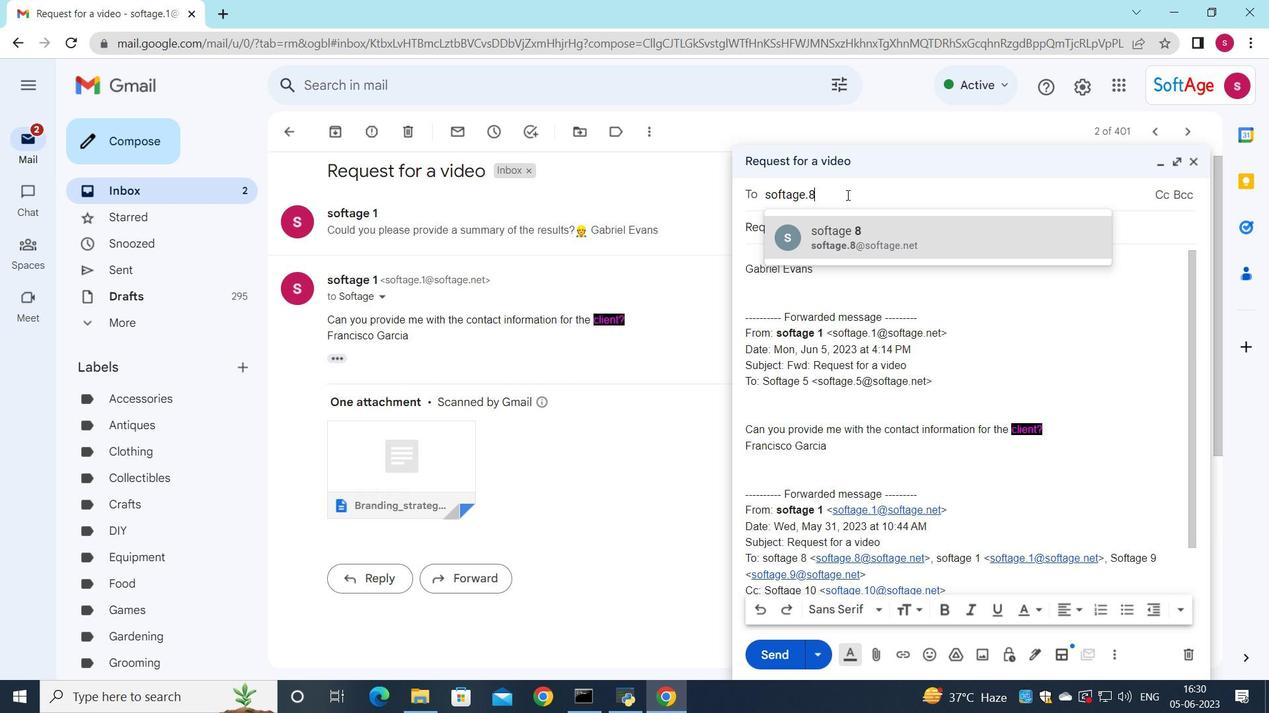 
Action: Mouse moved to (769, 271)
Screenshot: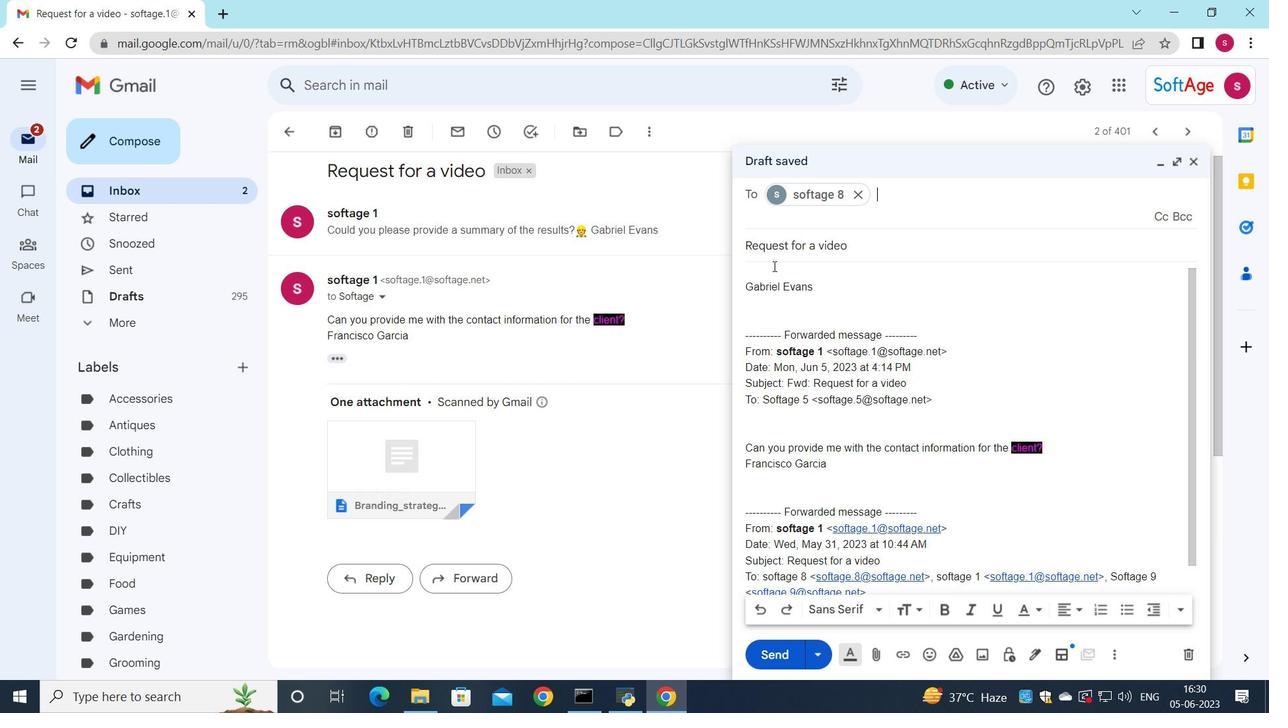 
Action: Mouse pressed left at (769, 271)
Screenshot: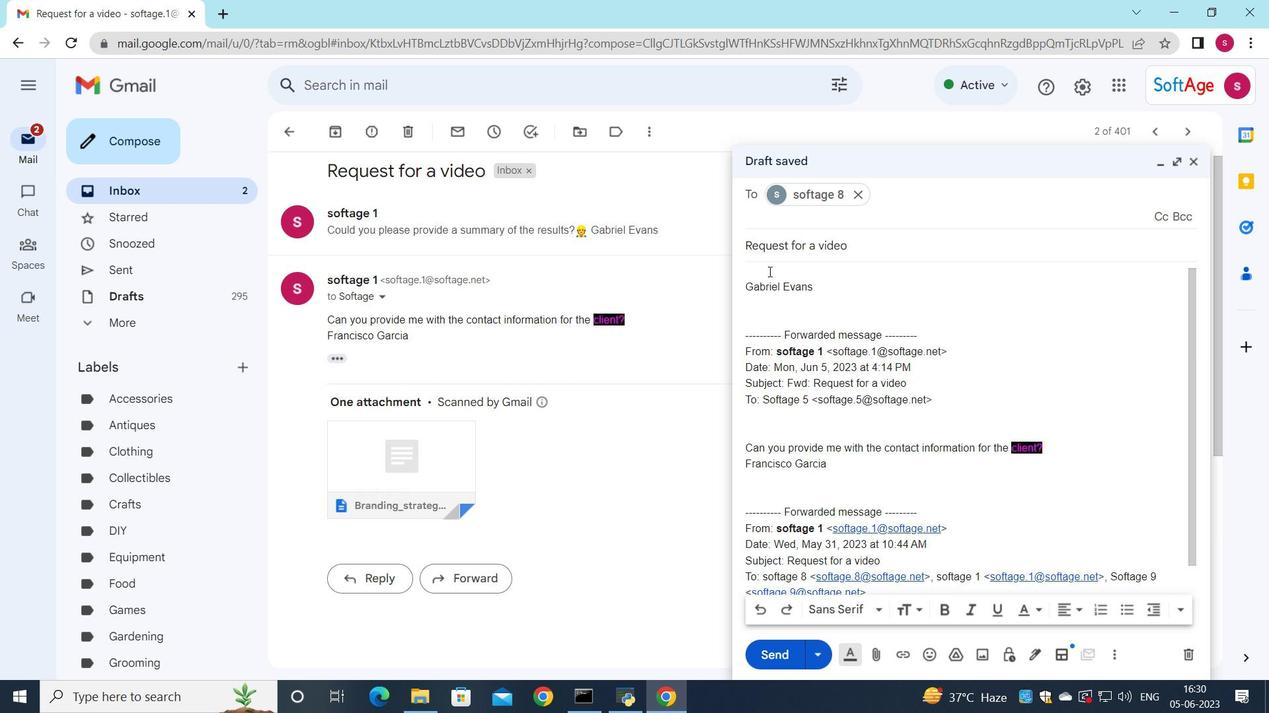 
Action: Mouse moved to (814, 261)
Screenshot: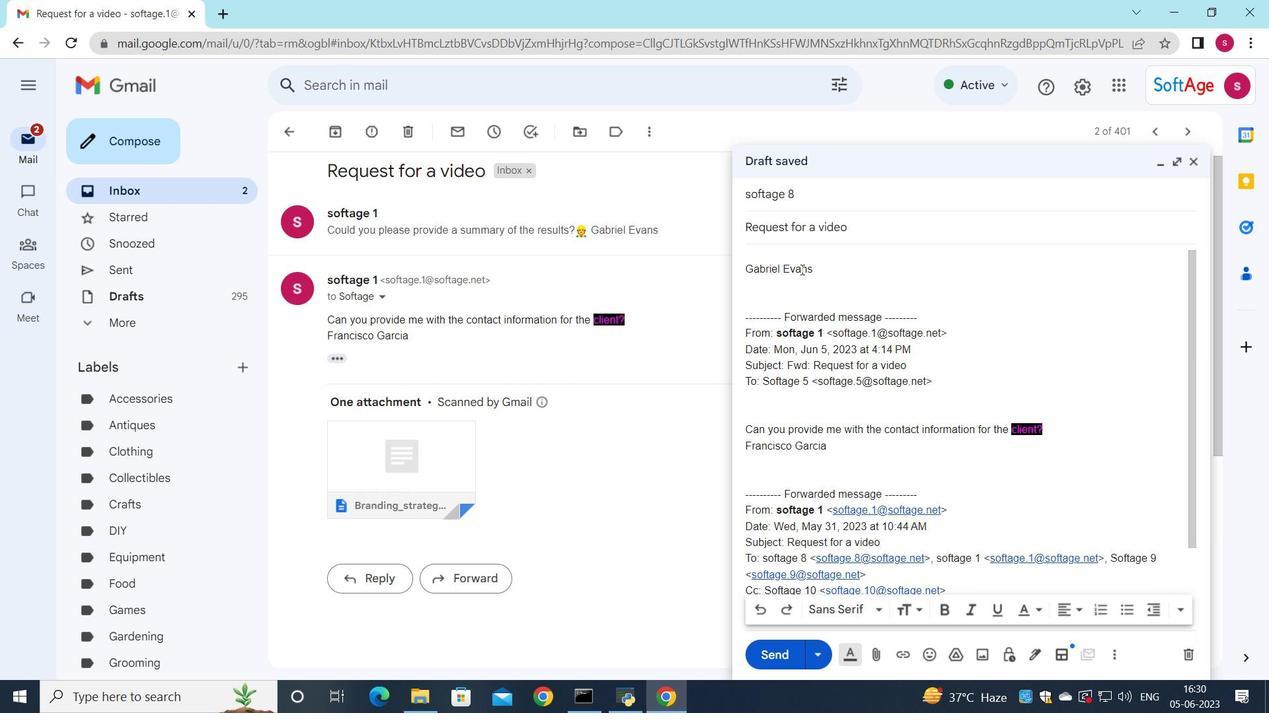 
Action: Key pressed <Key.shift>Could<Key.space>you<Key.space>please<Key.space>provide<Key.space>a<Key.space>summary<Key.space>oh<Key.backspace>f<Key.space>tyh<Key.backspace><Key.backspace>he<Key.space>customer<Key.space>feedback<Key.space>recceives<Key.shift_r>?
Screenshot: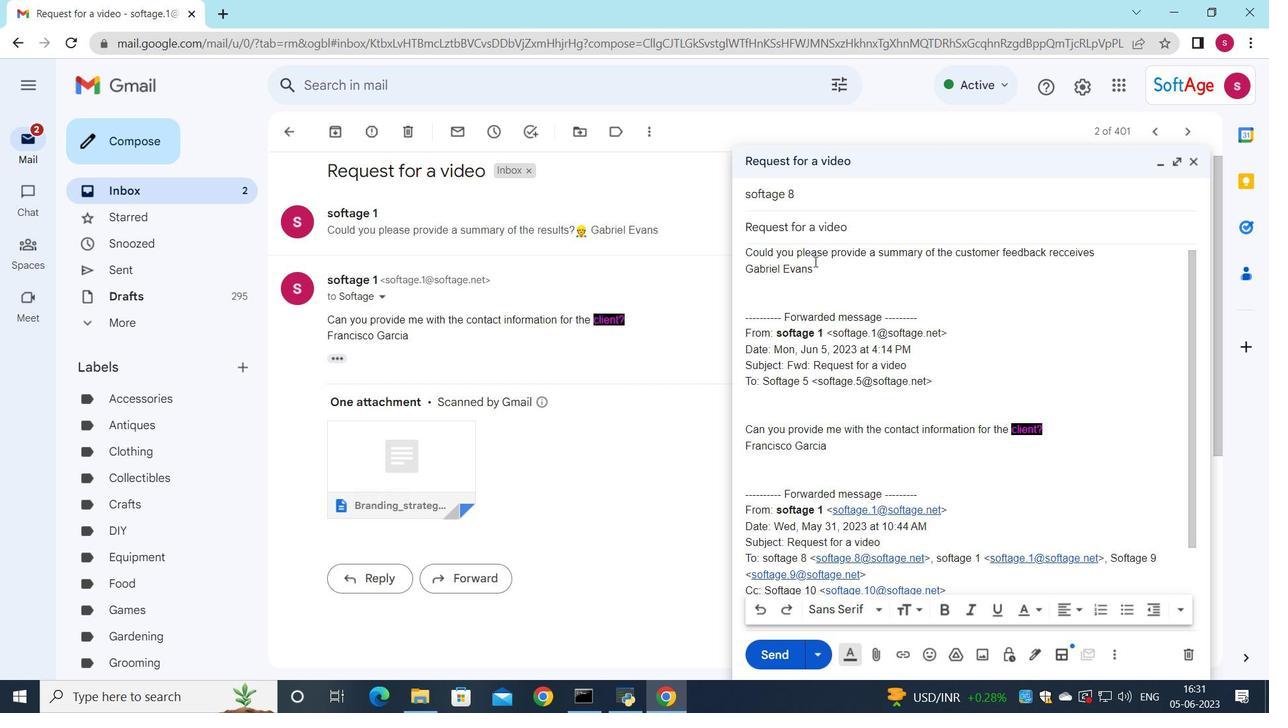 
Action: Mouse moved to (1091, 249)
Screenshot: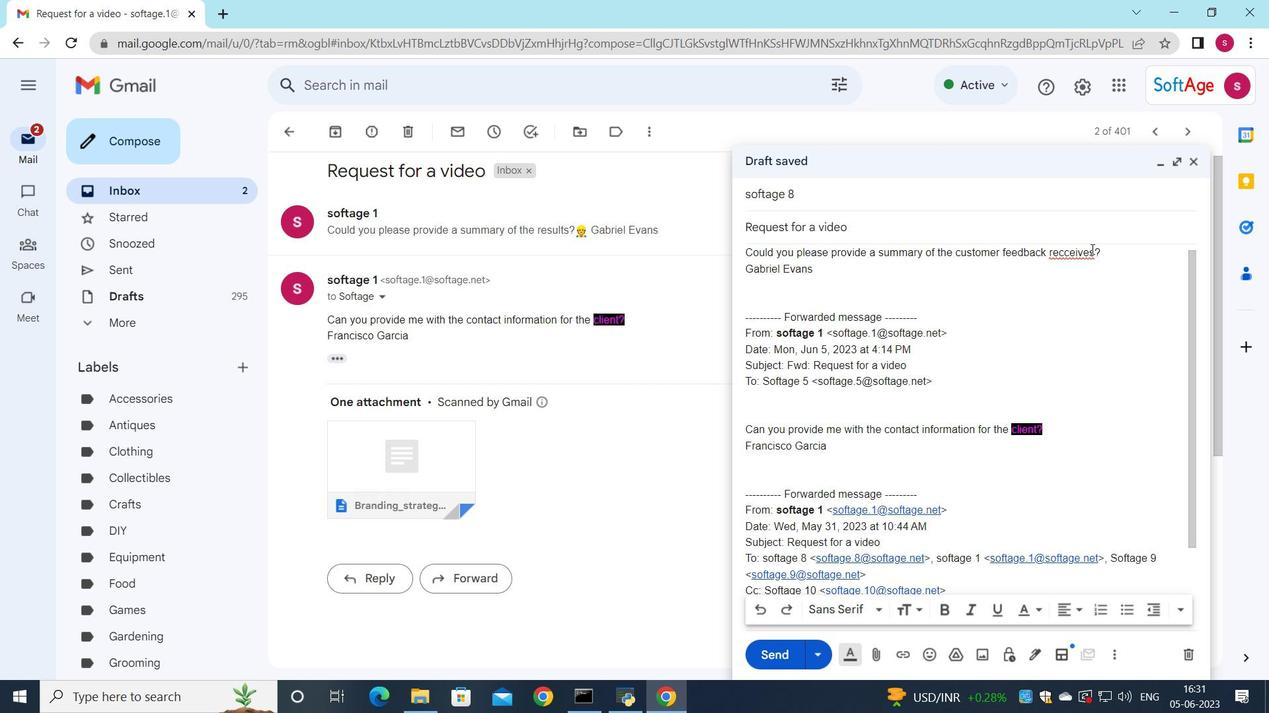 
Action: Mouse pressed left at (1091, 249)
Screenshot: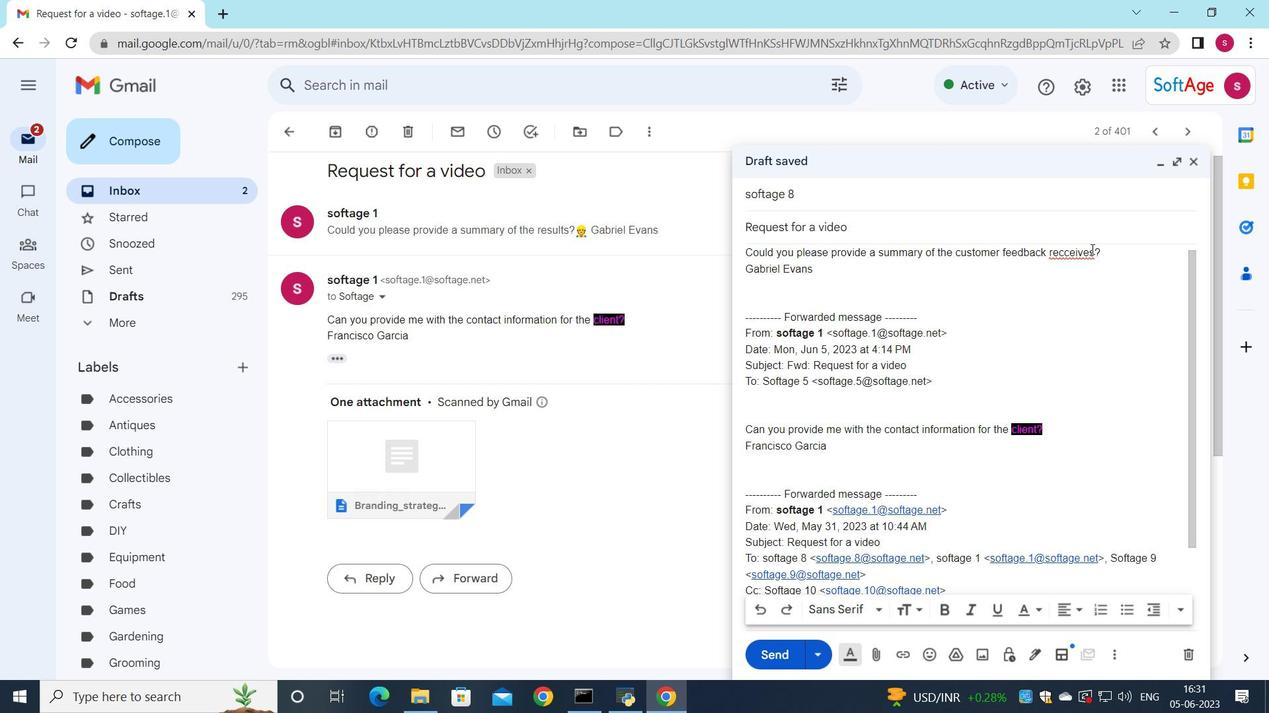 
Action: Mouse moved to (1100, 275)
Screenshot: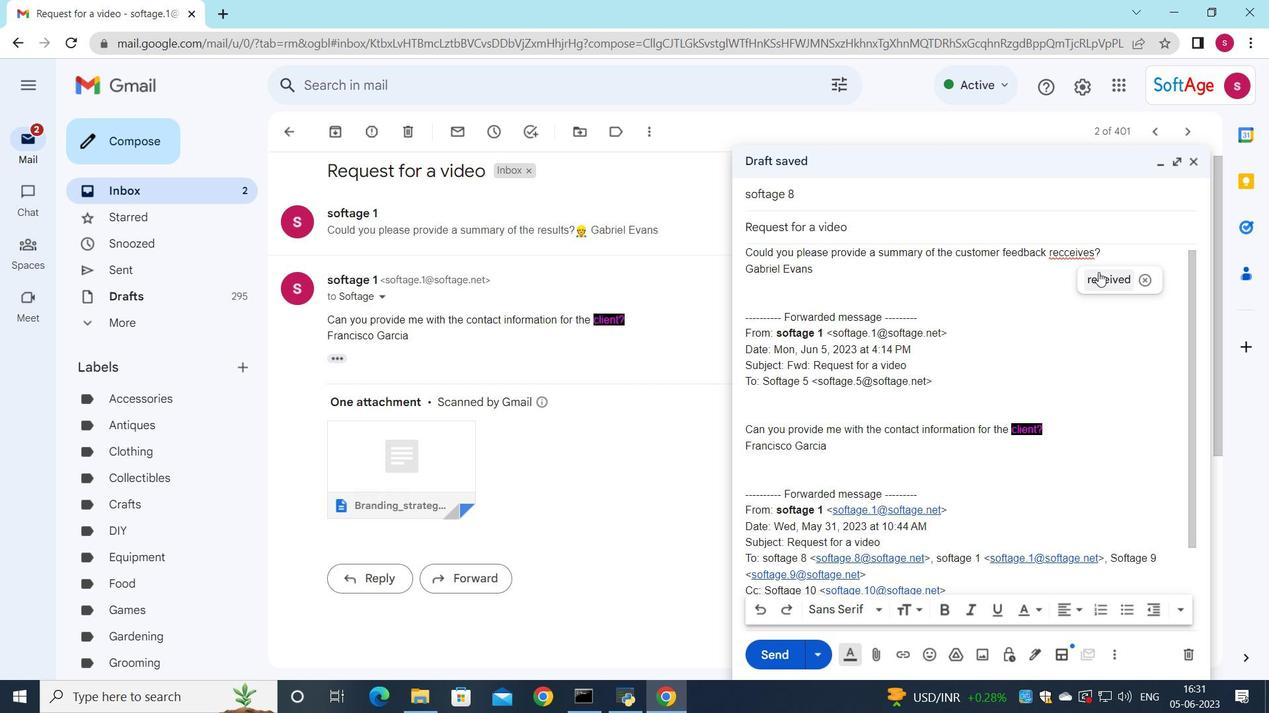 
Action: Mouse pressed left at (1100, 275)
Screenshot: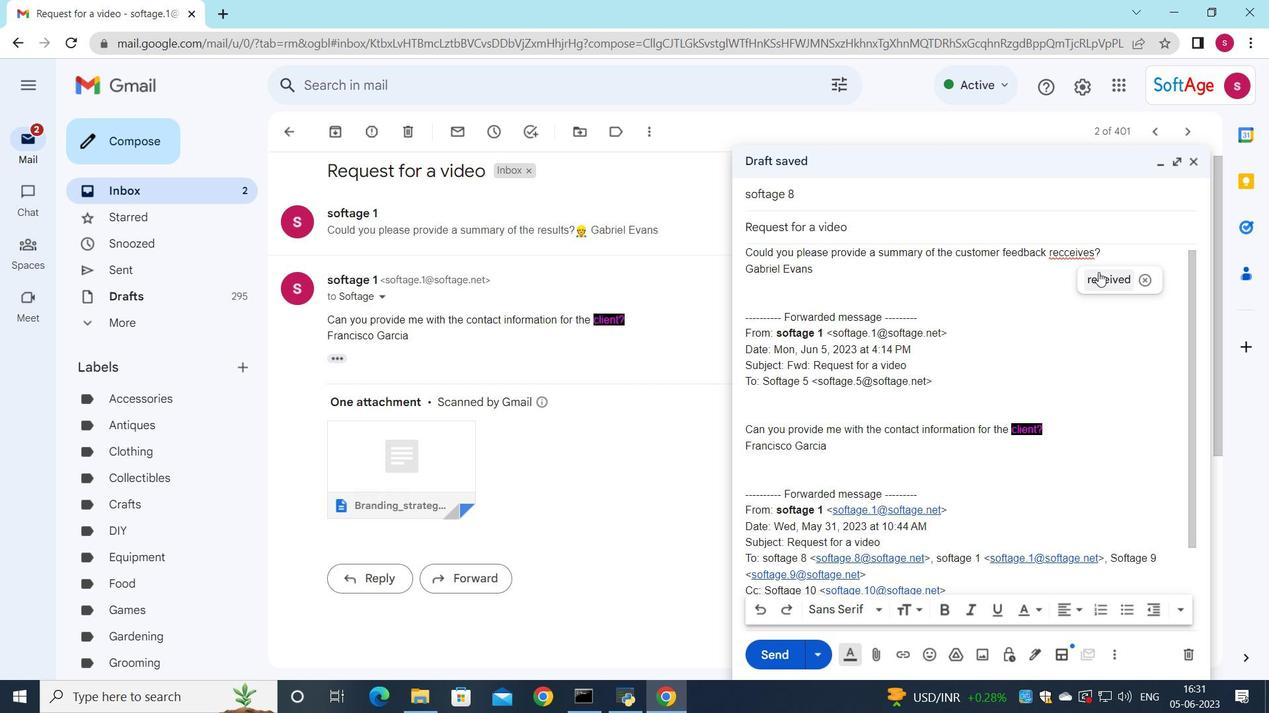 
Action: Mouse moved to (1104, 247)
Screenshot: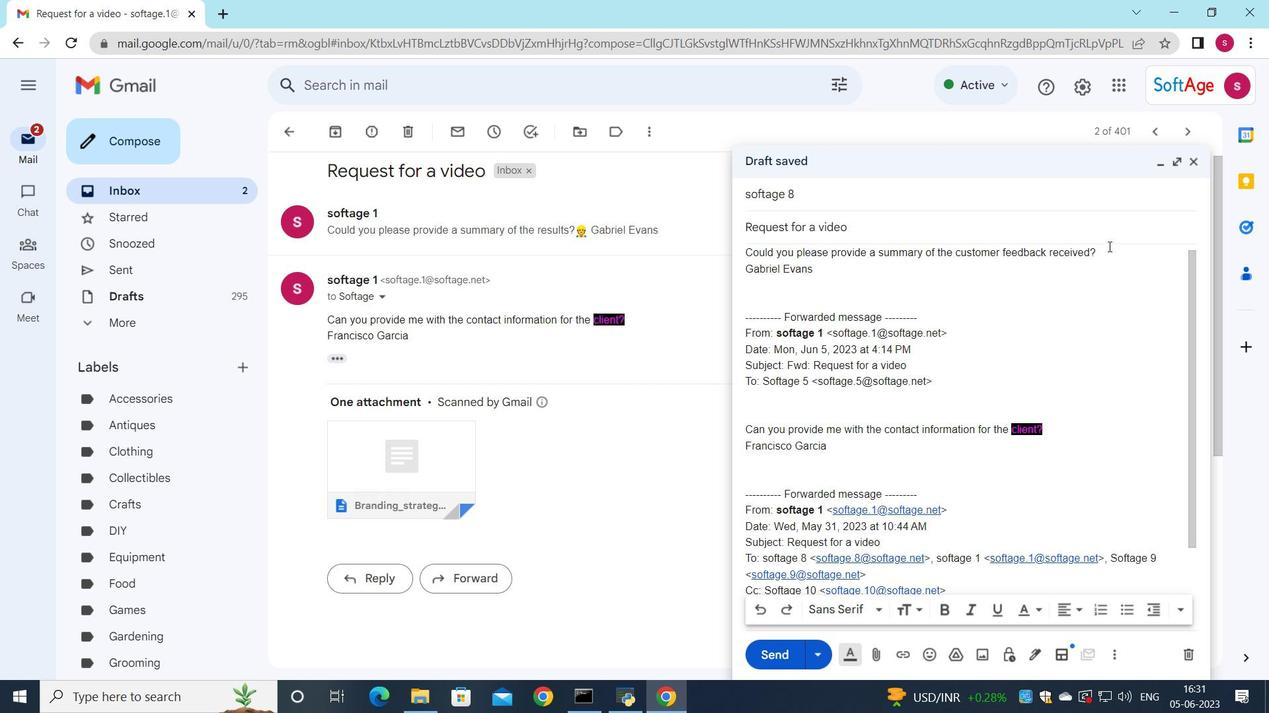 
Action: Mouse pressed left at (1104, 247)
Screenshot: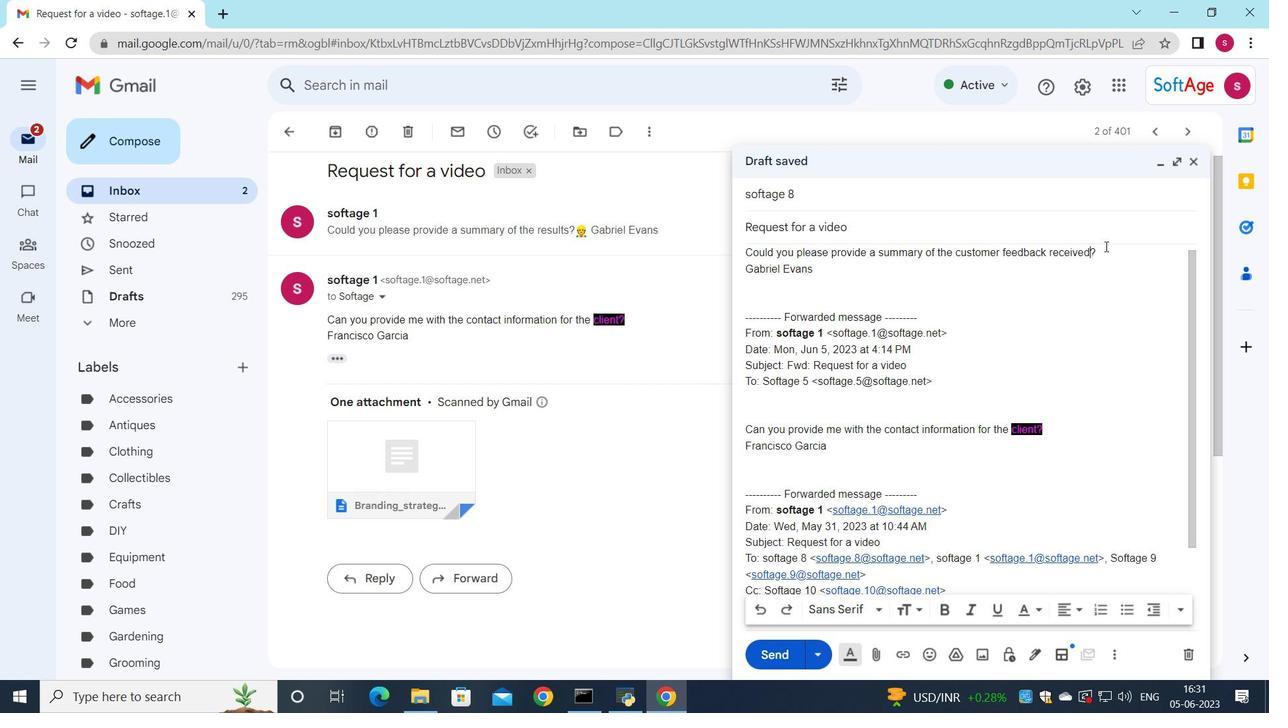 
Action: Mouse moved to (1039, 606)
Screenshot: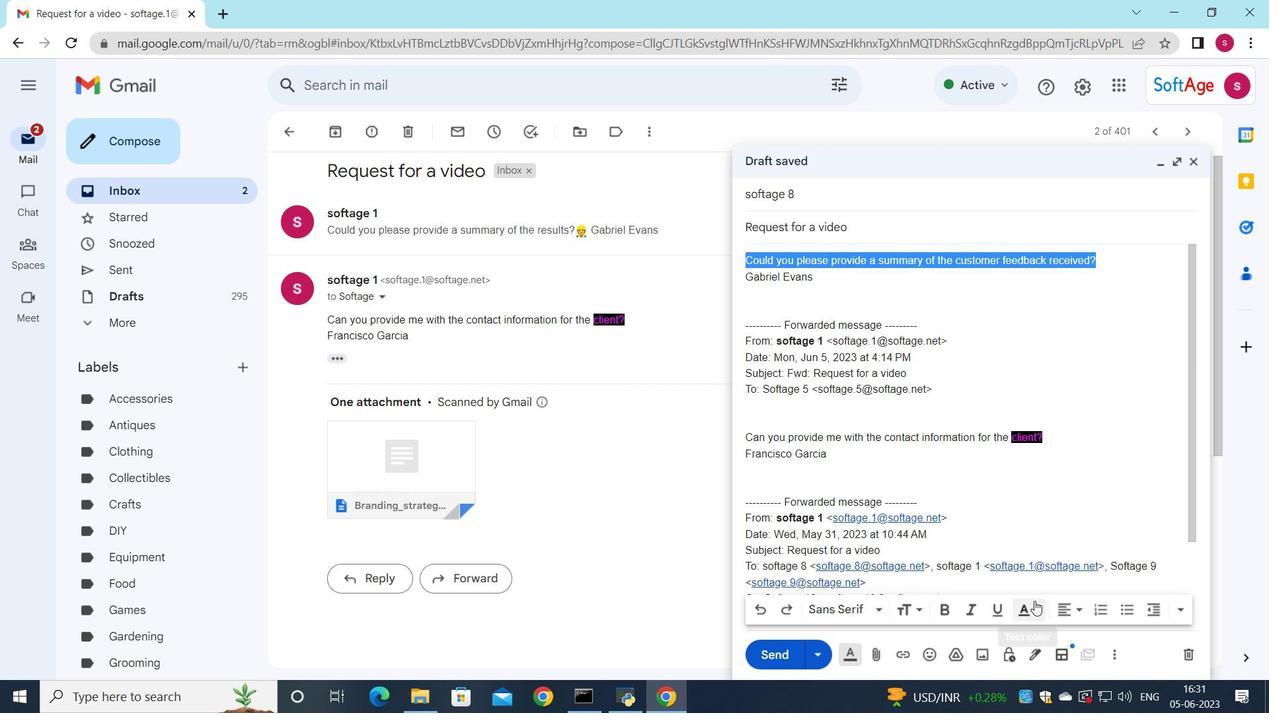 
Action: Mouse pressed left at (1039, 606)
Screenshot: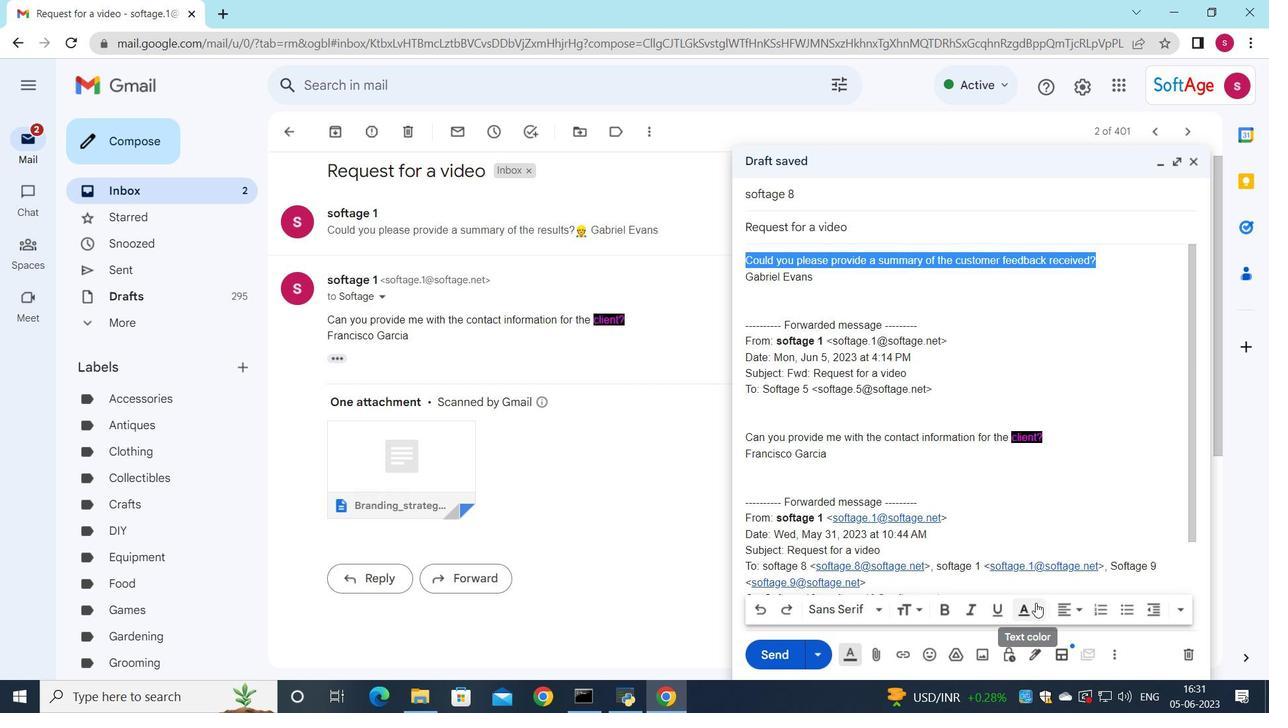 
Action: Mouse moved to (928, 490)
Screenshot: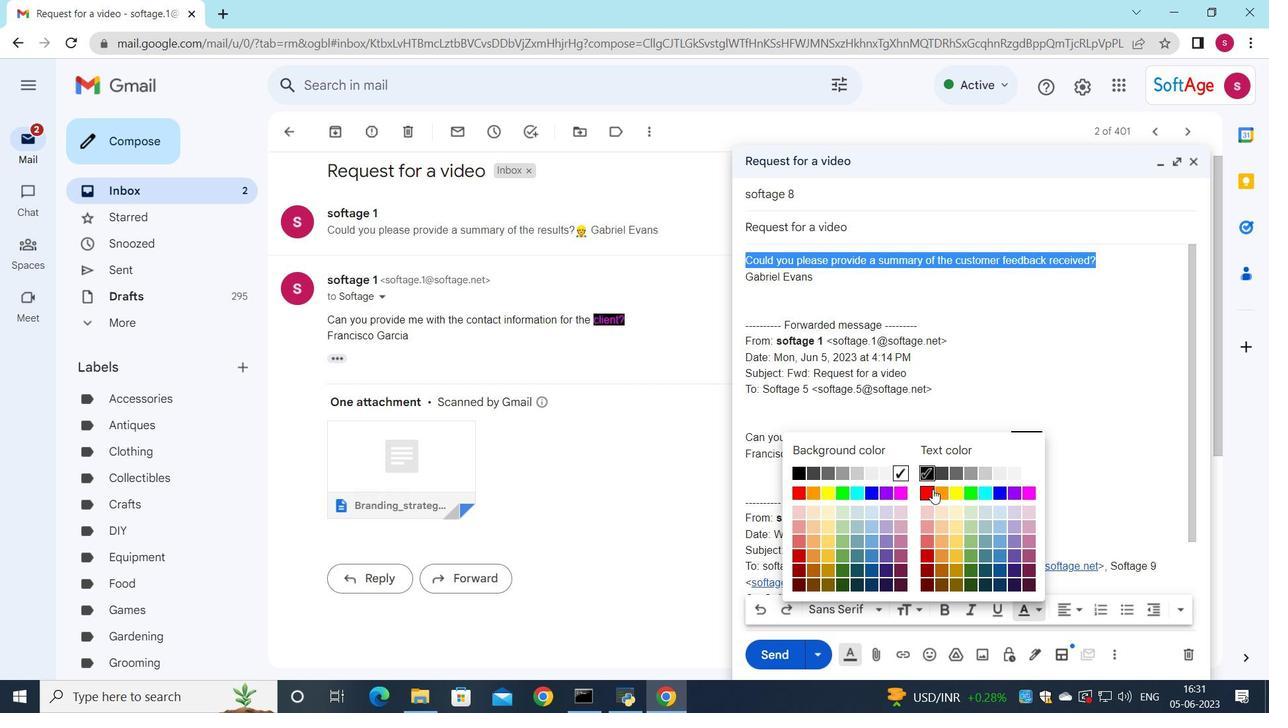 
Action: Mouse pressed left at (928, 490)
Screenshot: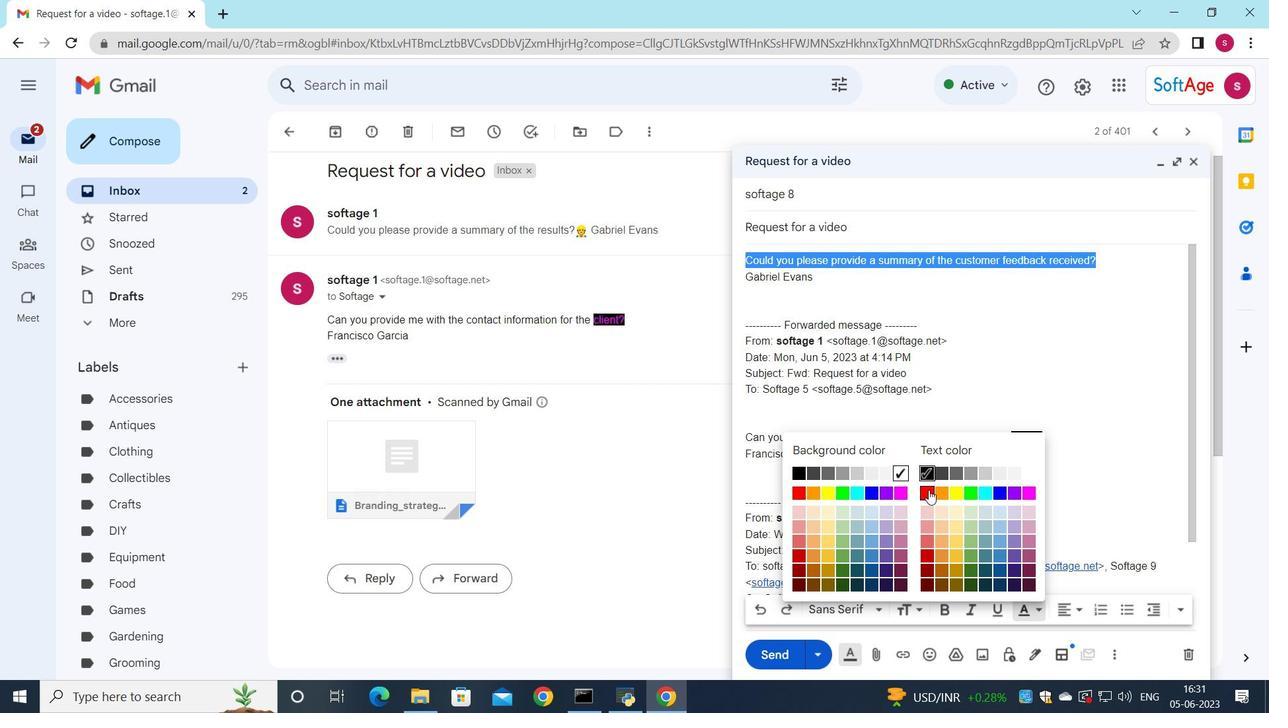
Action: Mouse moved to (1039, 611)
Screenshot: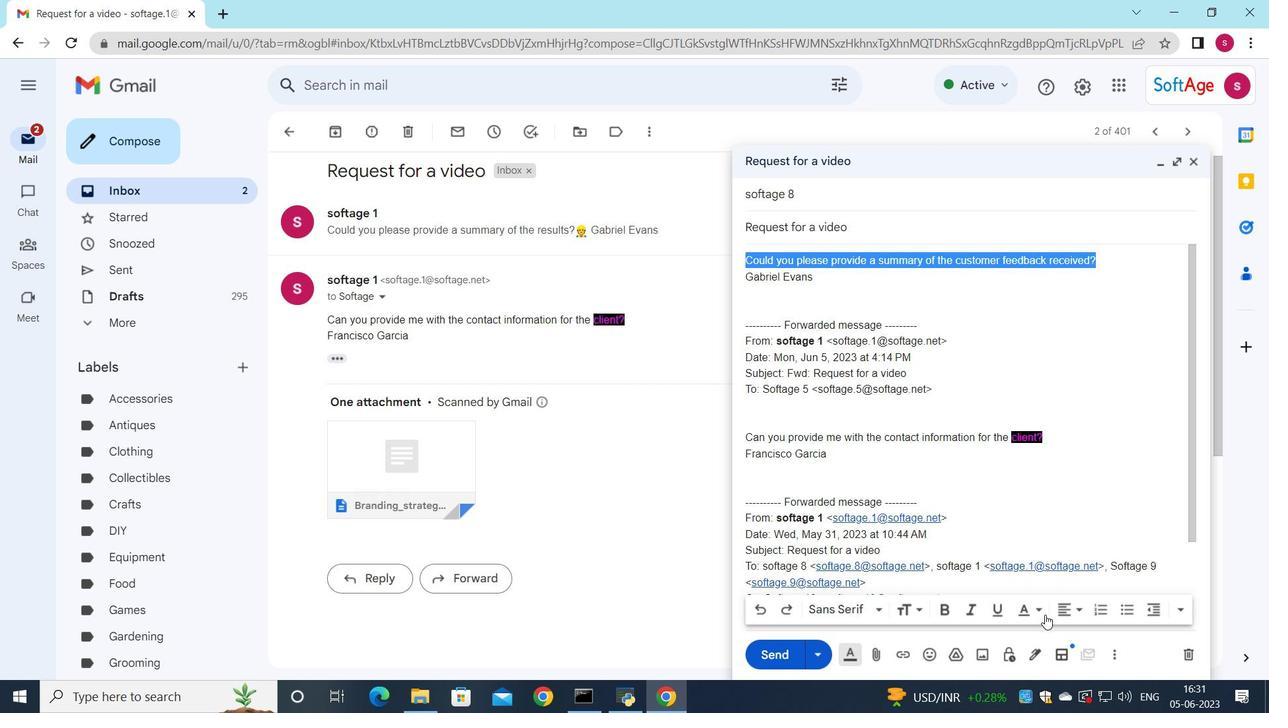 
Action: Mouse pressed left at (1039, 611)
Screenshot: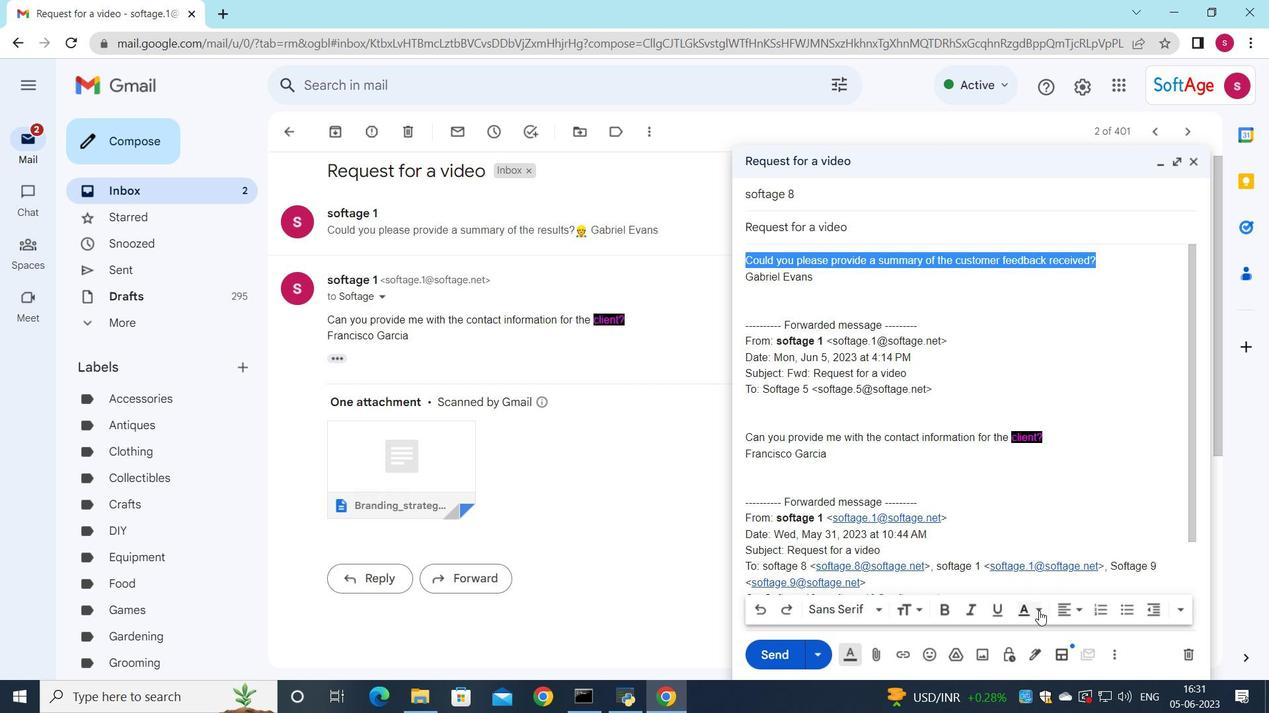 
Action: Mouse moved to (842, 494)
Screenshot: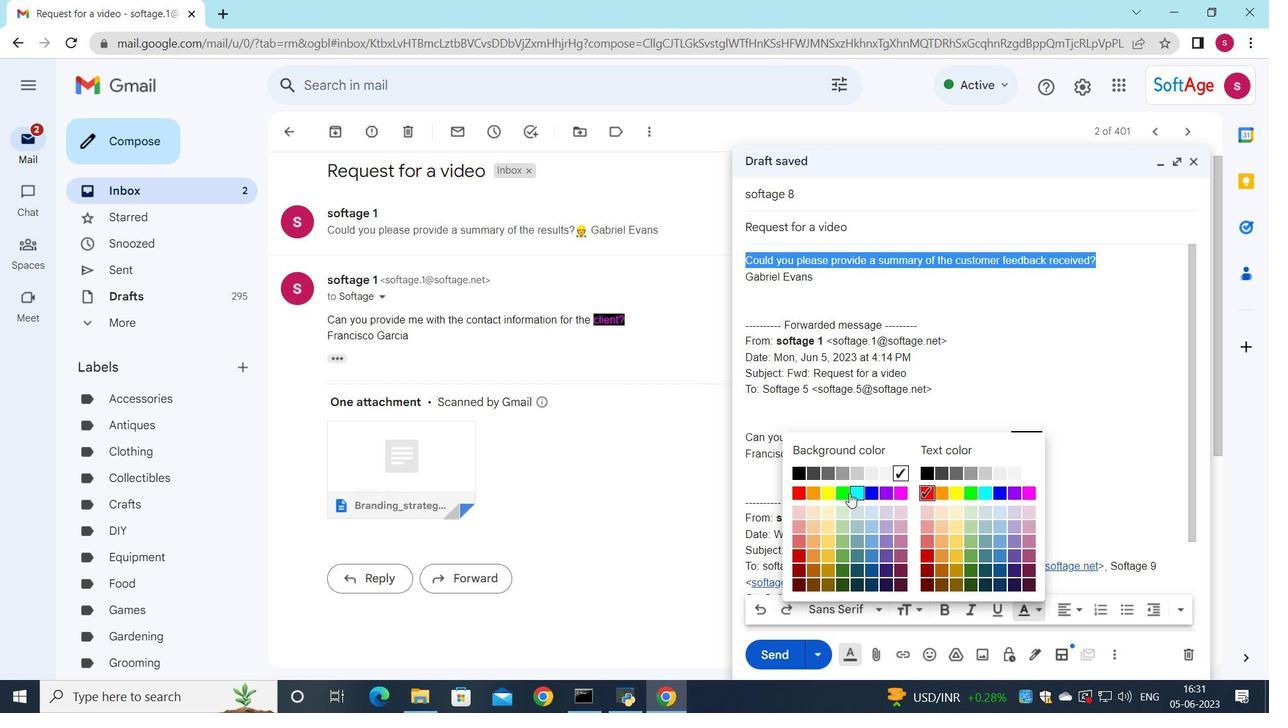 
Action: Mouse pressed left at (842, 494)
Screenshot: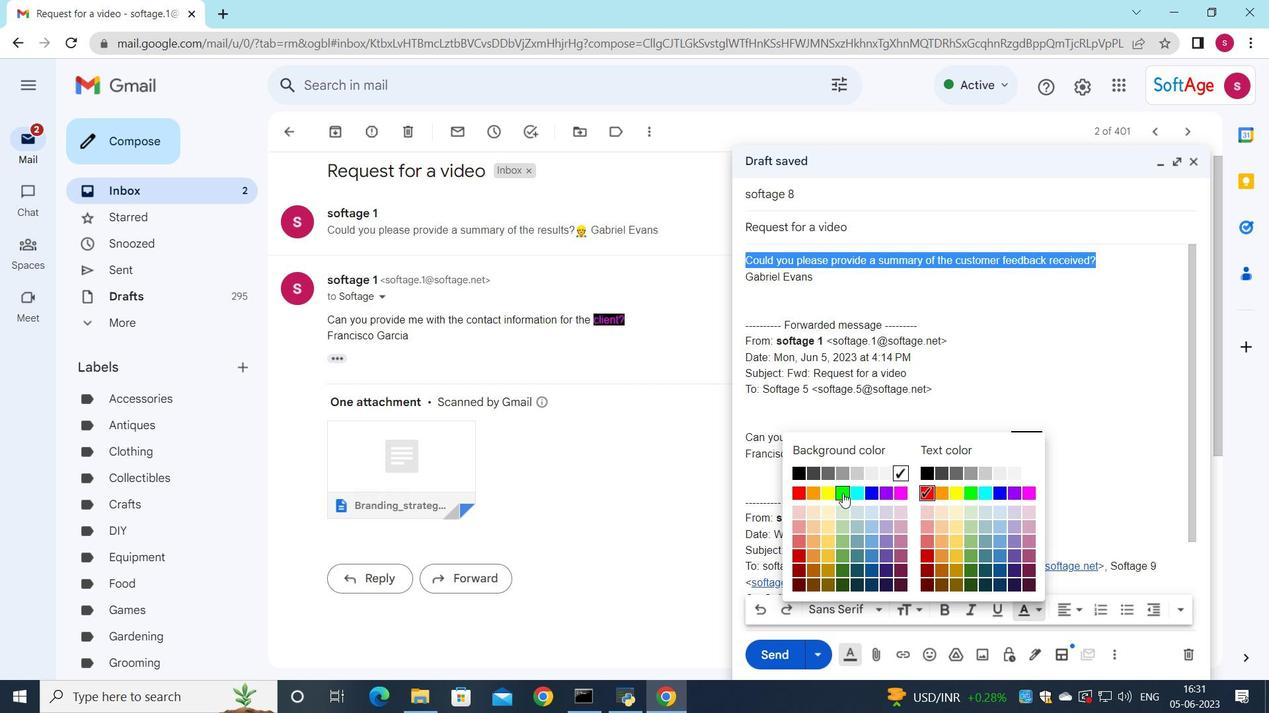 
Action: Mouse moved to (772, 663)
Screenshot: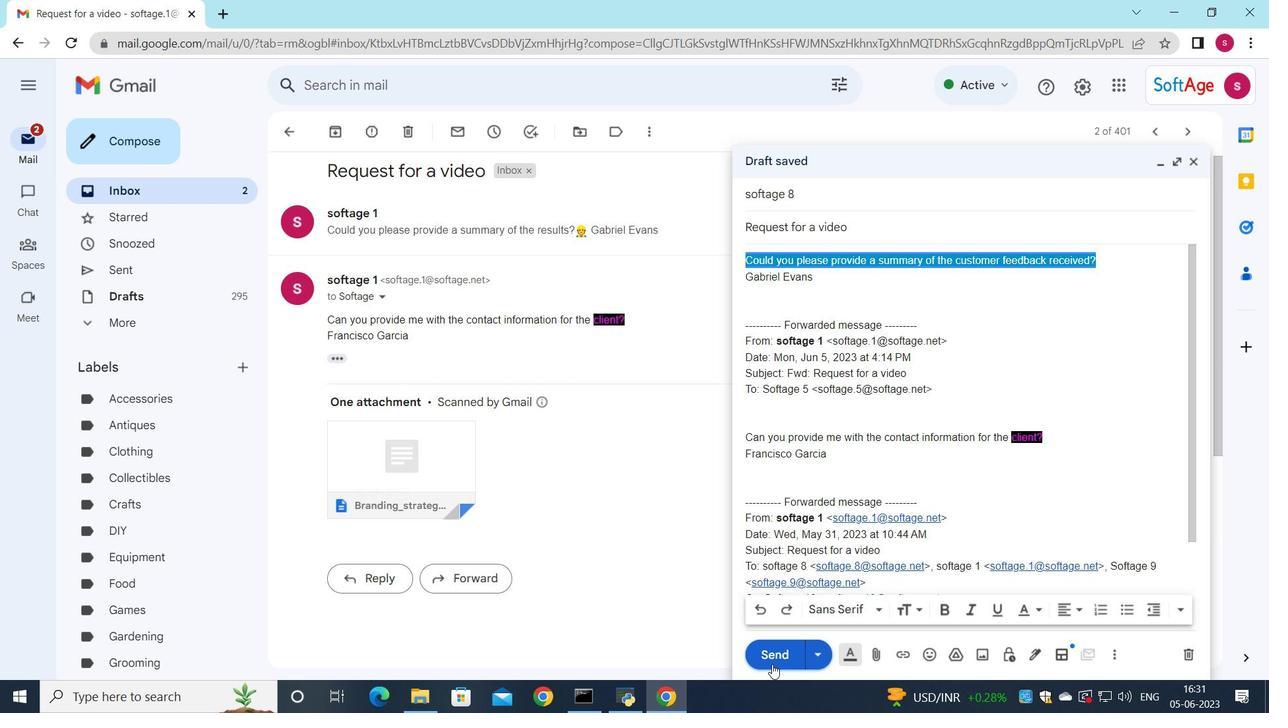 
Action: Mouse pressed left at (772, 663)
Screenshot: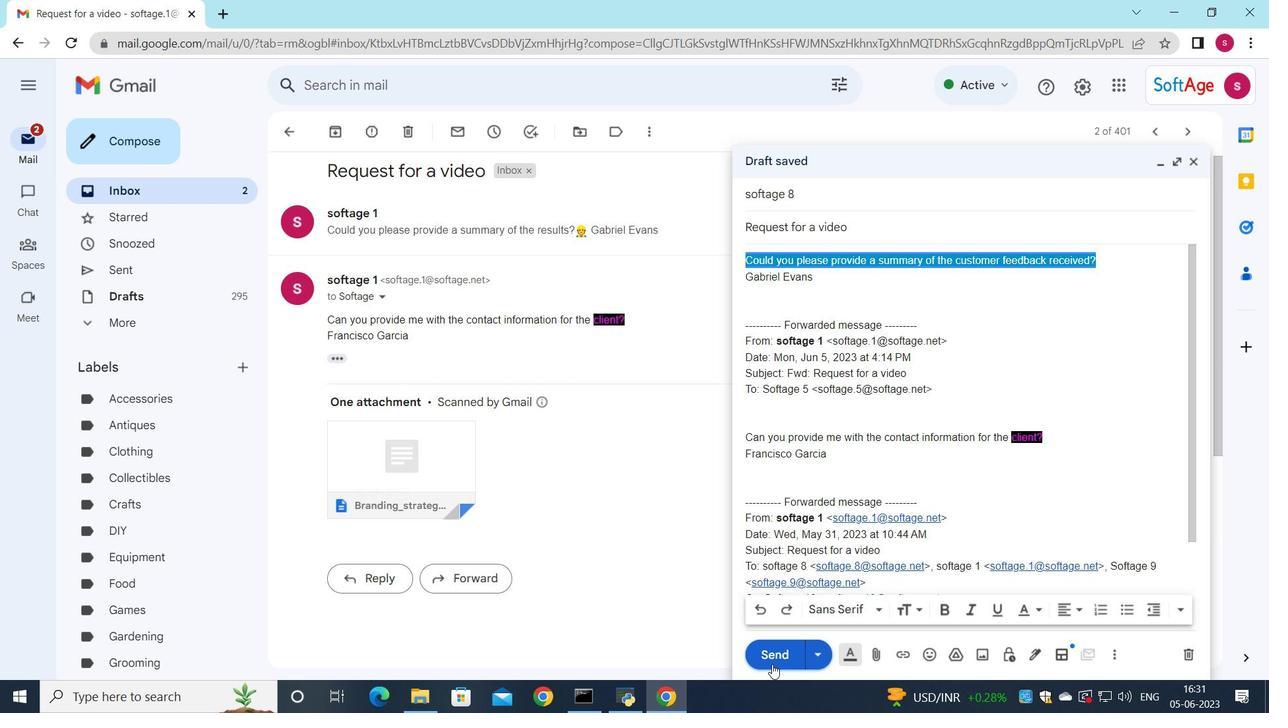 
Action: Mouse moved to (970, 632)
Screenshot: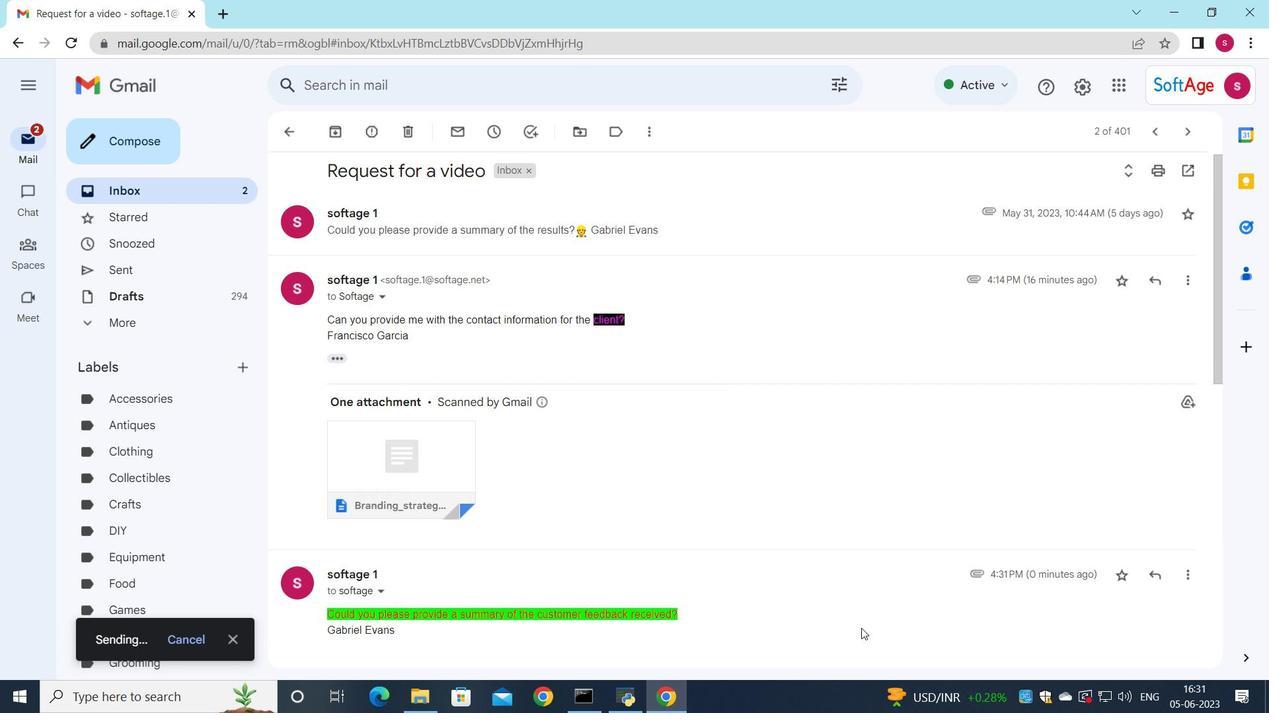 
